 Task: Find connections with filter location Desē with filter topic #coacheswith filter profile language French with filter current company Citi India with filter school Government College of Engineering, Tirunelveli with filter industry Musicians with filter service category Blogging with filter keywords title VP of Miscellaneous Stuff
Action: Mouse moved to (255, 318)
Screenshot: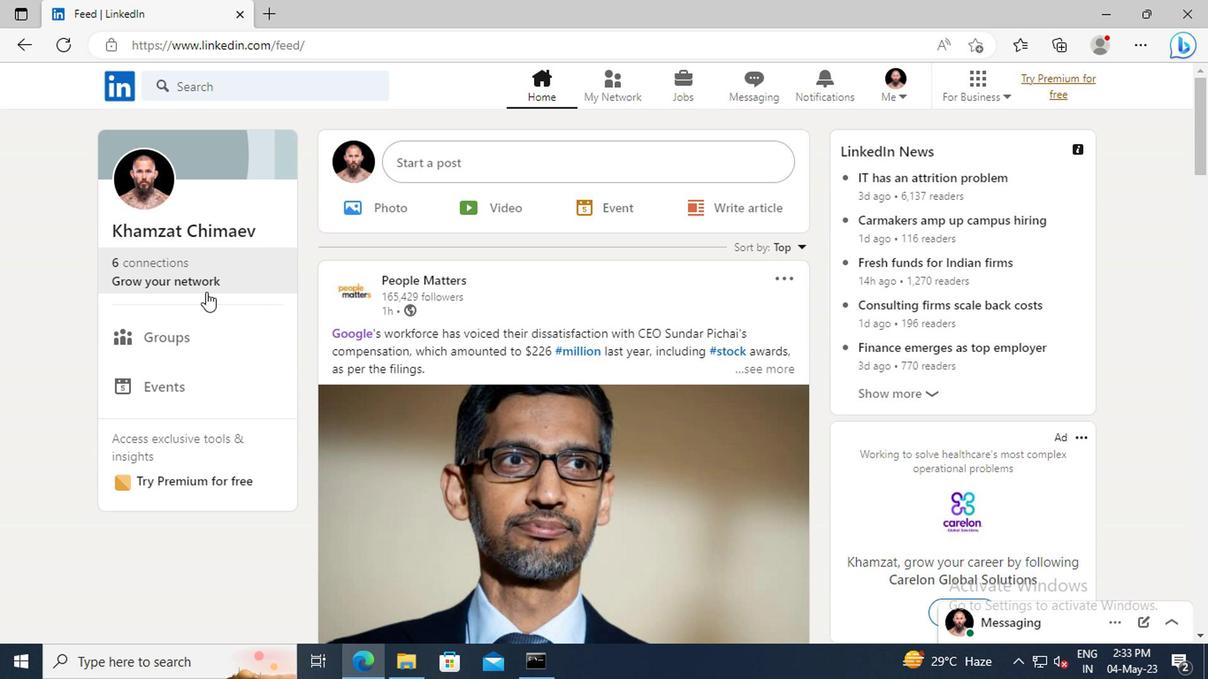 
Action: Mouse pressed left at (255, 318)
Screenshot: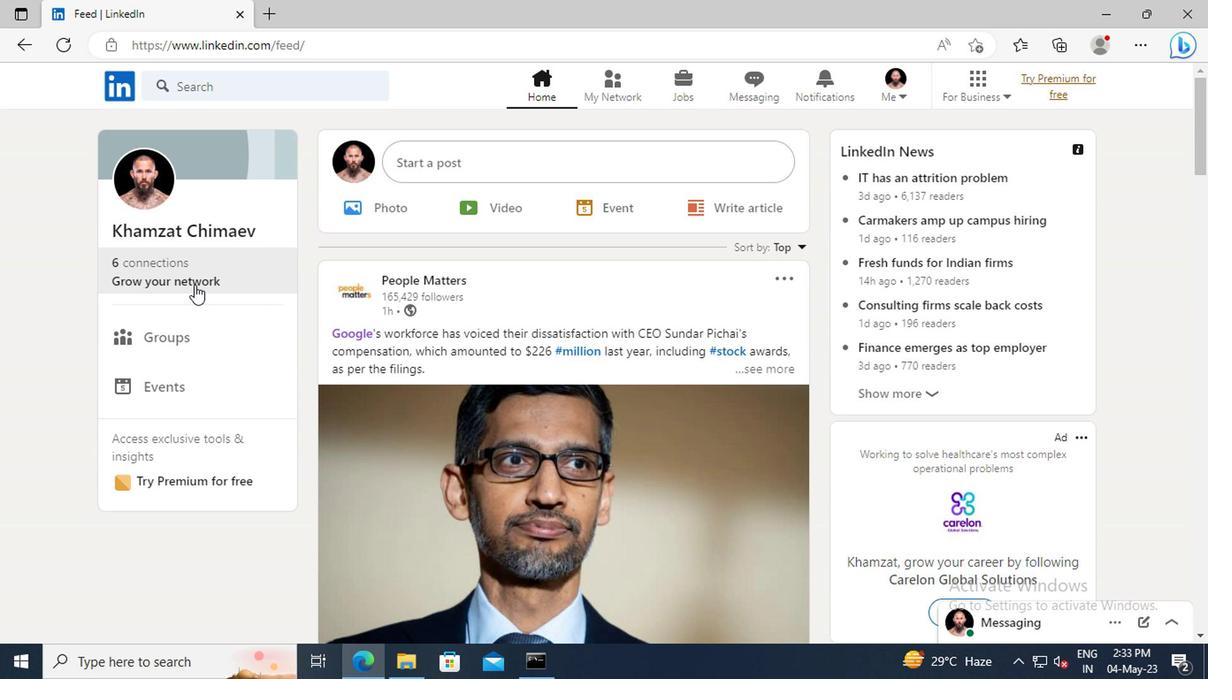 
Action: Mouse moved to (259, 253)
Screenshot: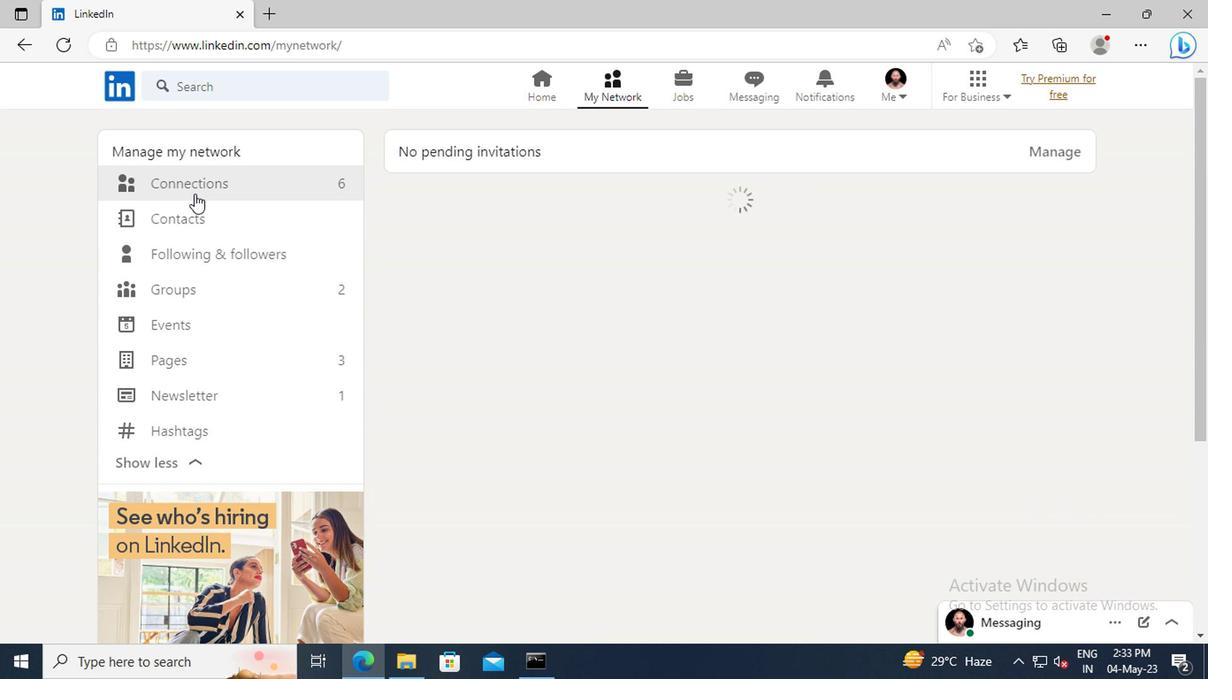 
Action: Mouse pressed left at (259, 253)
Screenshot: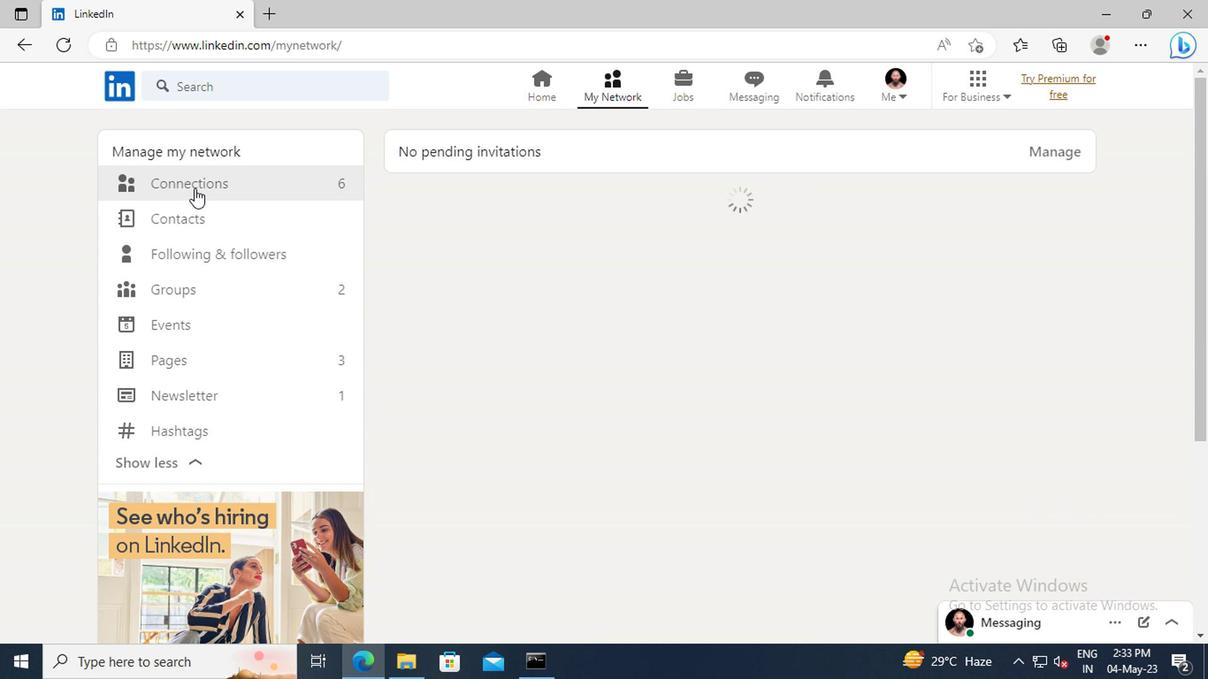 
Action: Mouse moved to (629, 256)
Screenshot: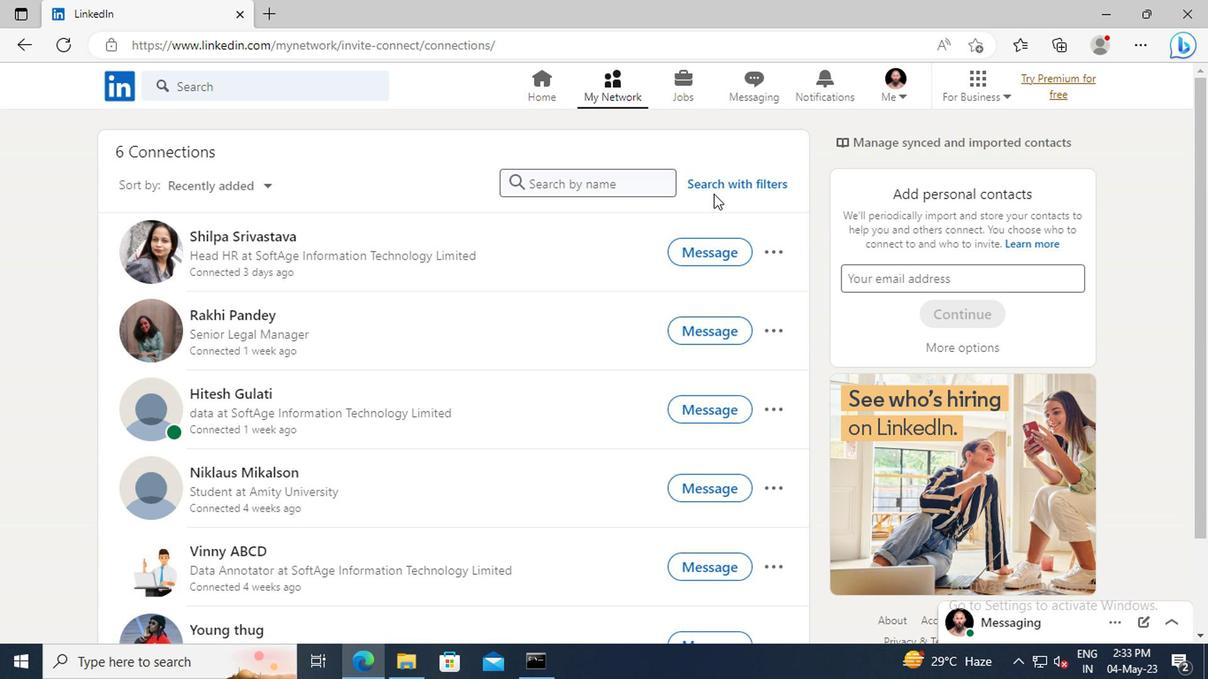 
Action: Mouse pressed left at (629, 256)
Screenshot: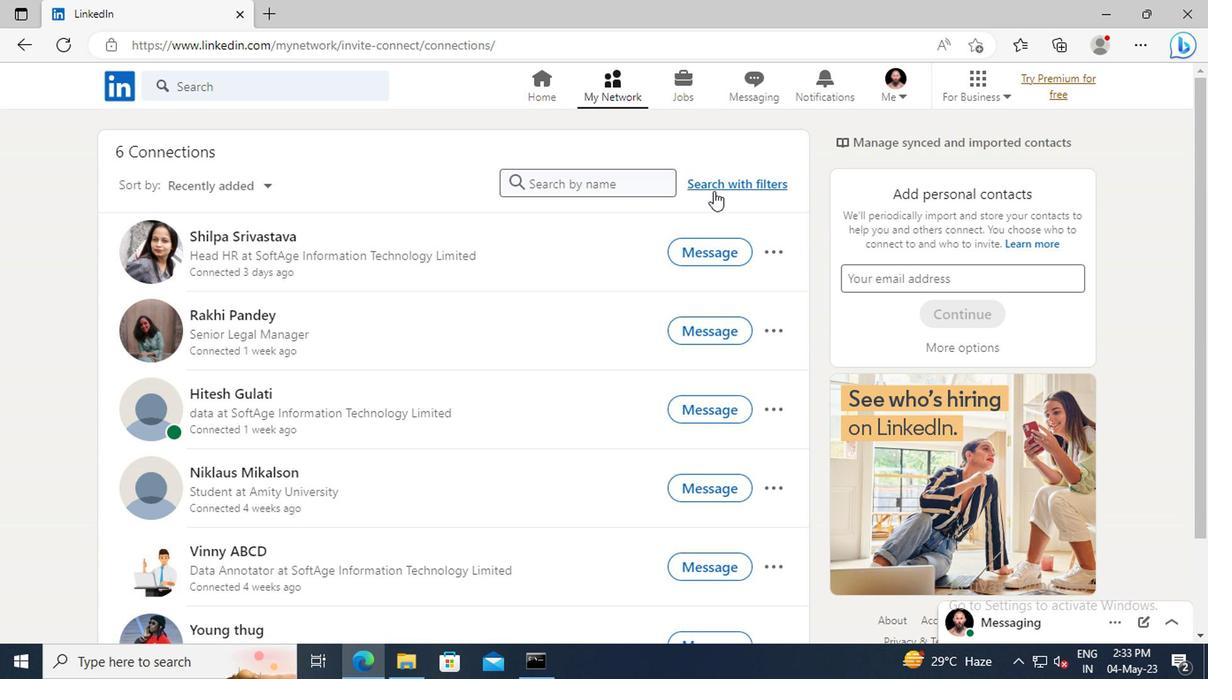 
Action: Mouse moved to (594, 220)
Screenshot: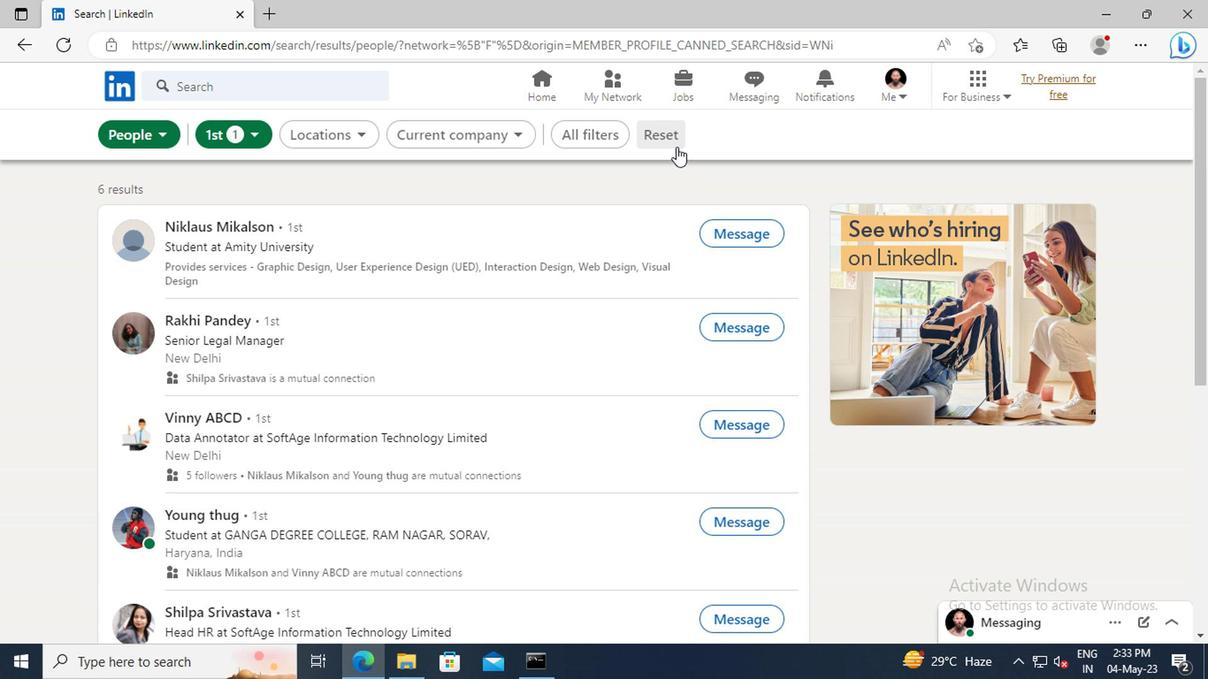 
Action: Mouse pressed left at (594, 220)
Screenshot: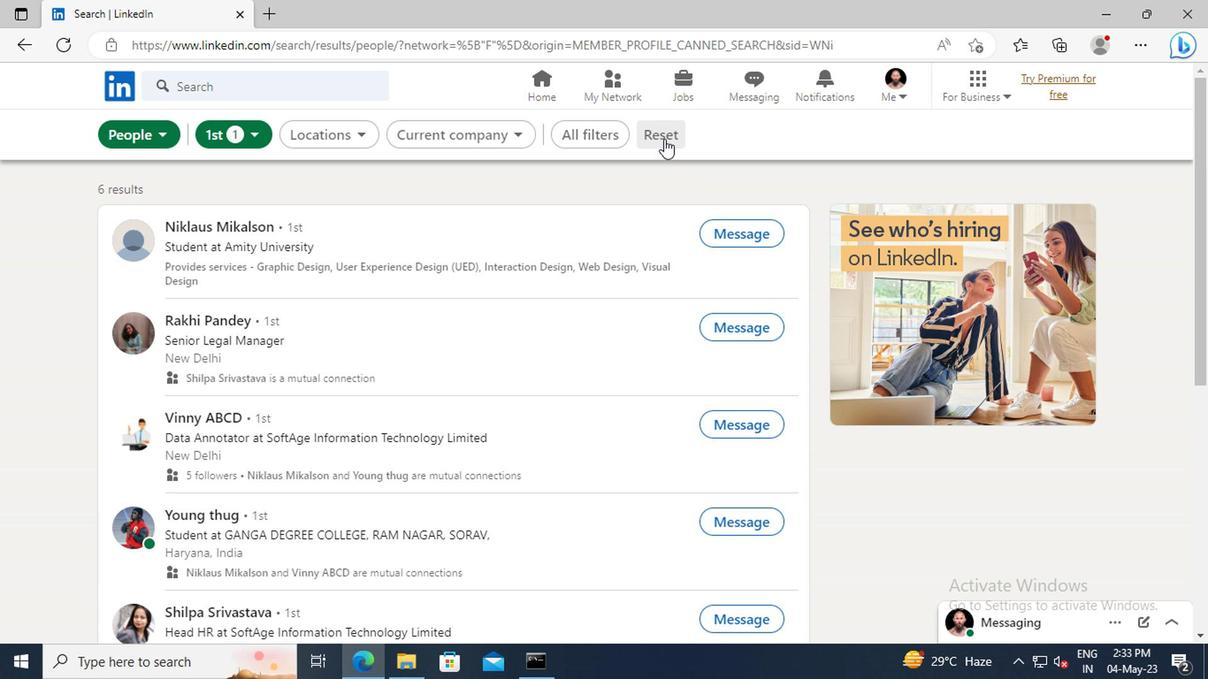 
Action: Mouse moved to (578, 220)
Screenshot: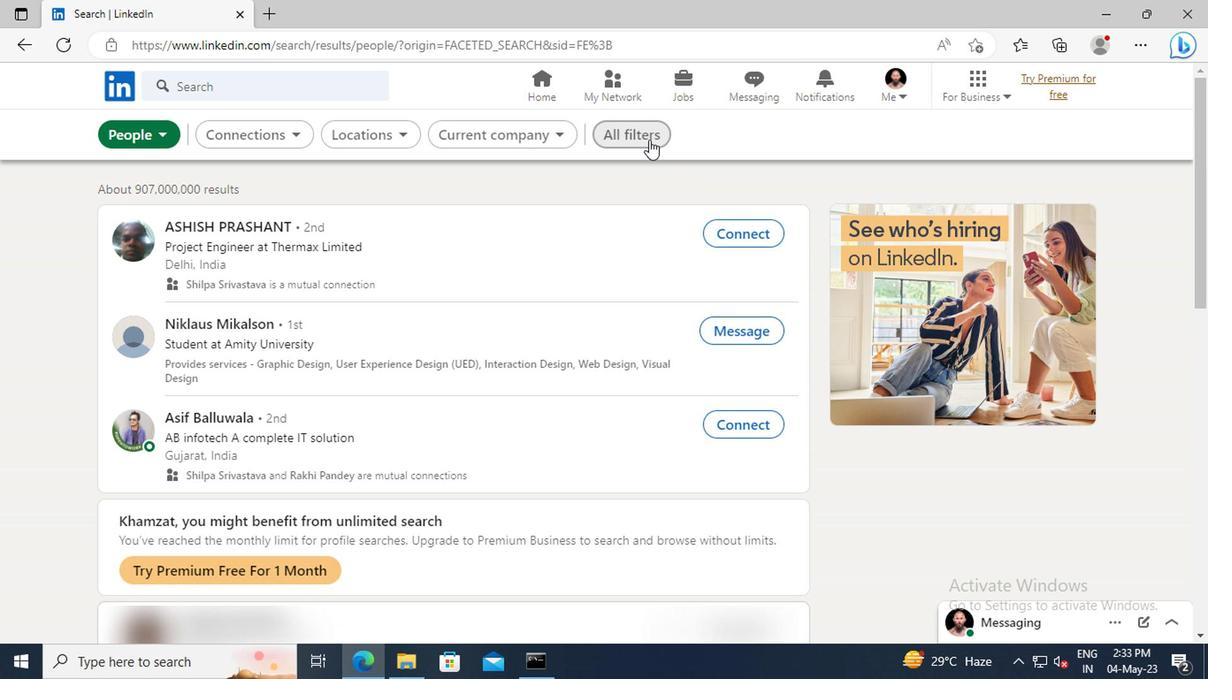 
Action: Mouse pressed left at (578, 220)
Screenshot: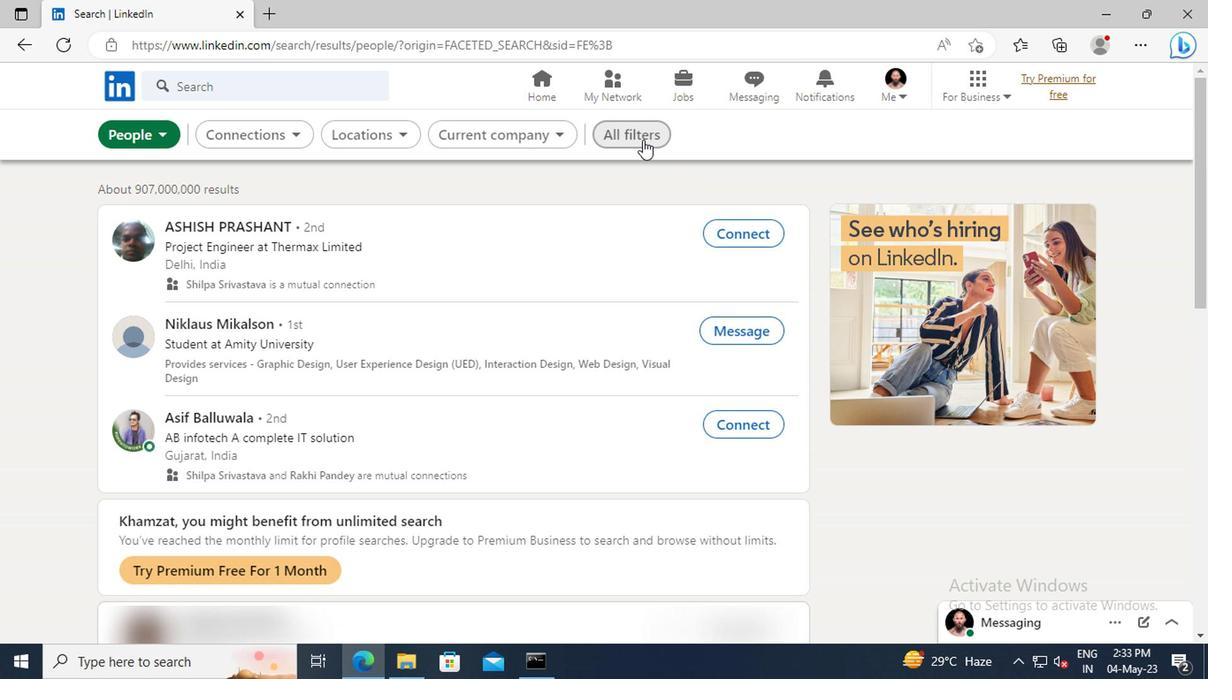 
Action: Mouse moved to (844, 384)
Screenshot: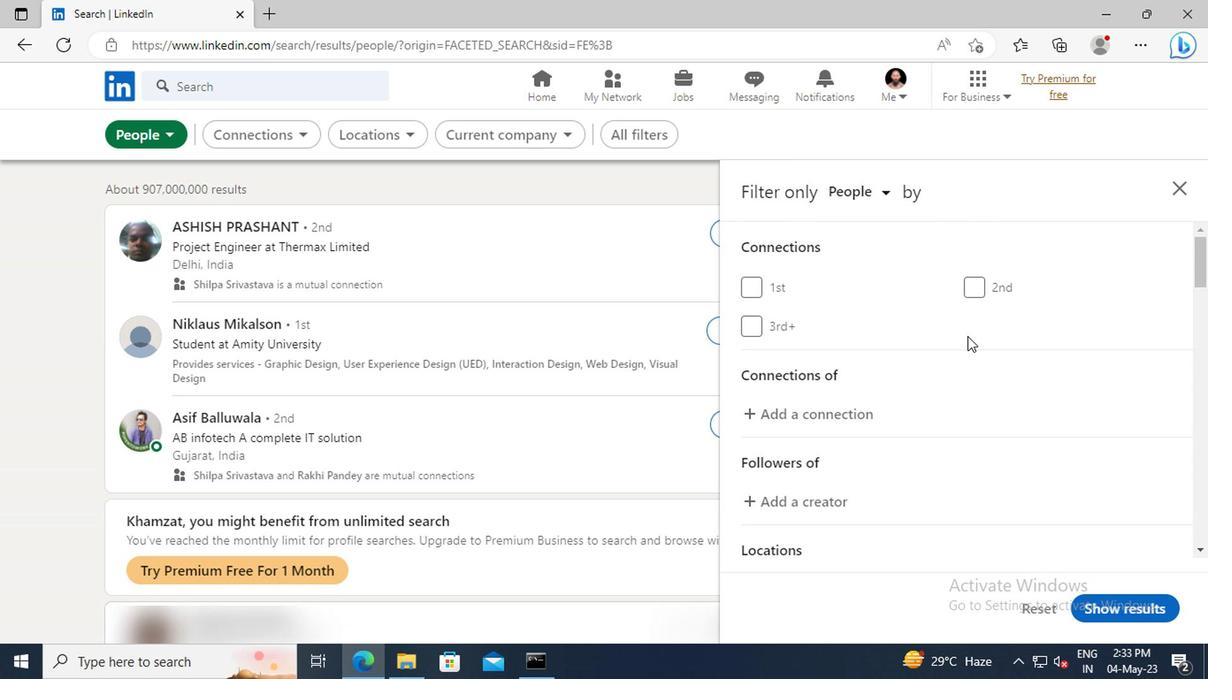 
Action: Mouse scrolled (844, 383) with delta (0, 0)
Screenshot: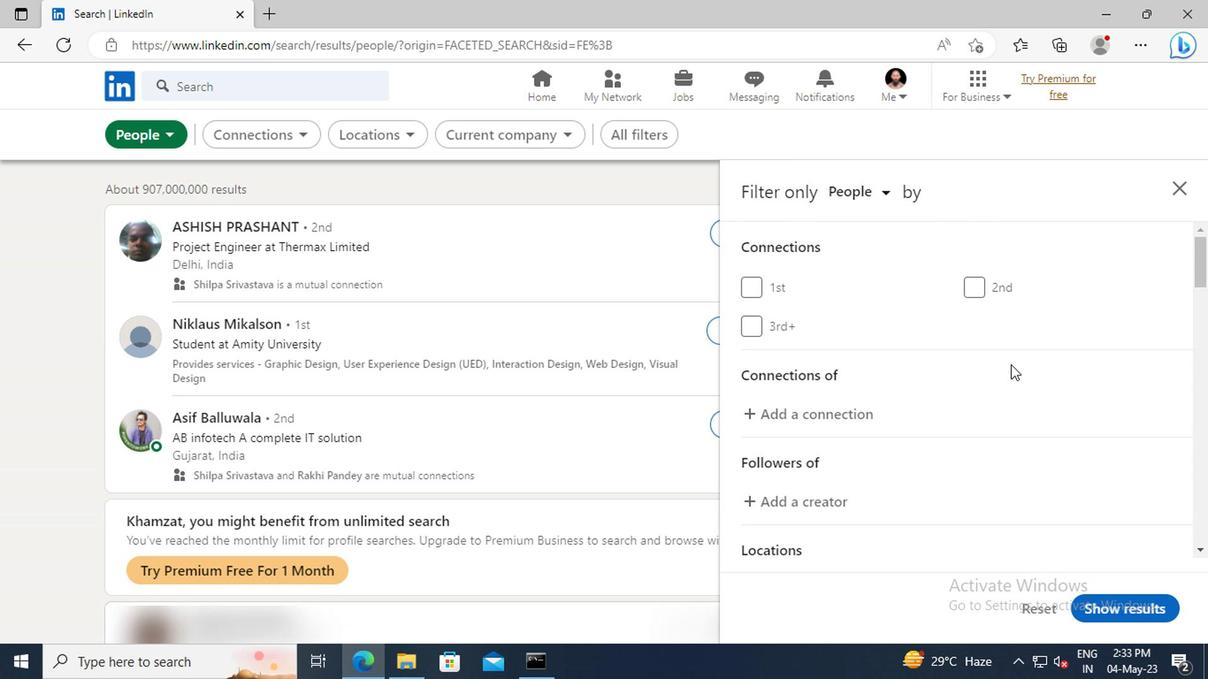 
Action: Mouse scrolled (844, 383) with delta (0, 0)
Screenshot: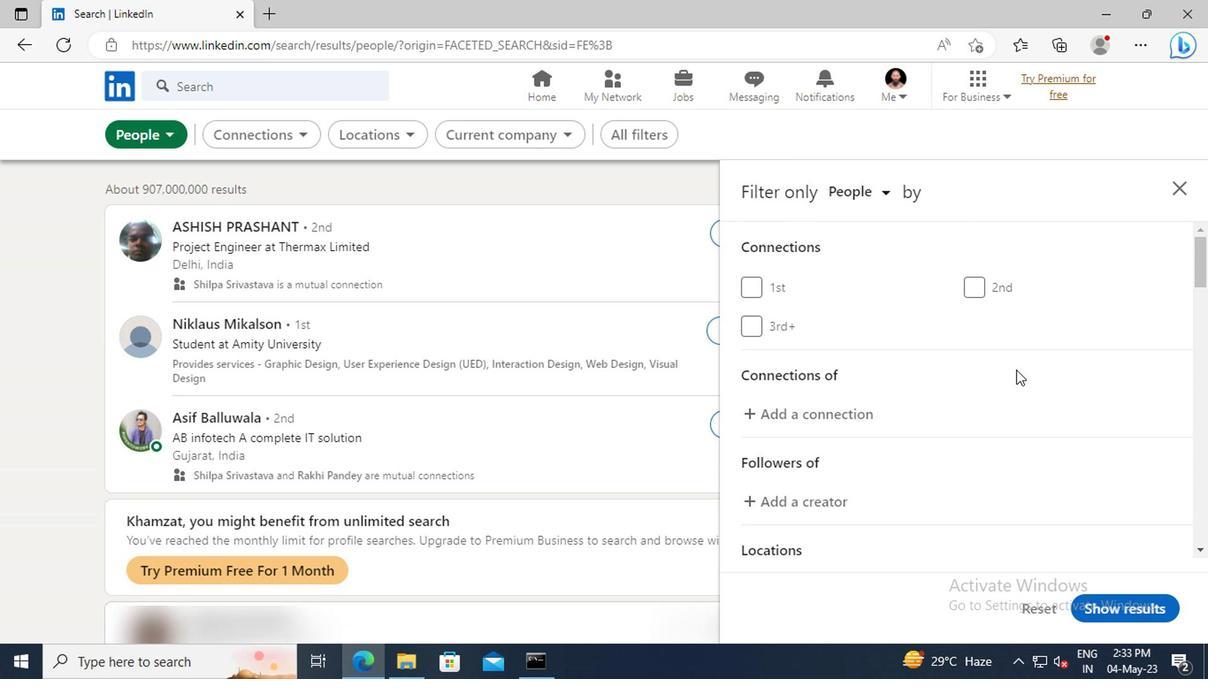 
Action: Mouse moved to (844, 385)
Screenshot: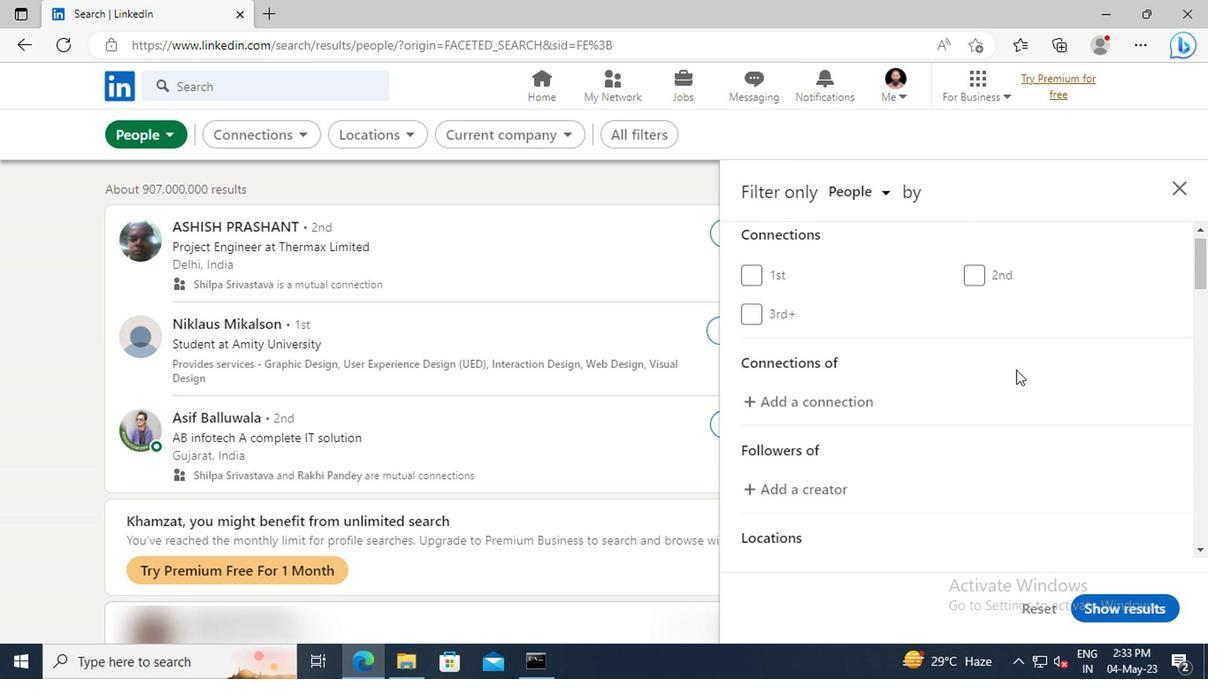 
Action: Mouse scrolled (844, 385) with delta (0, 0)
Screenshot: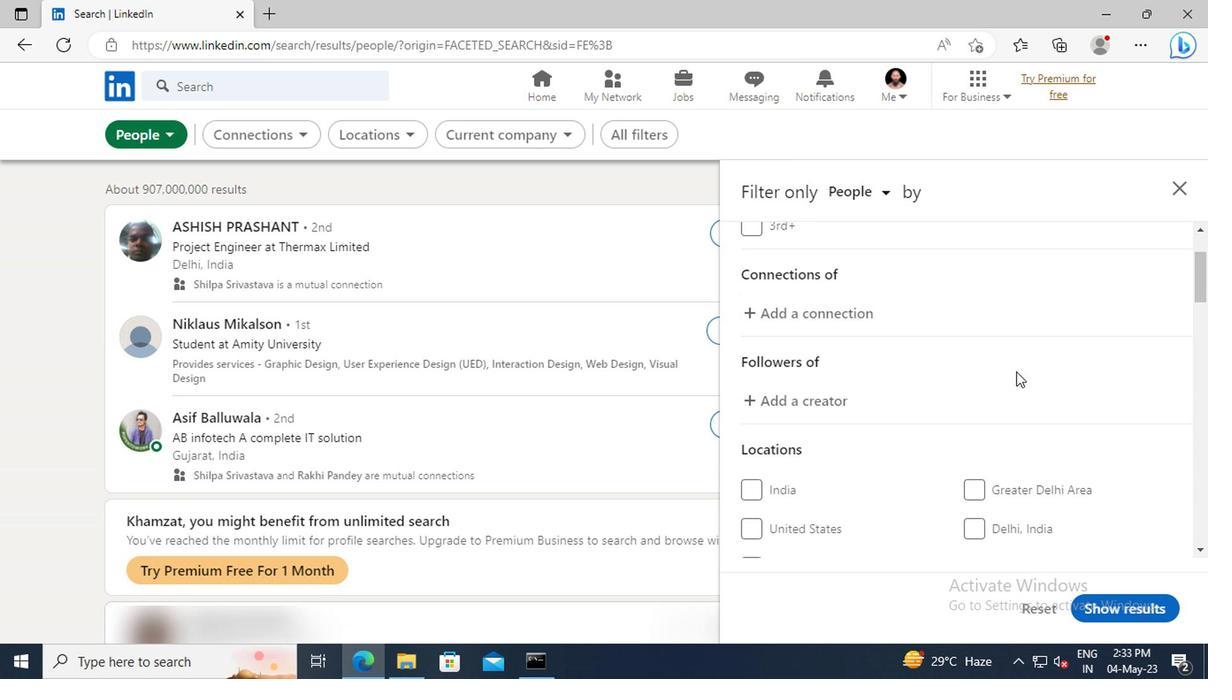 
Action: Mouse scrolled (844, 385) with delta (0, 0)
Screenshot: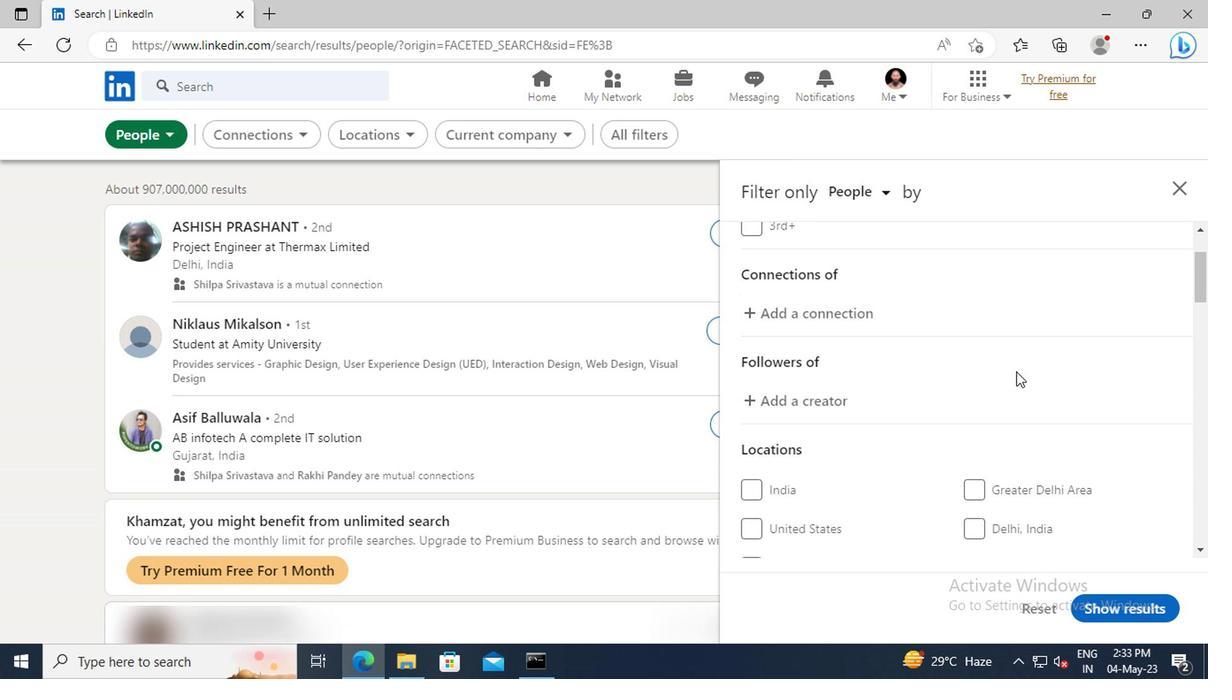 
Action: Mouse scrolled (844, 385) with delta (0, 0)
Screenshot: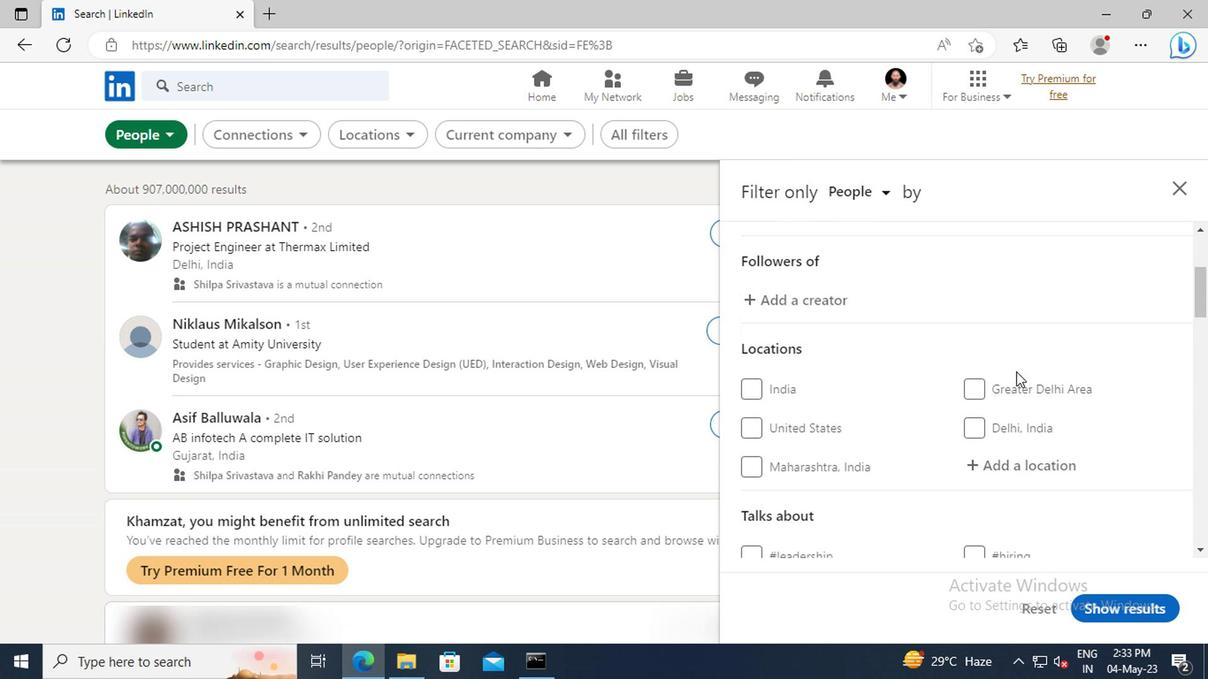 
Action: Mouse scrolled (844, 385) with delta (0, 0)
Screenshot: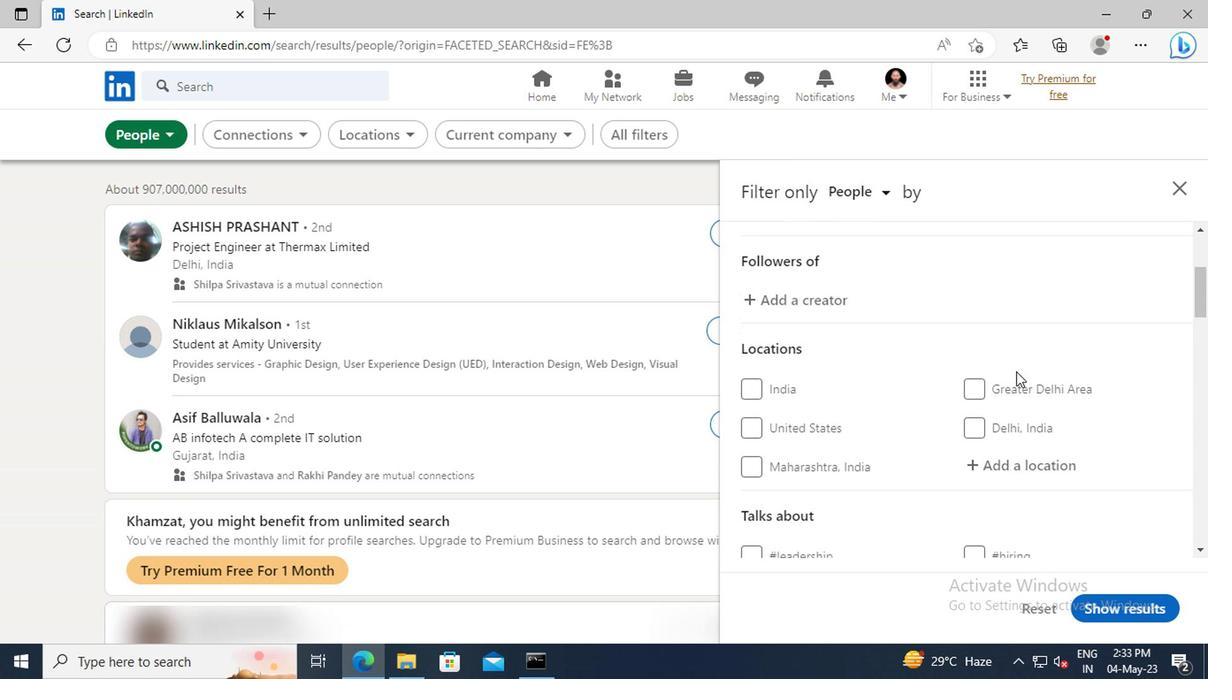 
Action: Mouse moved to (839, 388)
Screenshot: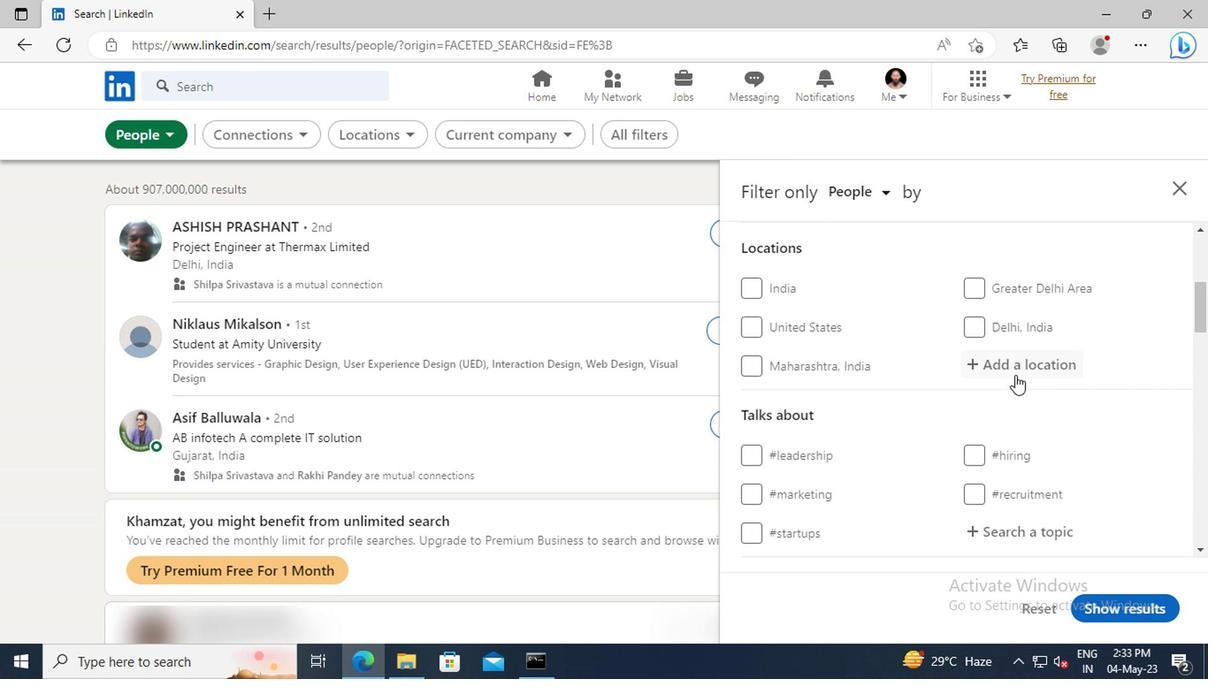 
Action: Mouse pressed left at (839, 388)
Screenshot: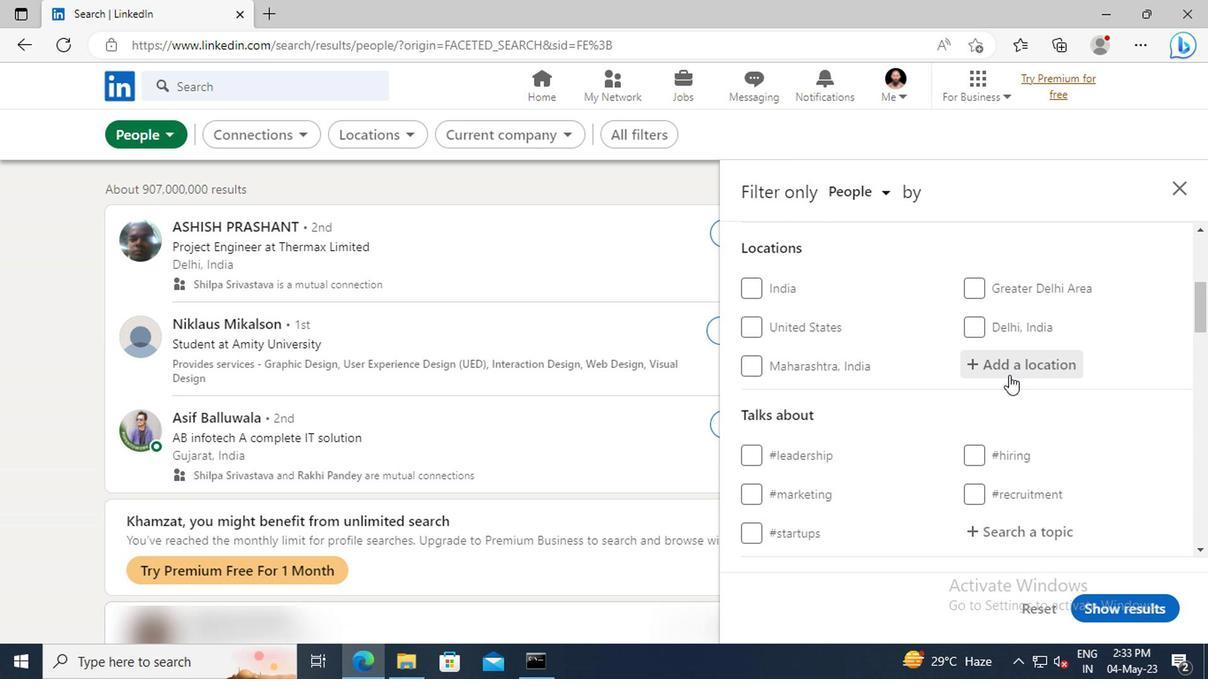 
Action: Mouse moved to (837, 388)
Screenshot: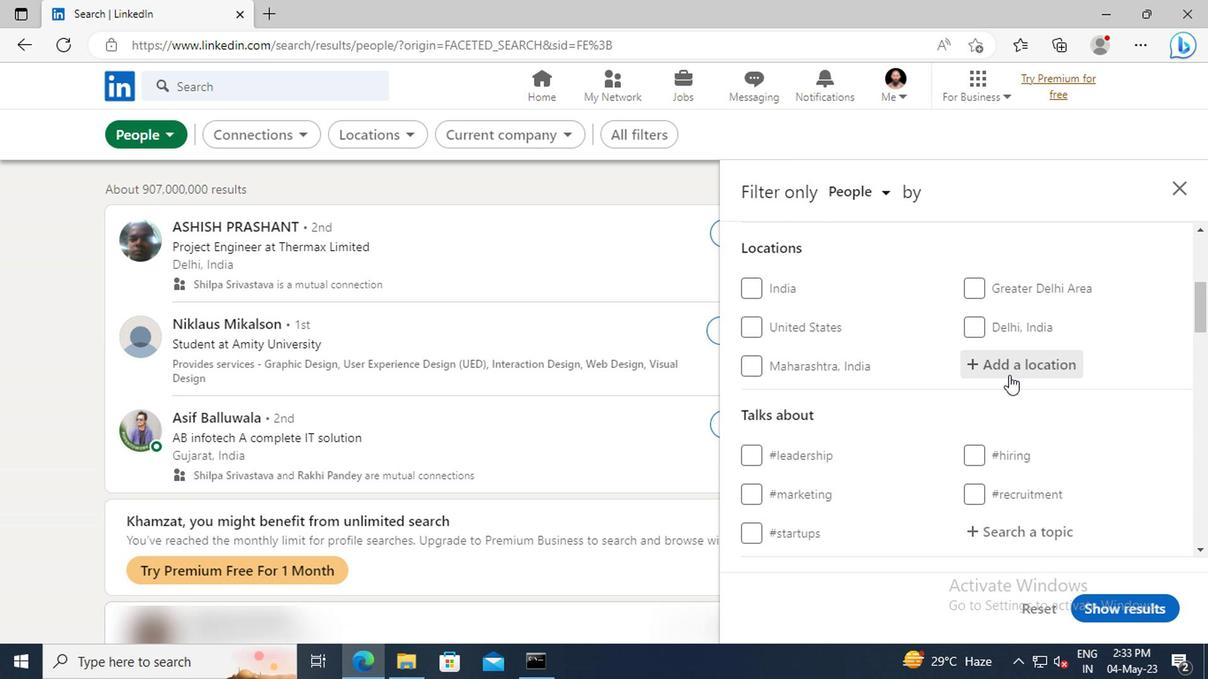 
Action: Key pressed <Key.shift>DESE<Key.enter>
Screenshot: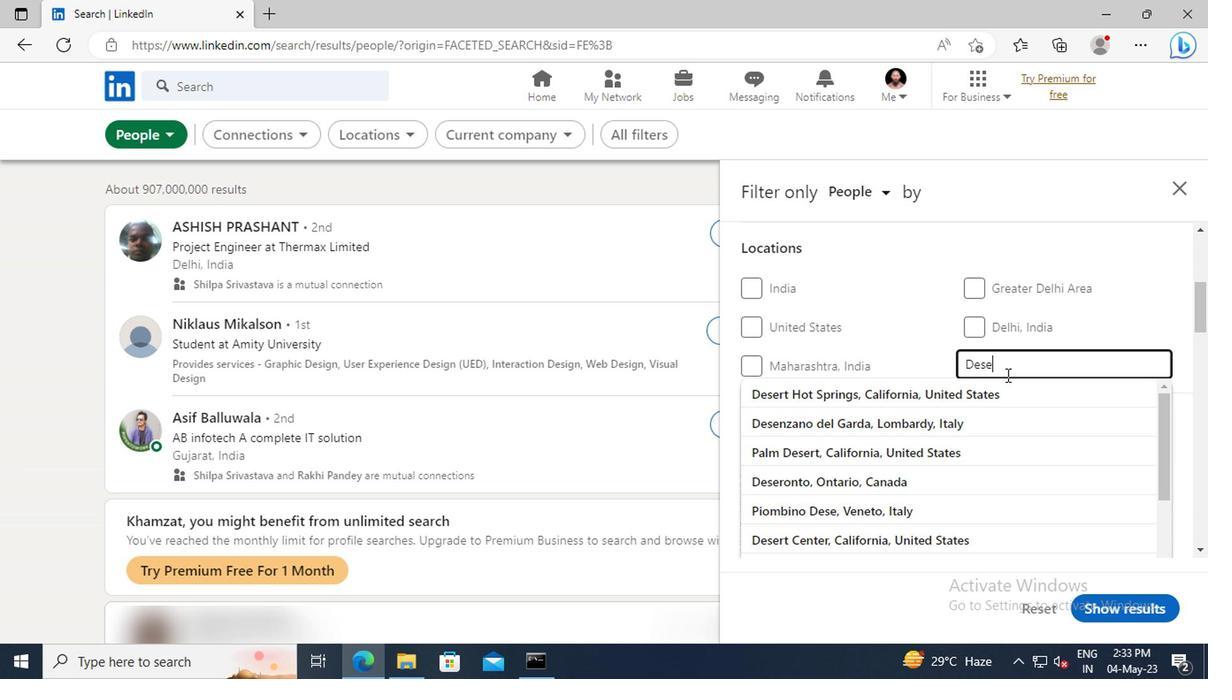 
Action: Mouse scrolled (837, 387) with delta (0, 0)
Screenshot: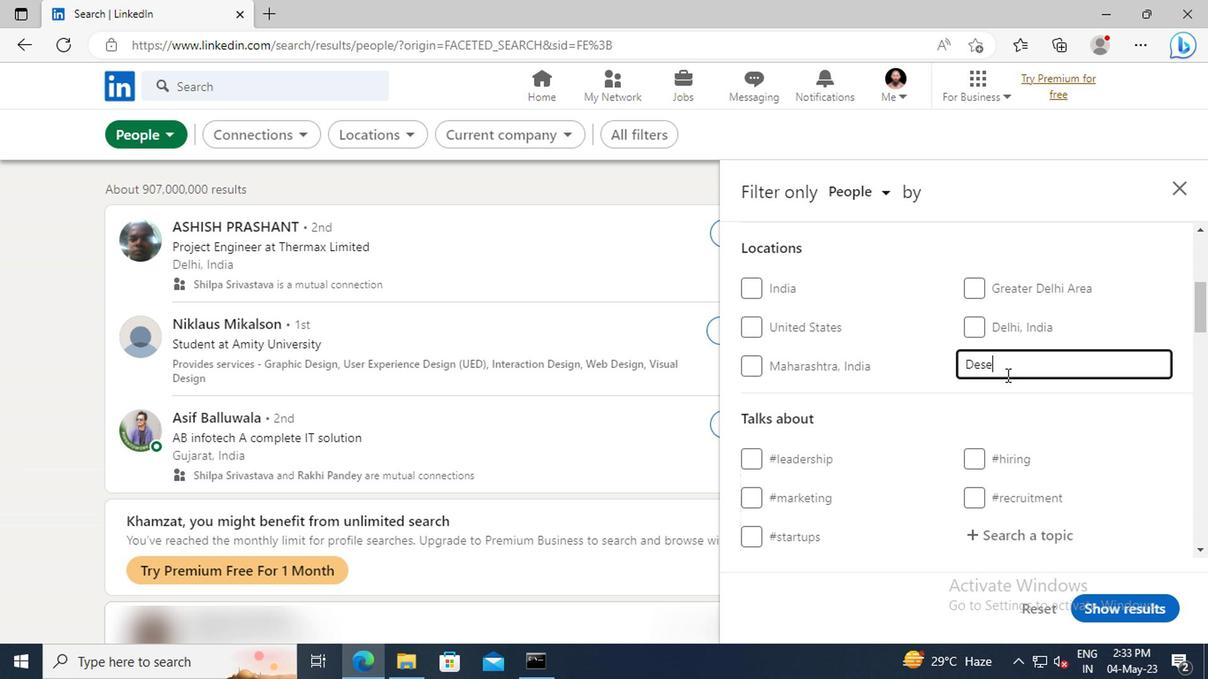 
Action: Mouse scrolled (837, 387) with delta (0, 0)
Screenshot: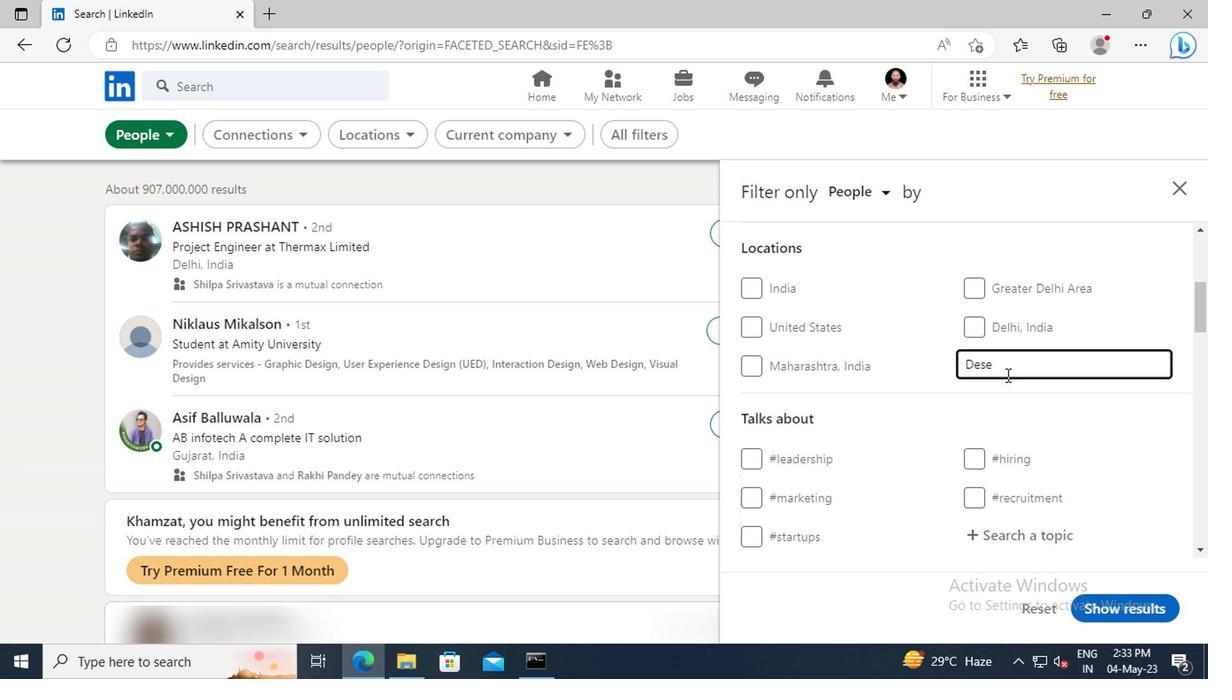 
Action: Mouse scrolled (837, 387) with delta (0, 0)
Screenshot: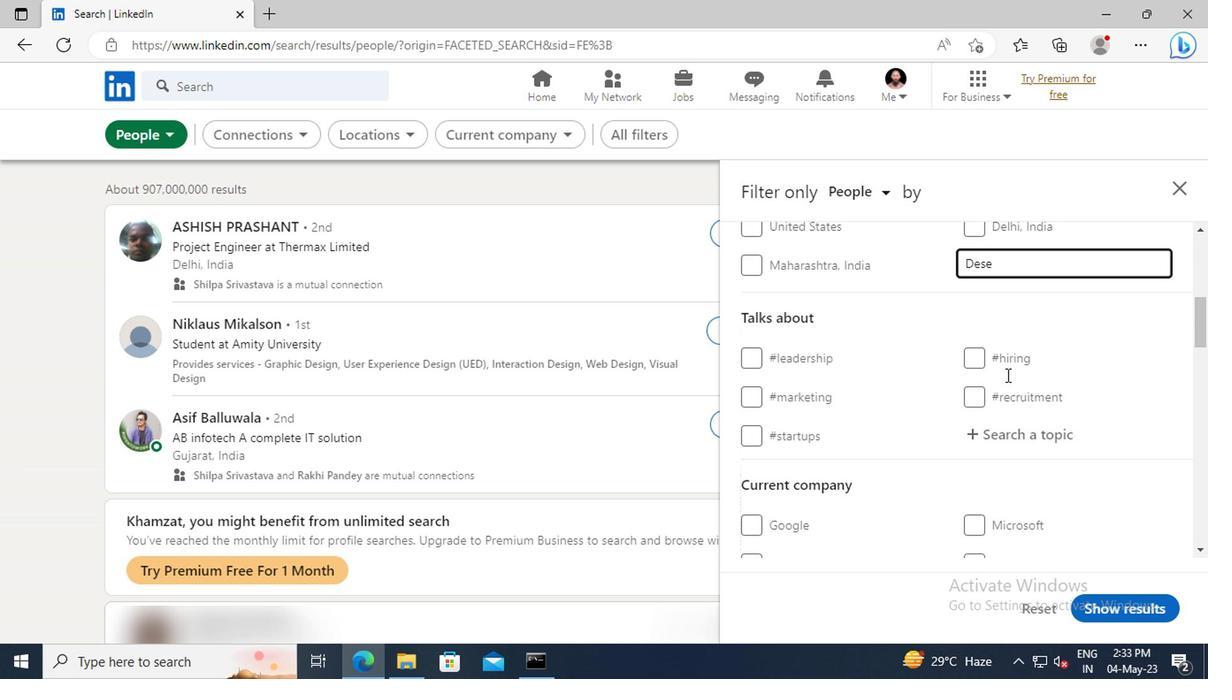 
Action: Mouse moved to (835, 392)
Screenshot: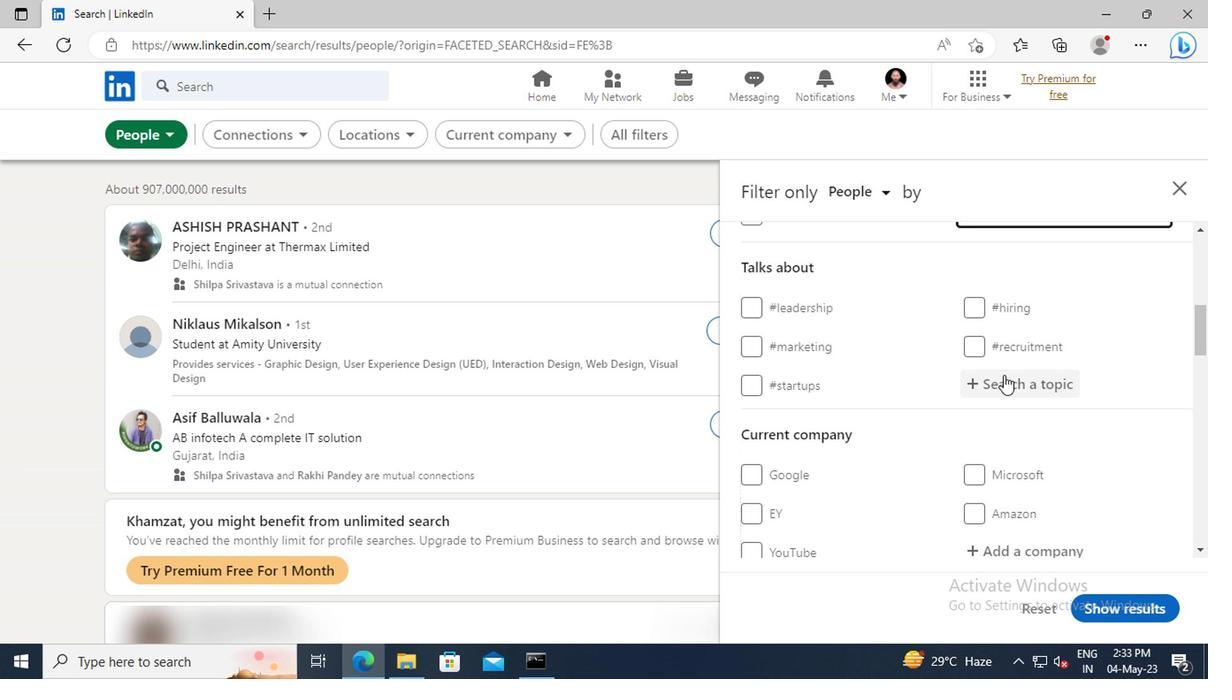 
Action: Mouse pressed left at (835, 392)
Screenshot: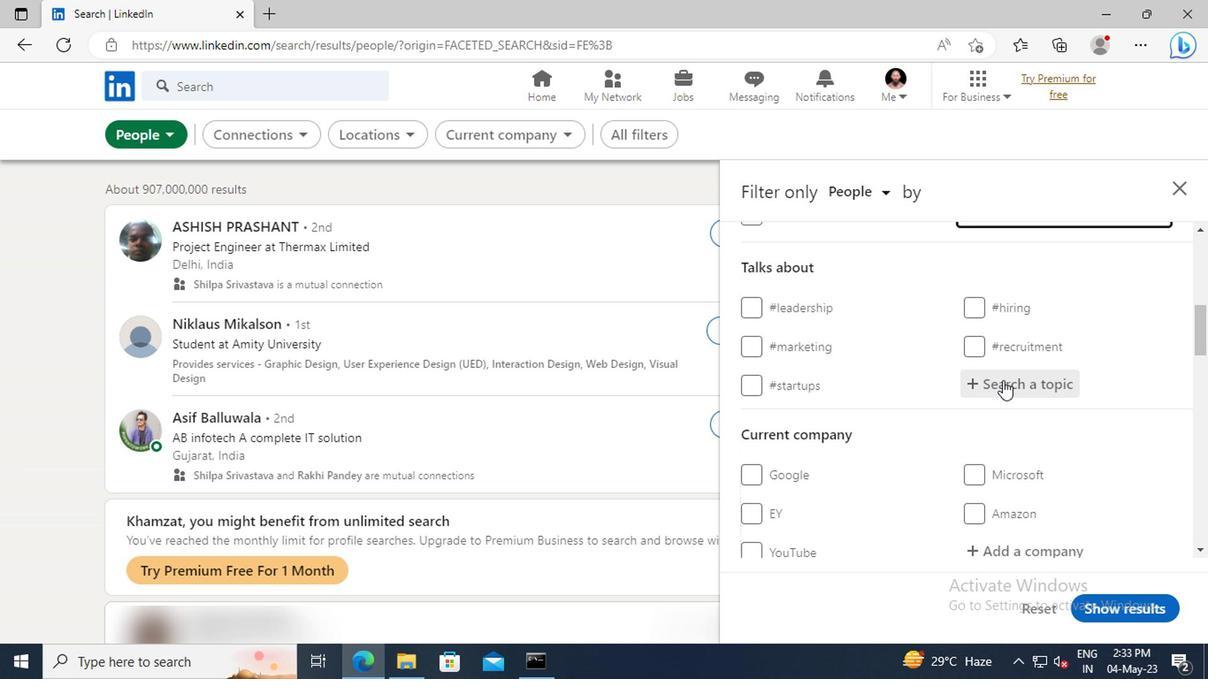 
Action: Key pressed COACHES
Screenshot: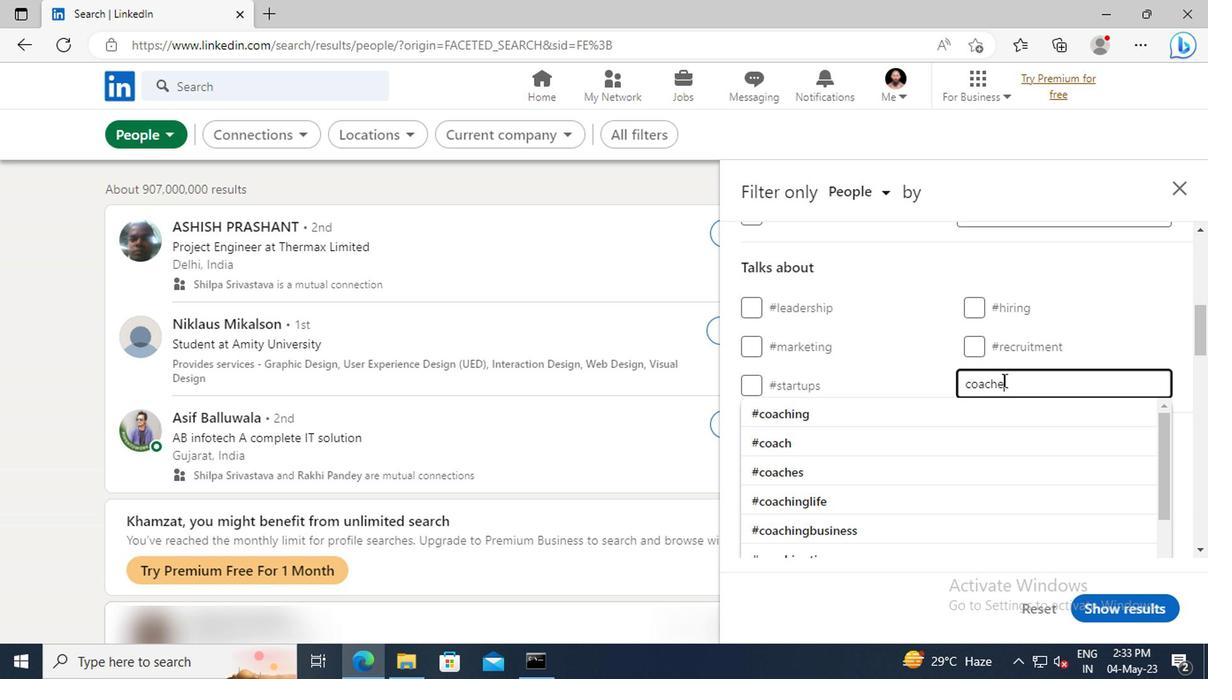 
Action: Mouse moved to (835, 410)
Screenshot: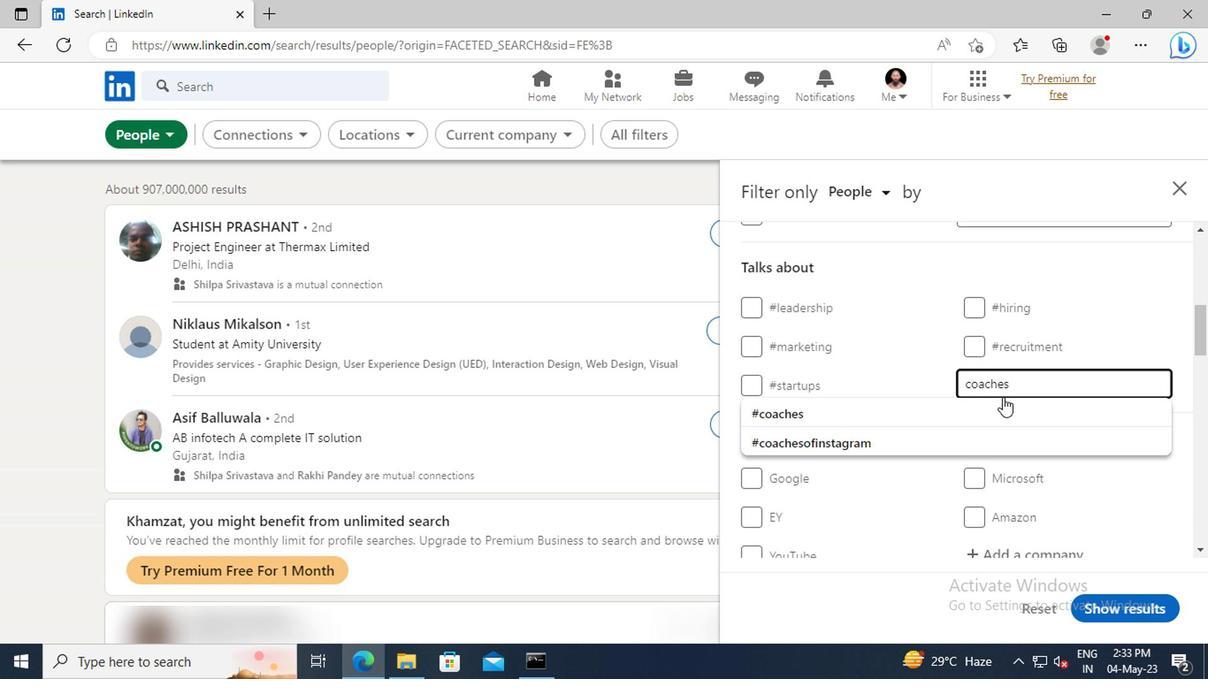 
Action: Mouse pressed left at (835, 410)
Screenshot: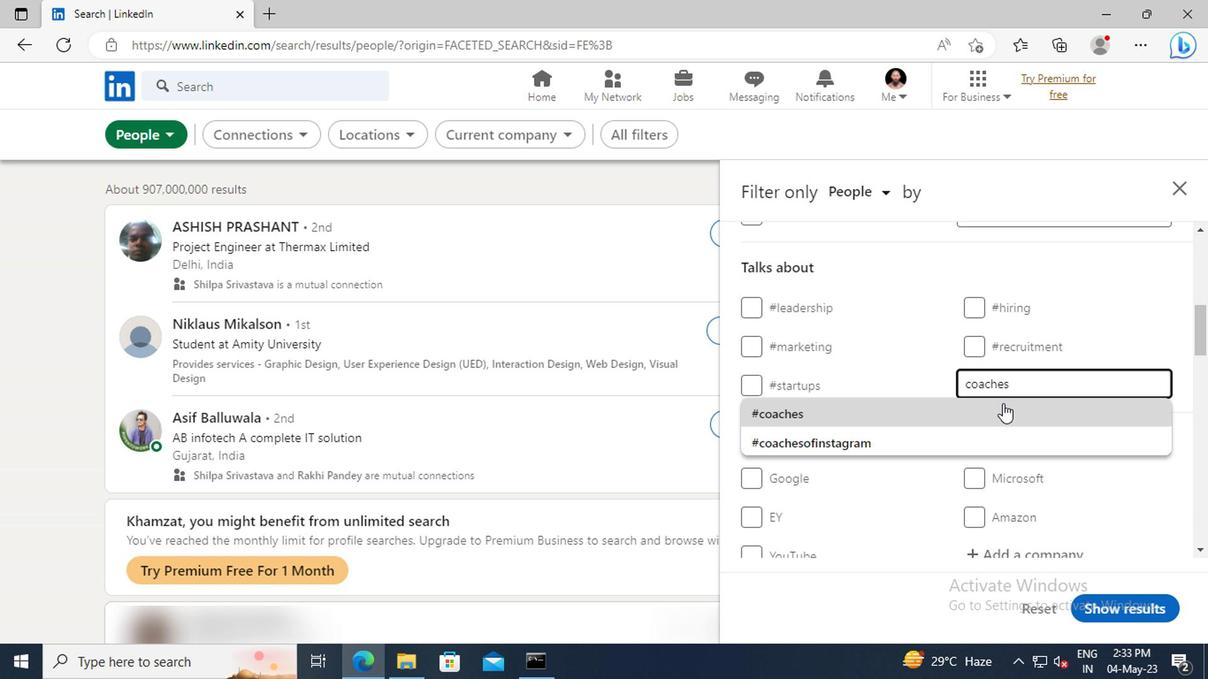 
Action: Mouse scrolled (835, 410) with delta (0, 0)
Screenshot: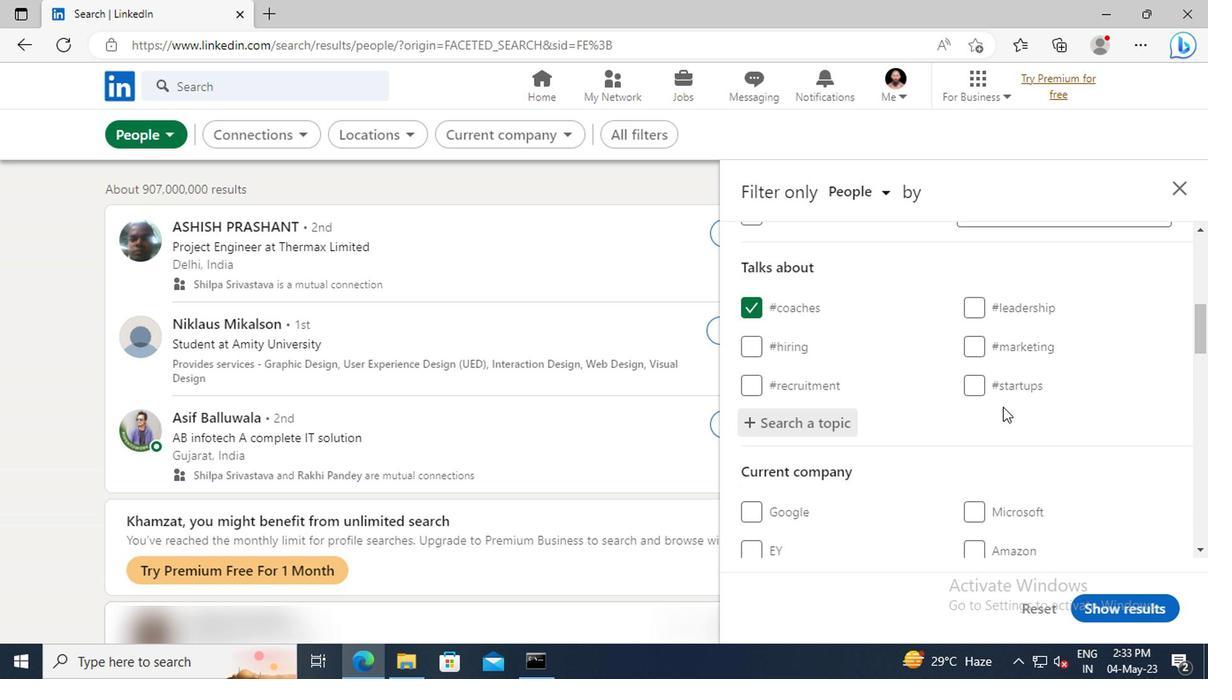 
Action: Mouse scrolled (835, 410) with delta (0, 0)
Screenshot: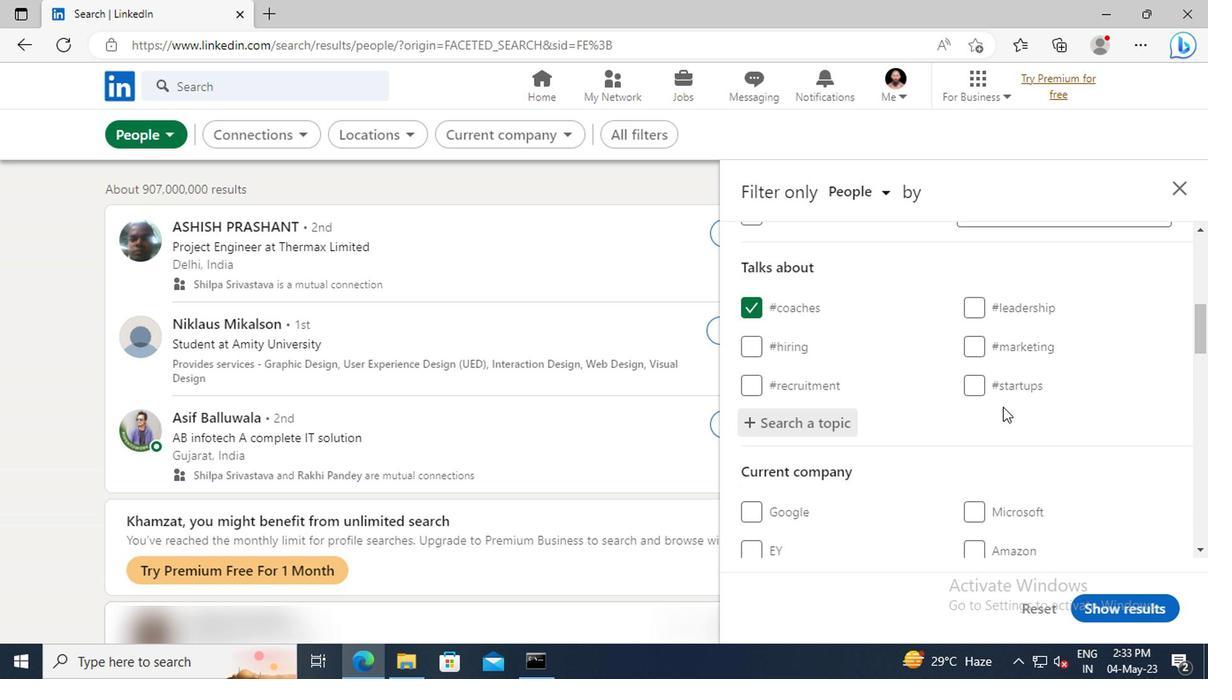 
Action: Mouse scrolled (835, 410) with delta (0, 0)
Screenshot: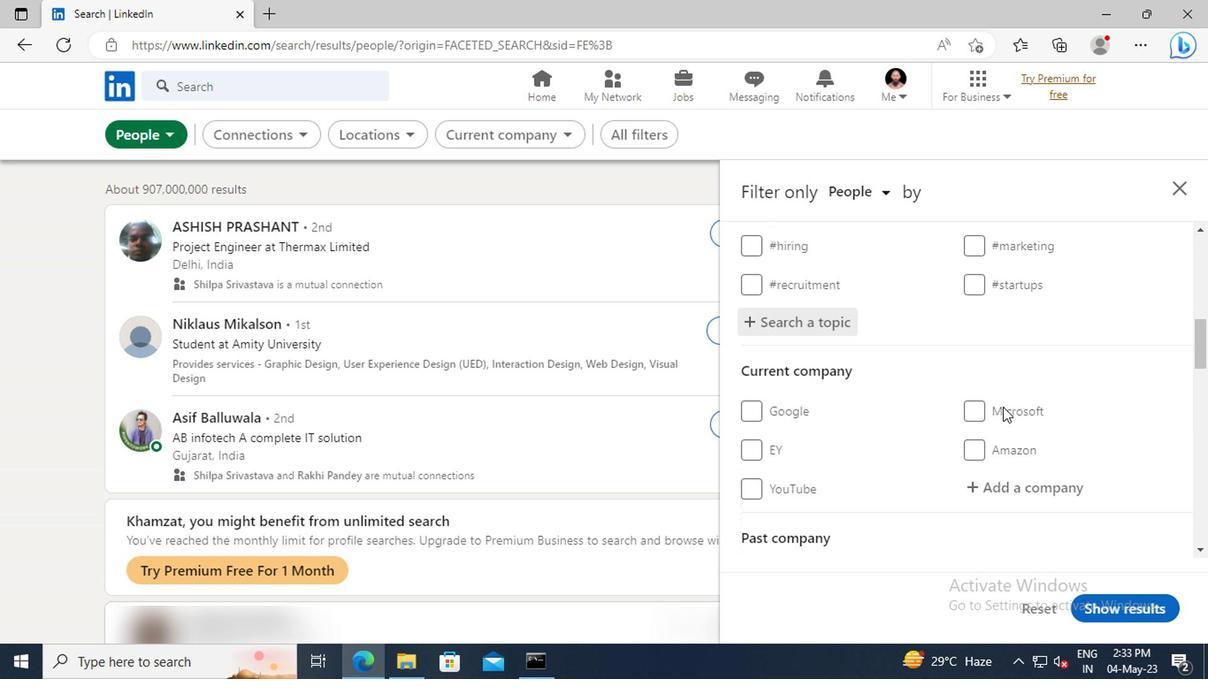 
Action: Mouse scrolled (835, 410) with delta (0, 0)
Screenshot: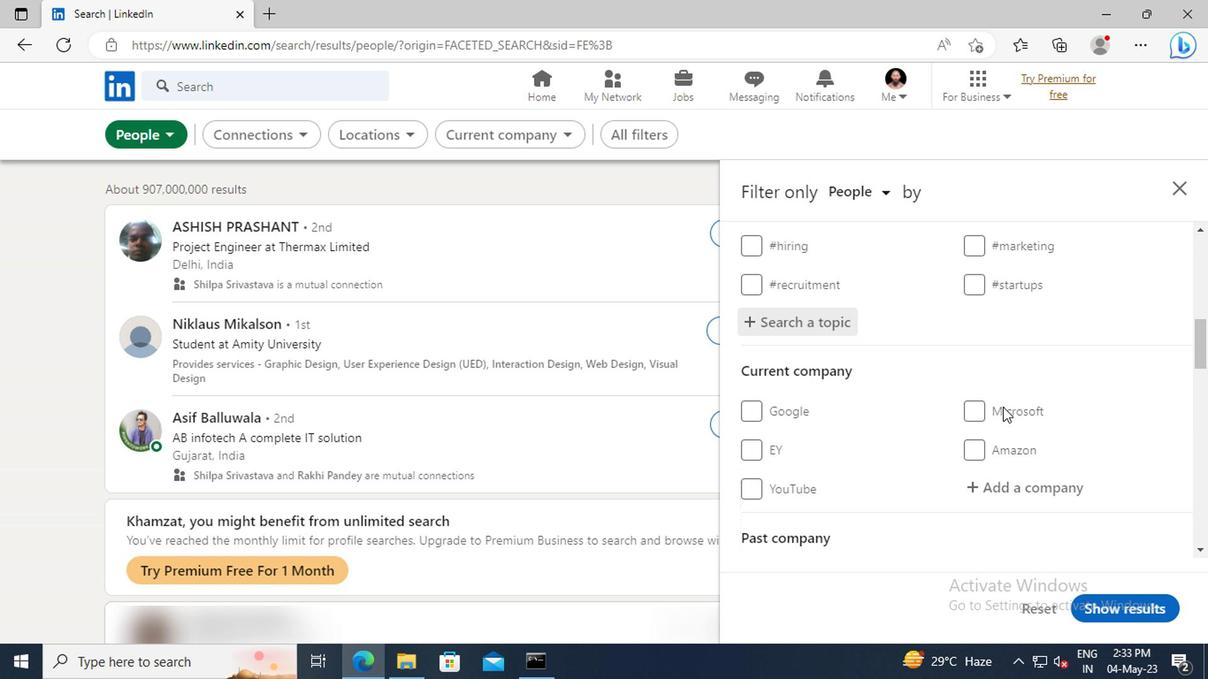 
Action: Mouse scrolled (835, 410) with delta (0, 0)
Screenshot: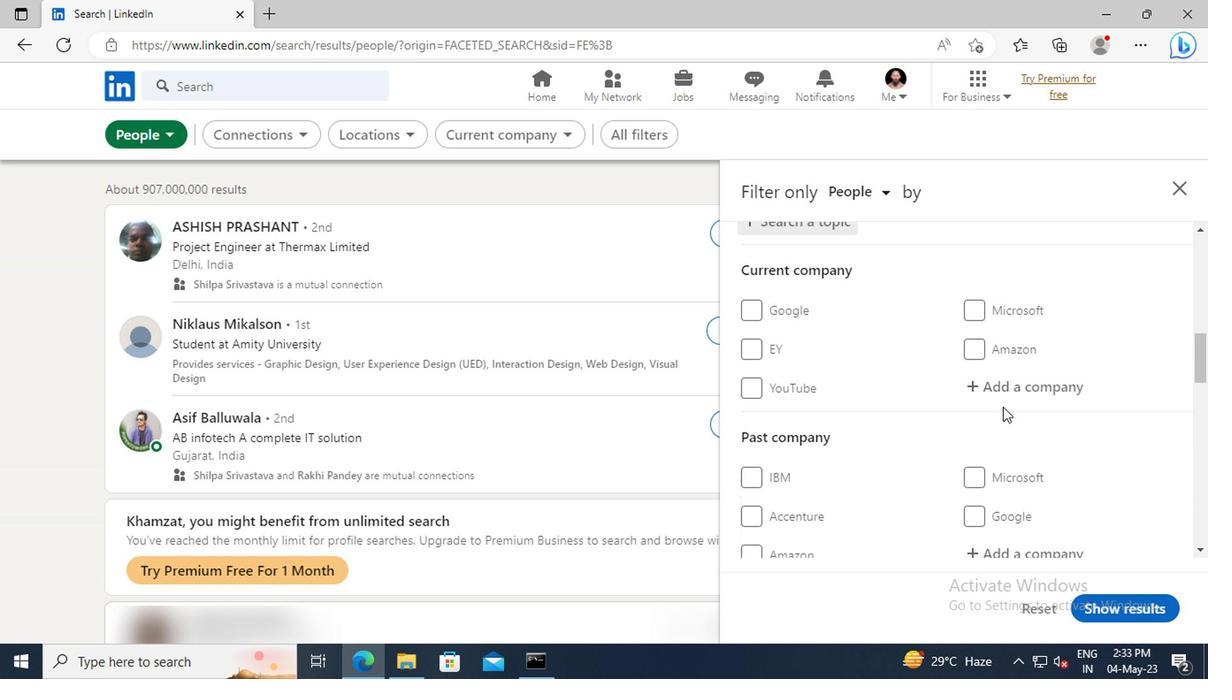 
Action: Mouse scrolled (835, 410) with delta (0, 0)
Screenshot: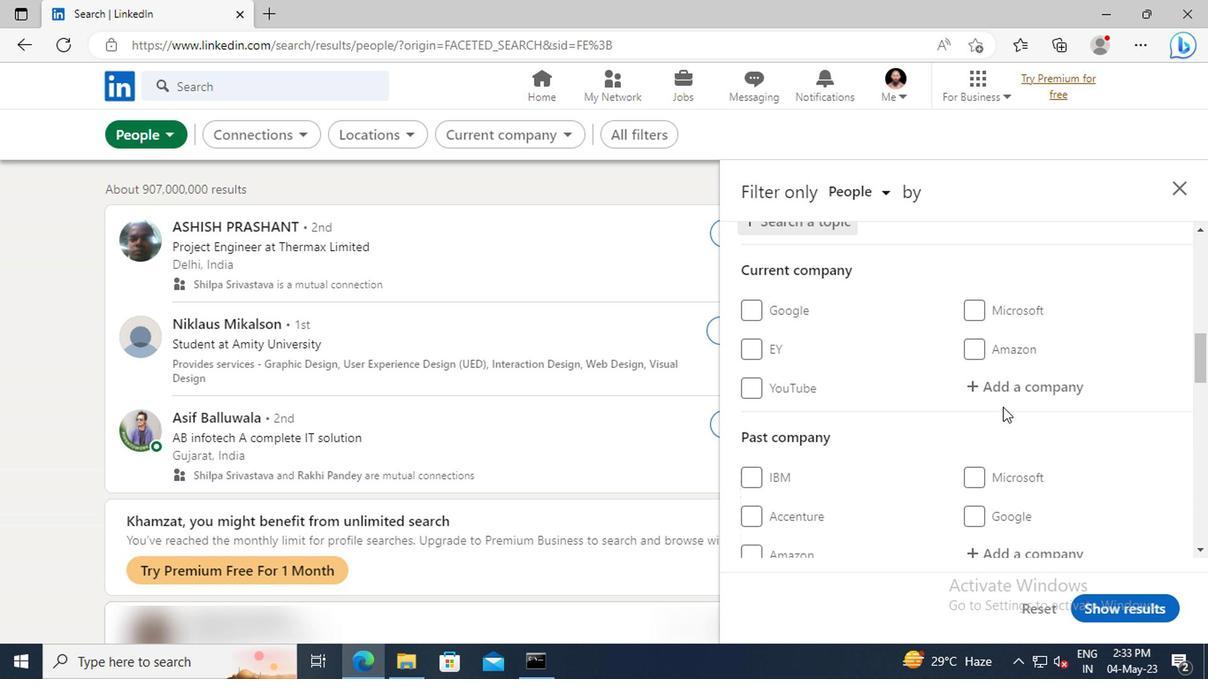
Action: Mouse scrolled (835, 410) with delta (0, 0)
Screenshot: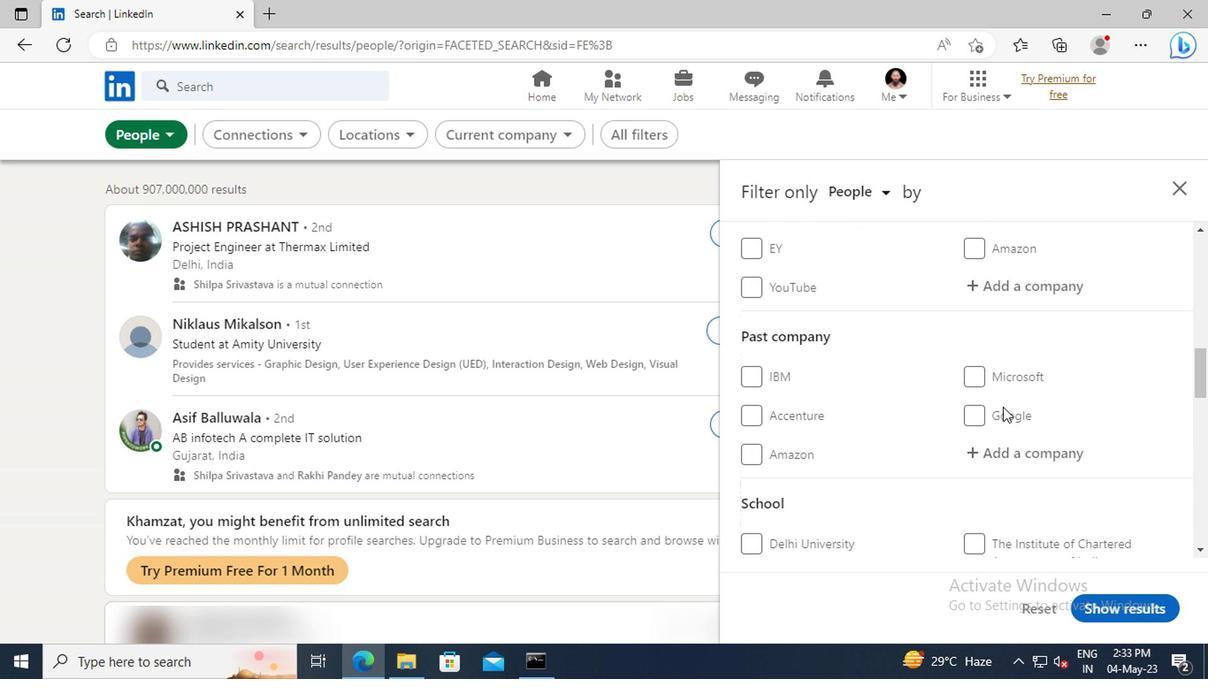 
Action: Mouse scrolled (835, 410) with delta (0, 0)
Screenshot: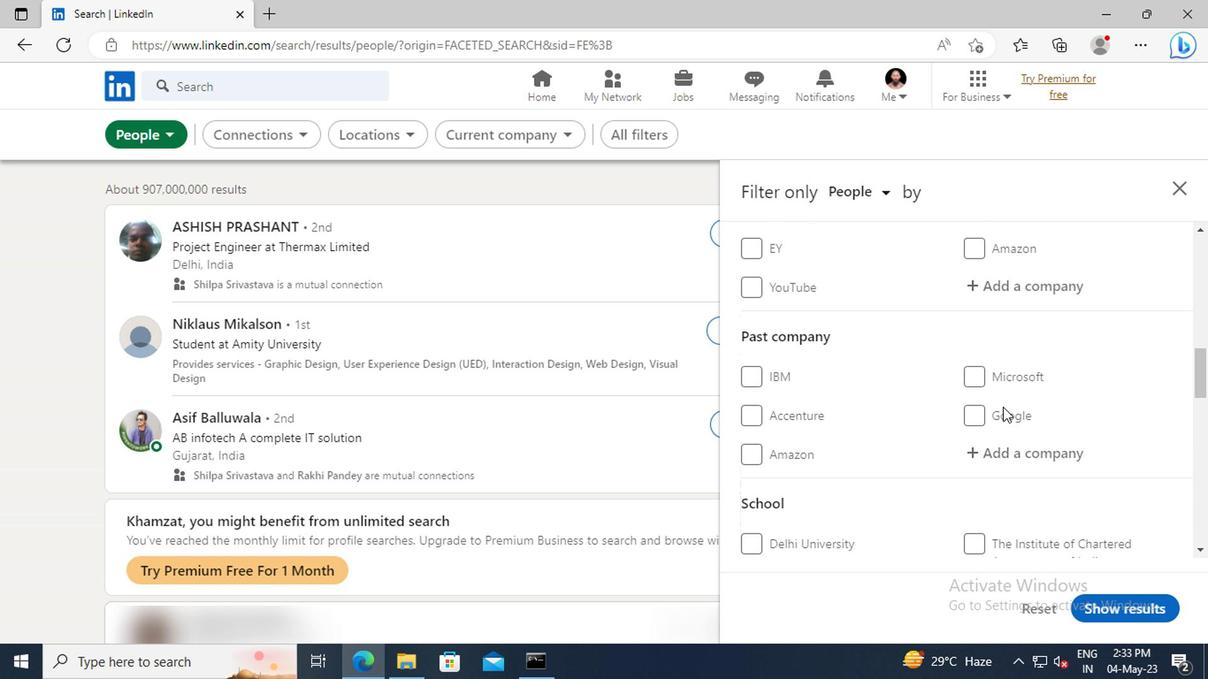 
Action: Mouse scrolled (835, 410) with delta (0, 0)
Screenshot: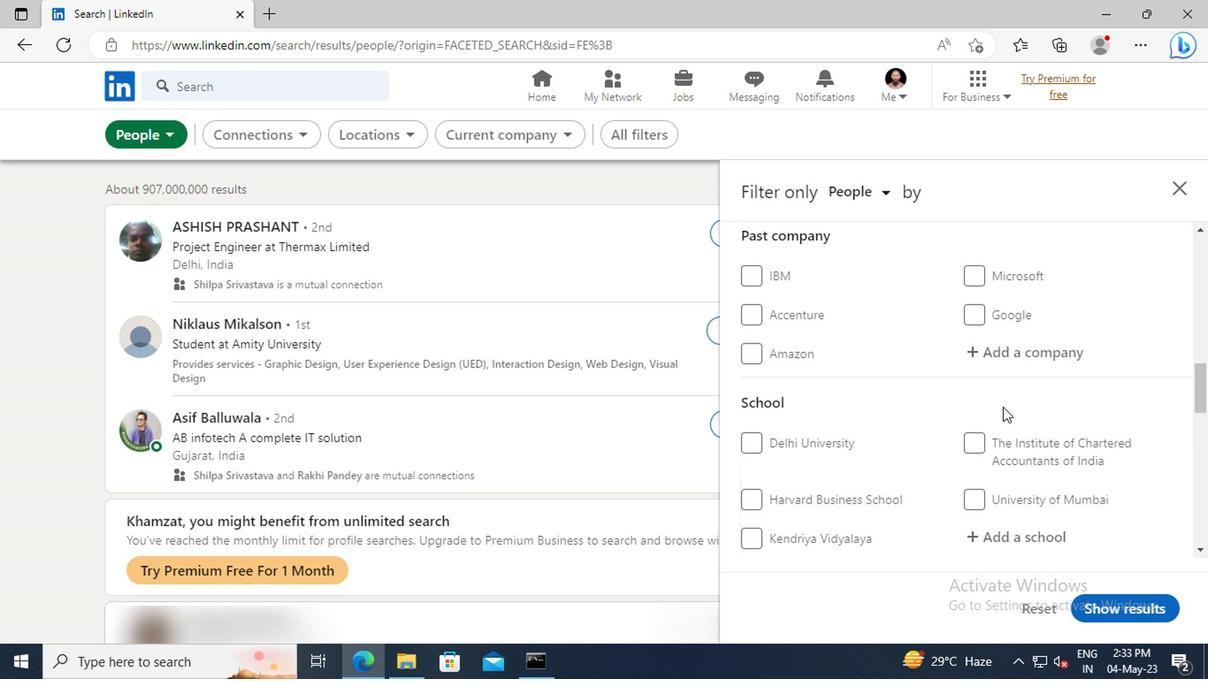
Action: Mouse scrolled (835, 410) with delta (0, 0)
Screenshot: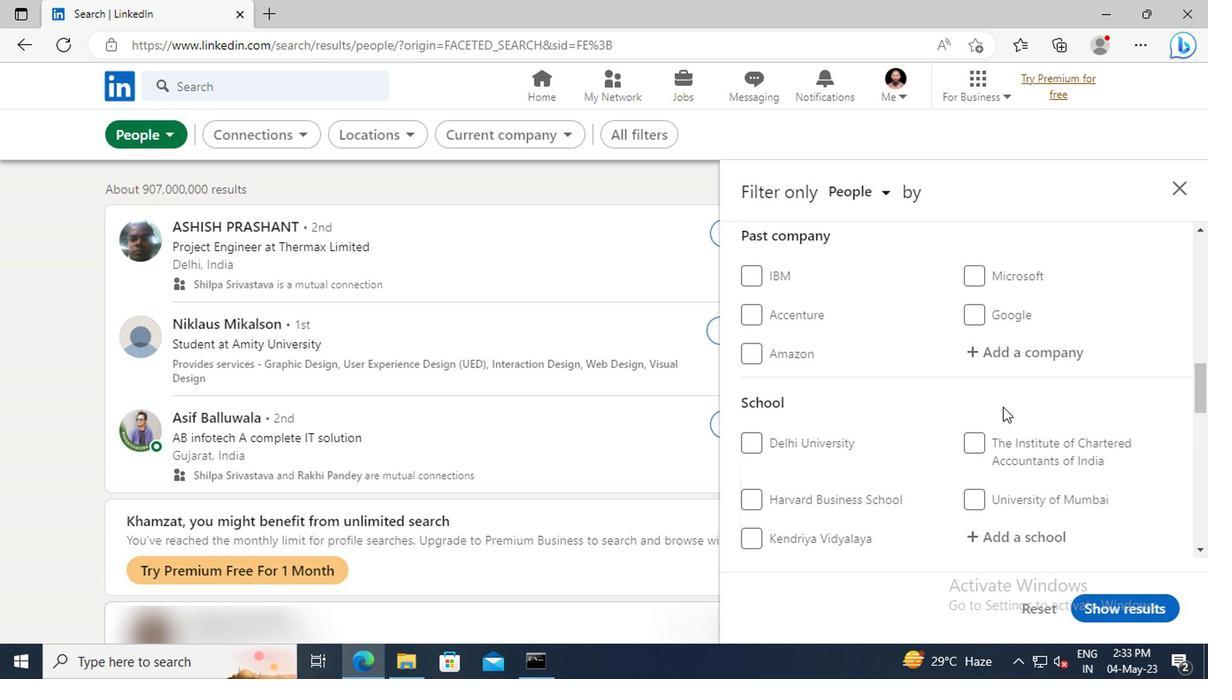 
Action: Mouse scrolled (835, 410) with delta (0, 0)
Screenshot: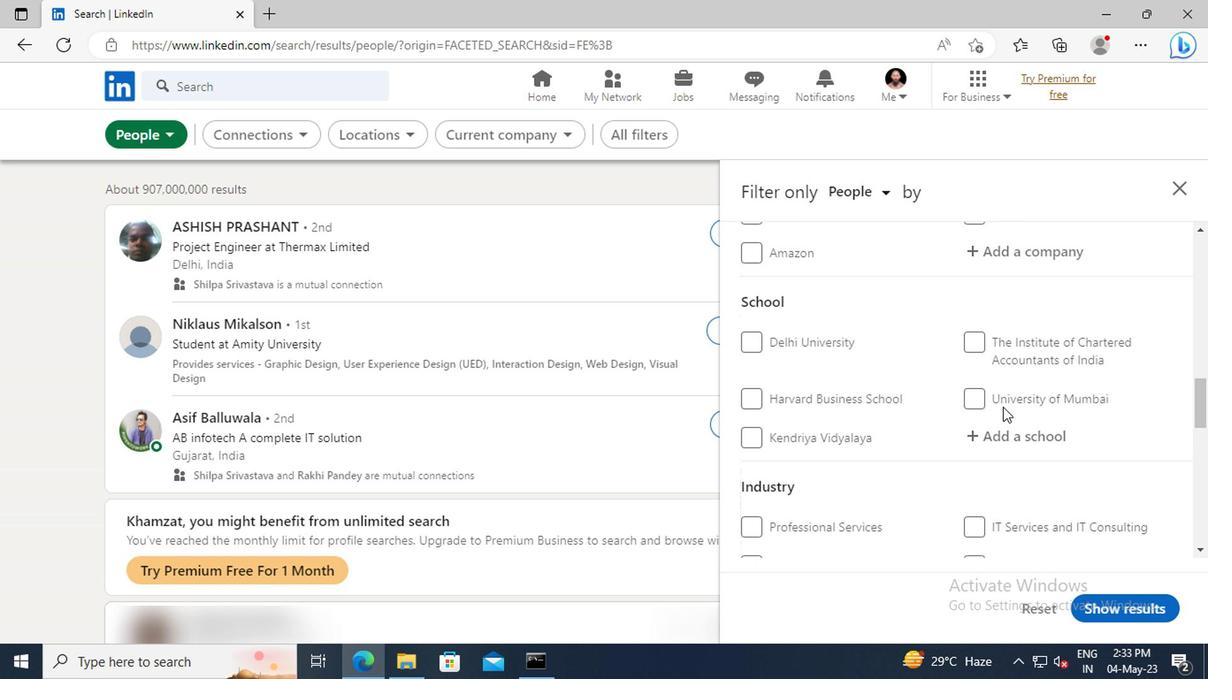 
Action: Mouse scrolled (835, 410) with delta (0, 0)
Screenshot: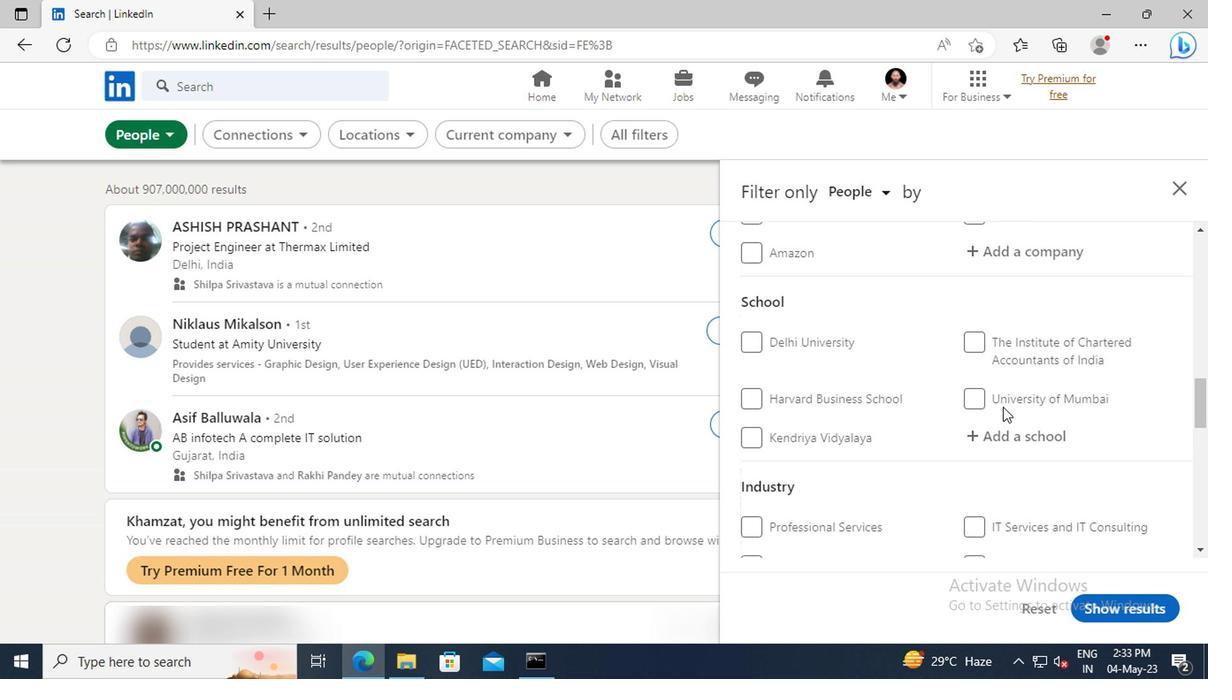 
Action: Mouse scrolled (835, 410) with delta (0, 0)
Screenshot: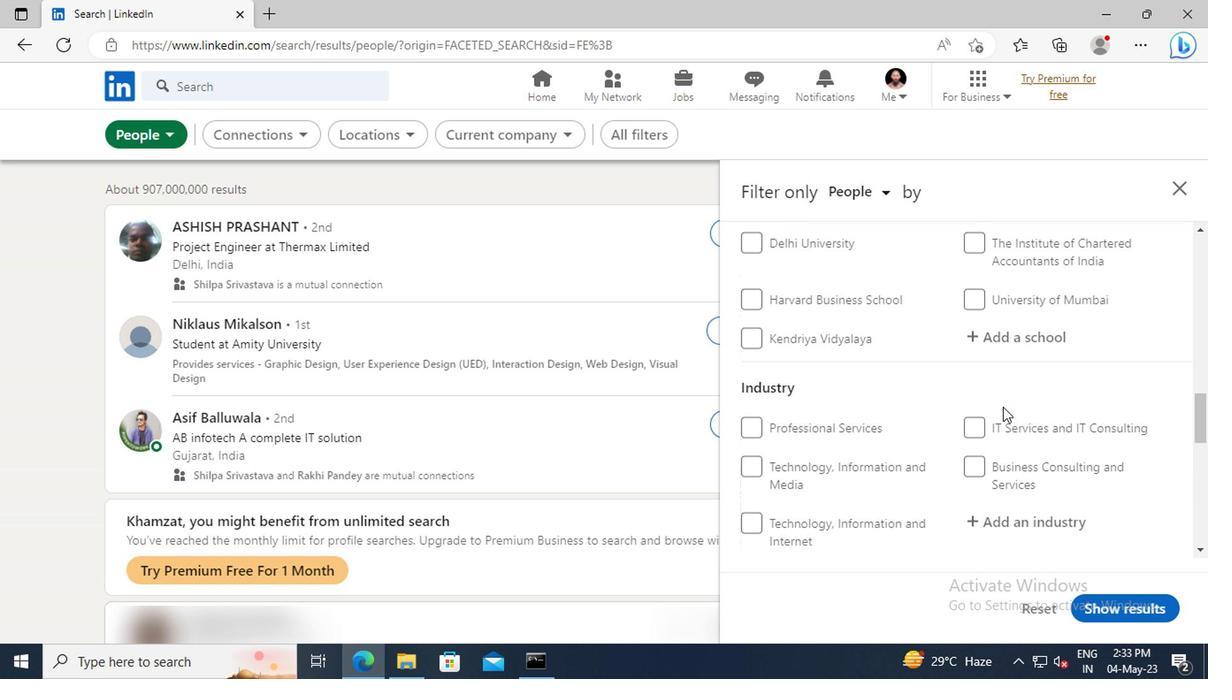 
Action: Mouse scrolled (835, 410) with delta (0, 0)
Screenshot: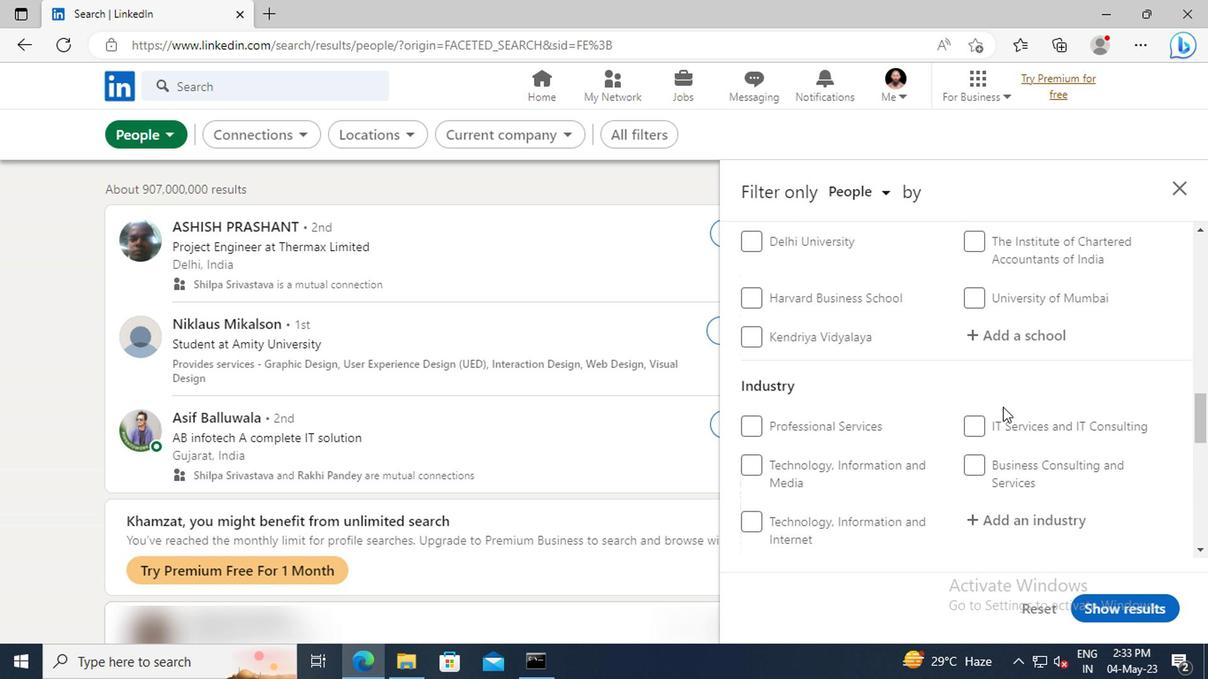 
Action: Mouse scrolled (835, 410) with delta (0, 0)
Screenshot: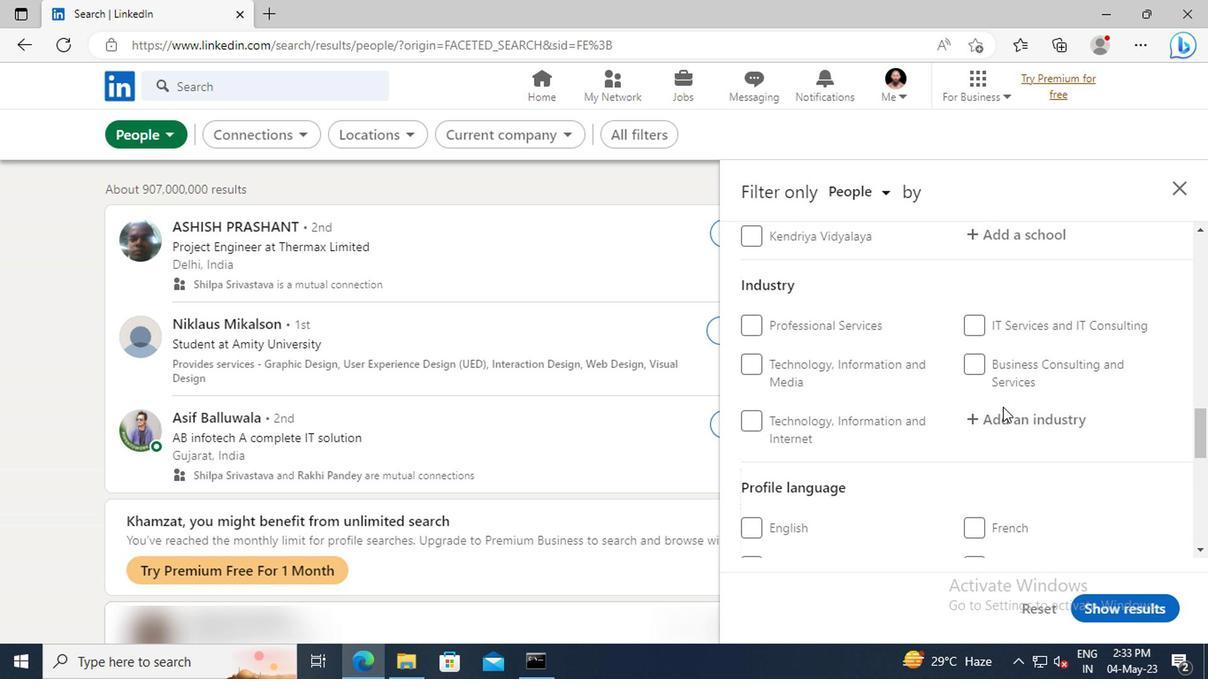 
Action: Mouse moved to (815, 463)
Screenshot: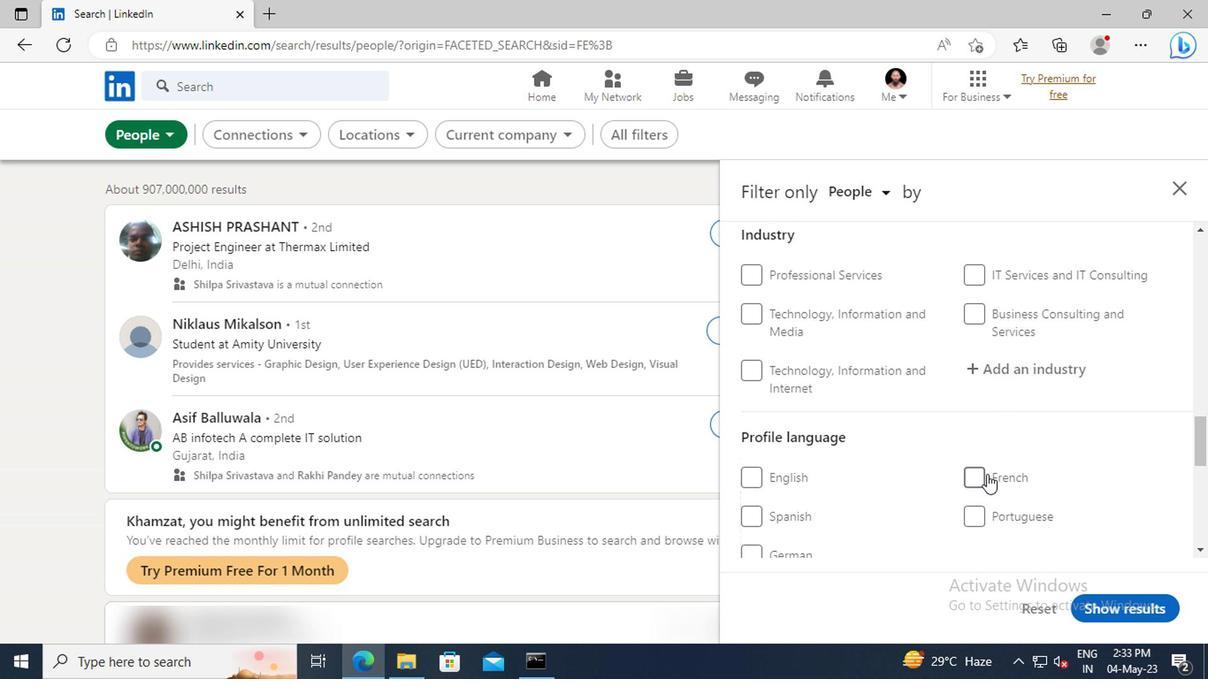 
Action: Mouse pressed left at (815, 463)
Screenshot: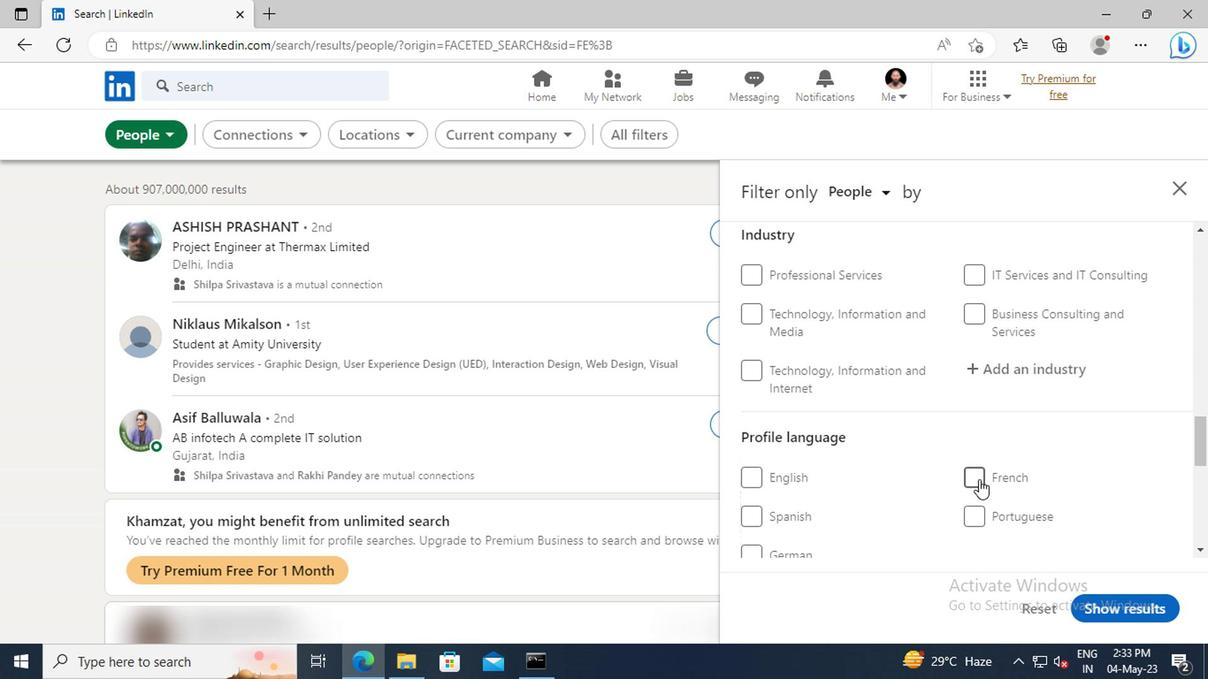 
Action: Mouse moved to (836, 417)
Screenshot: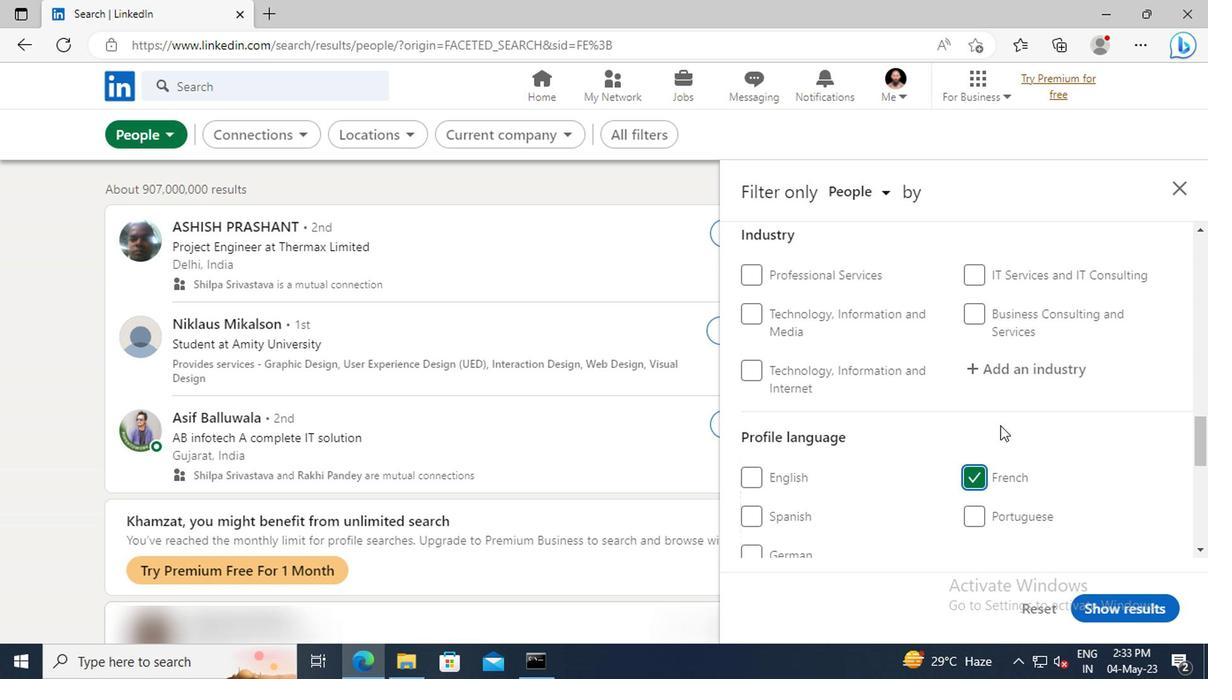 
Action: Mouse scrolled (836, 418) with delta (0, 0)
Screenshot: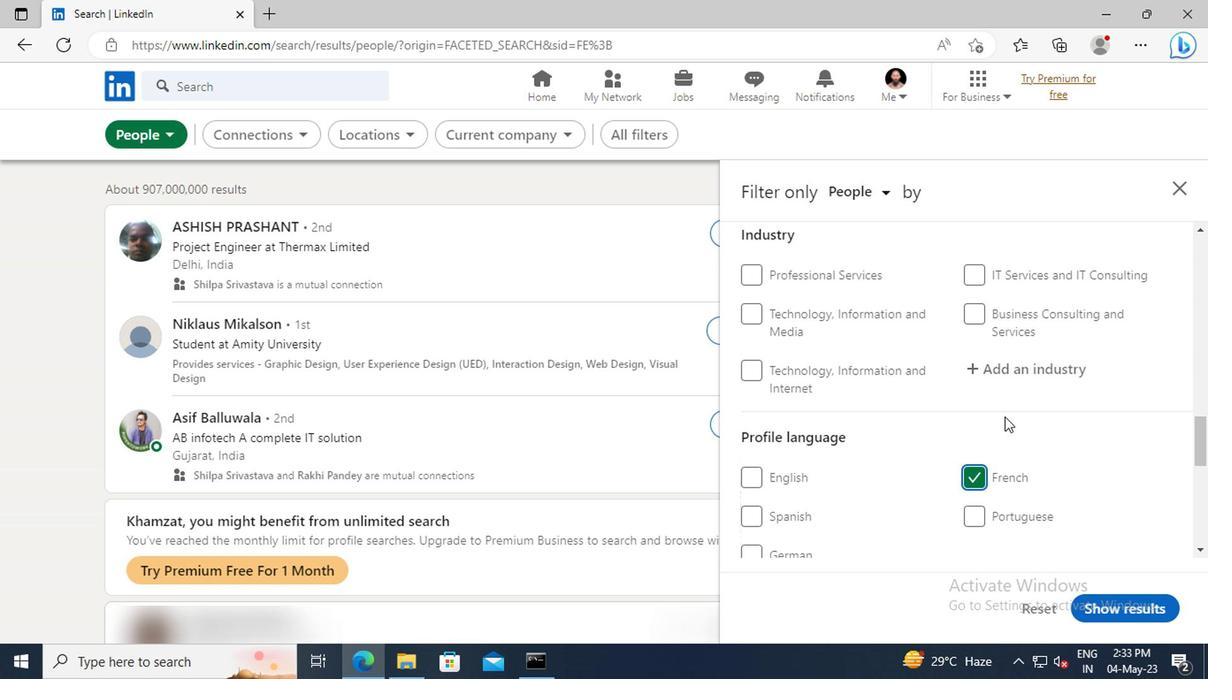 
Action: Mouse scrolled (836, 418) with delta (0, 0)
Screenshot: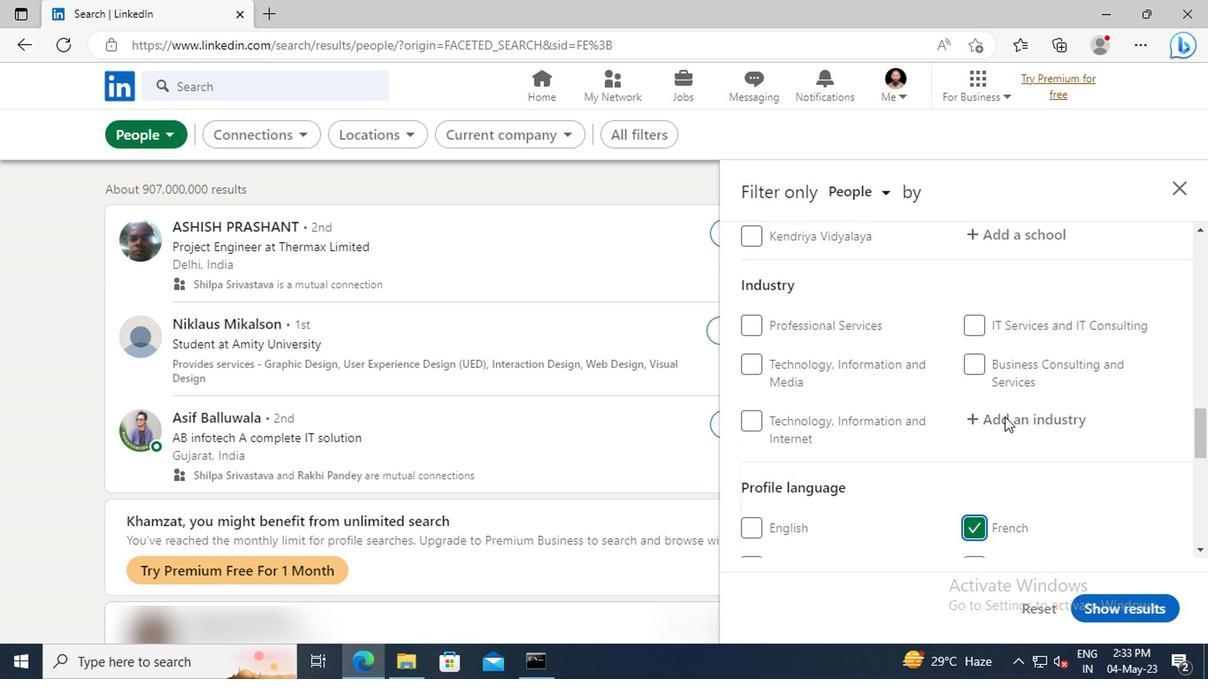 
Action: Mouse scrolled (836, 418) with delta (0, 0)
Screenshot: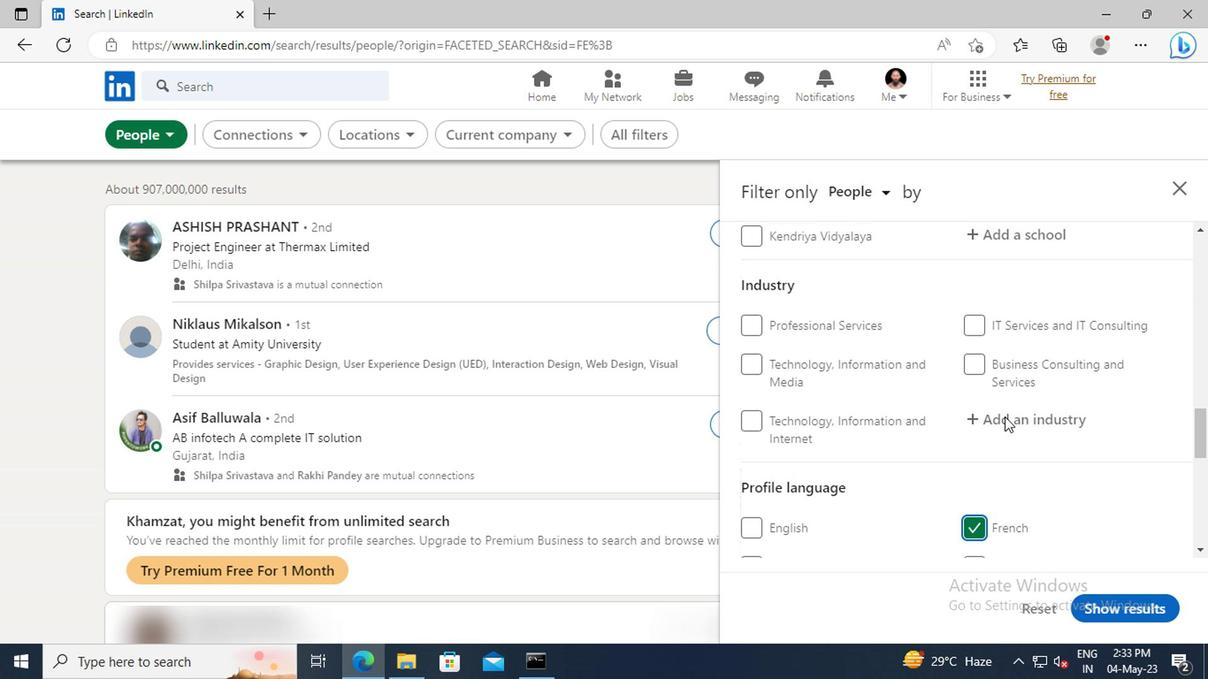 
Action: Mouse scrolled (836, 418) with delta (0, 0)
Screenshot: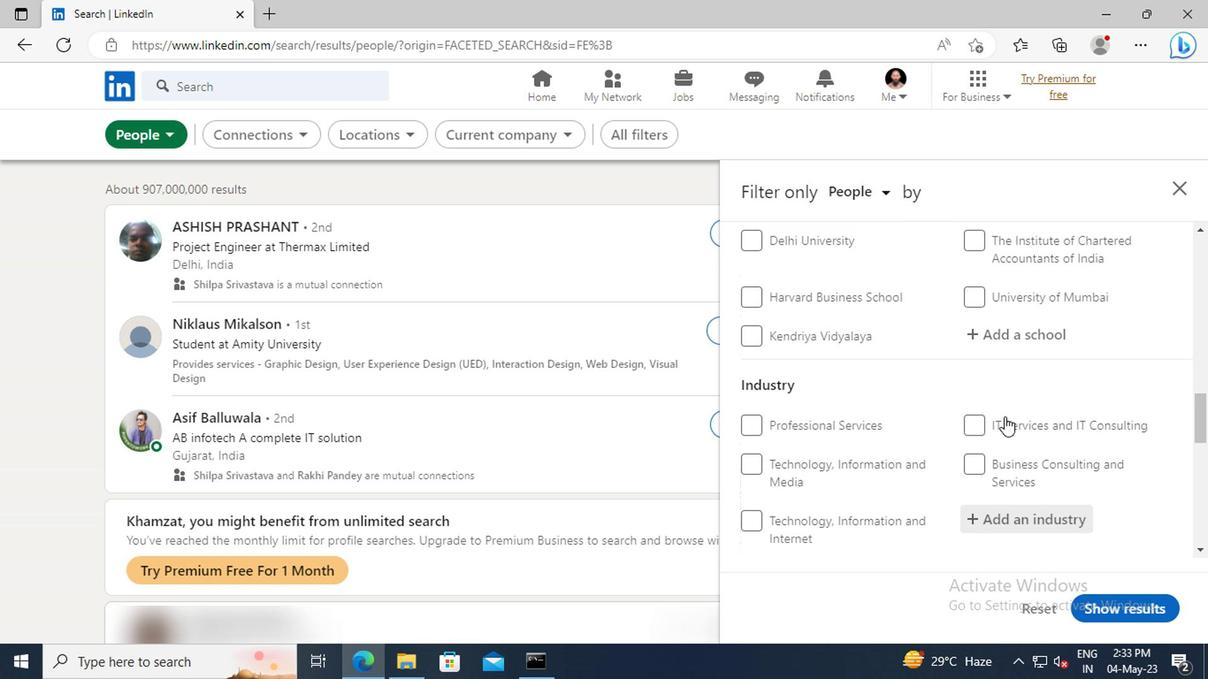 
Action: Mouse scrolled (836, 418) with delta (0, 0)
Screenshot: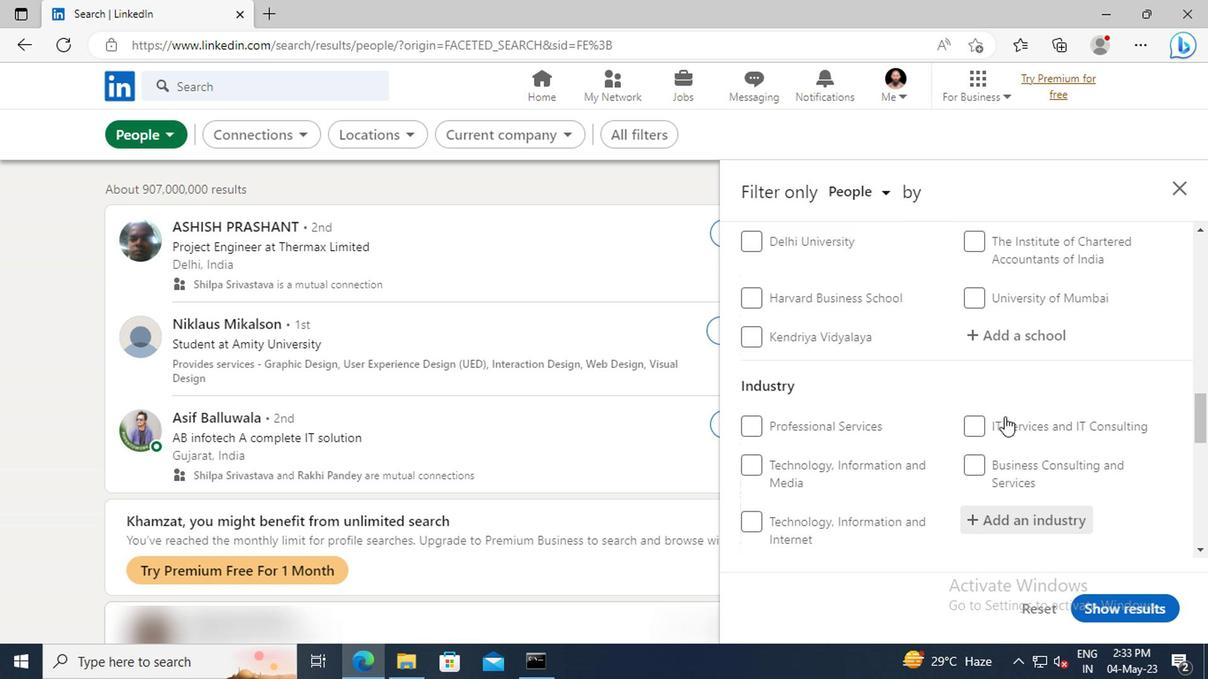
Action: Mouse scrolled (836, 418) with delta (0, 0)
Screenshot: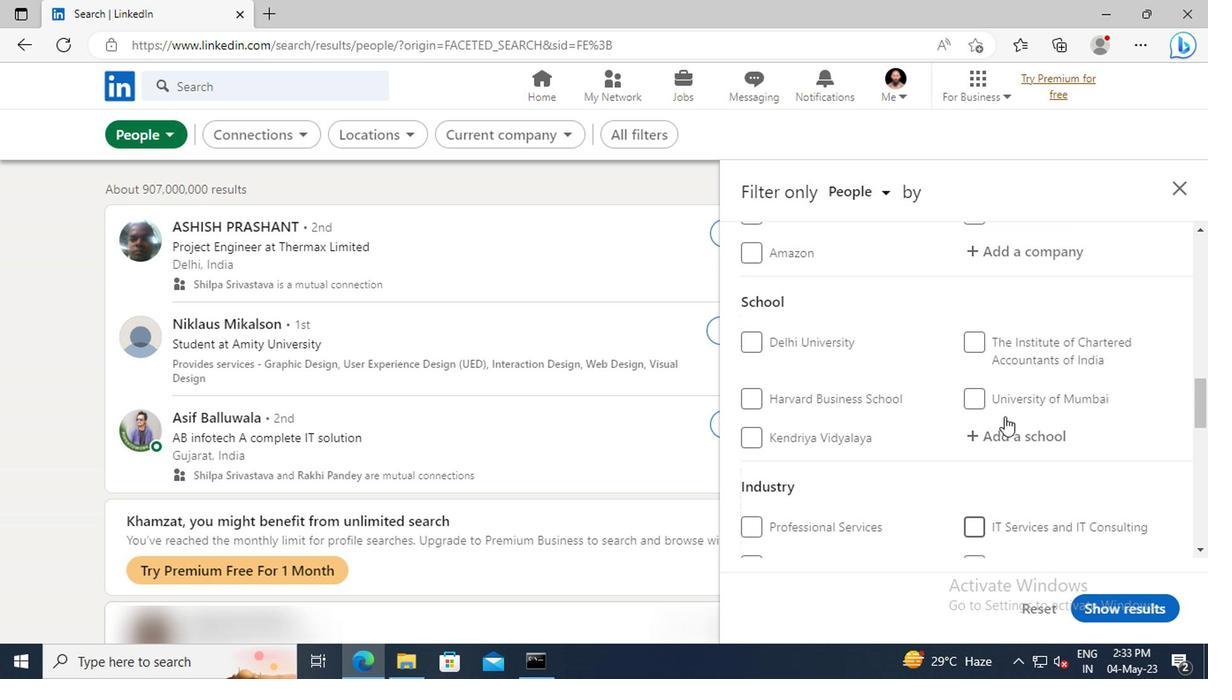 
Action: Mouse scrolled (836, 418) with delta (0, 0)
Screenshot: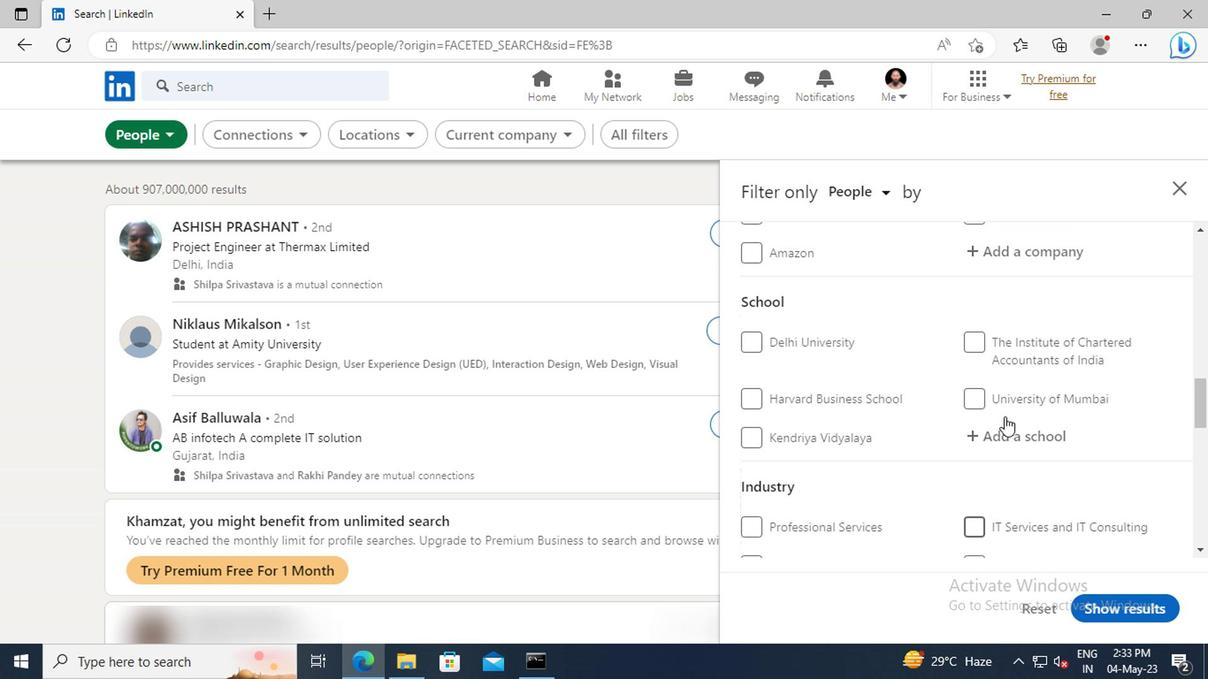 
Action: Mouse scrolled (836, 418) with delta (0, 0)
Screenshot: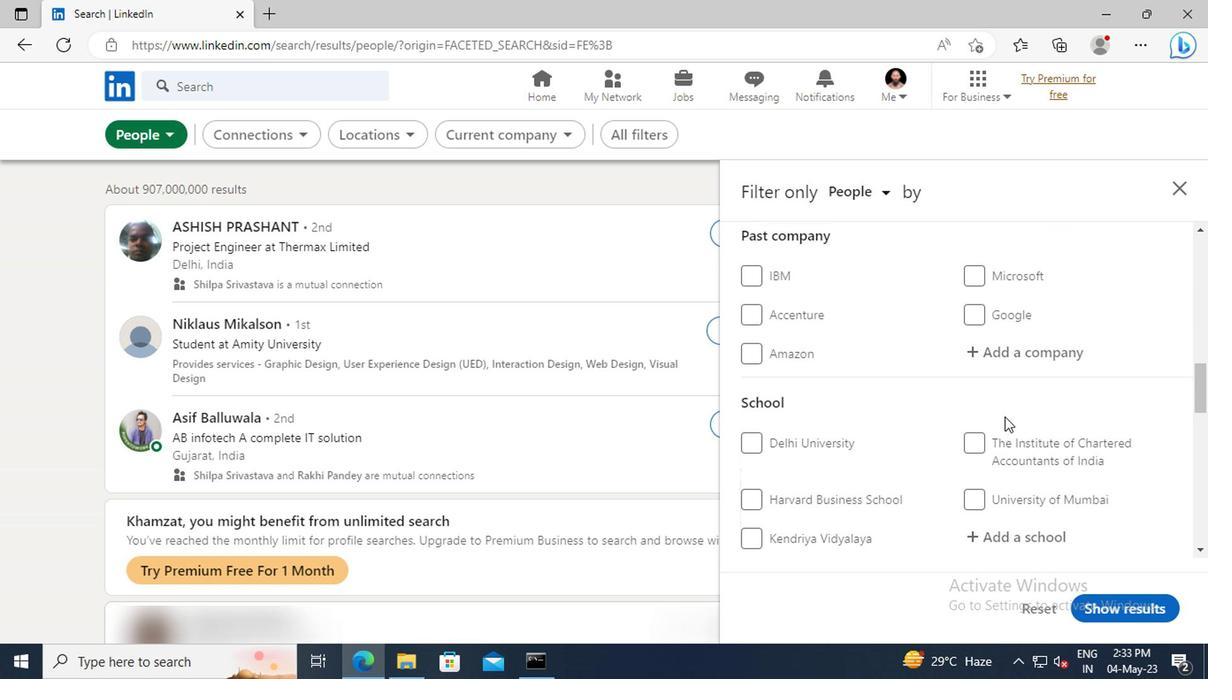 
Action: Mouse scrolled (836, 418) with delta (0, 0)
Screenshot: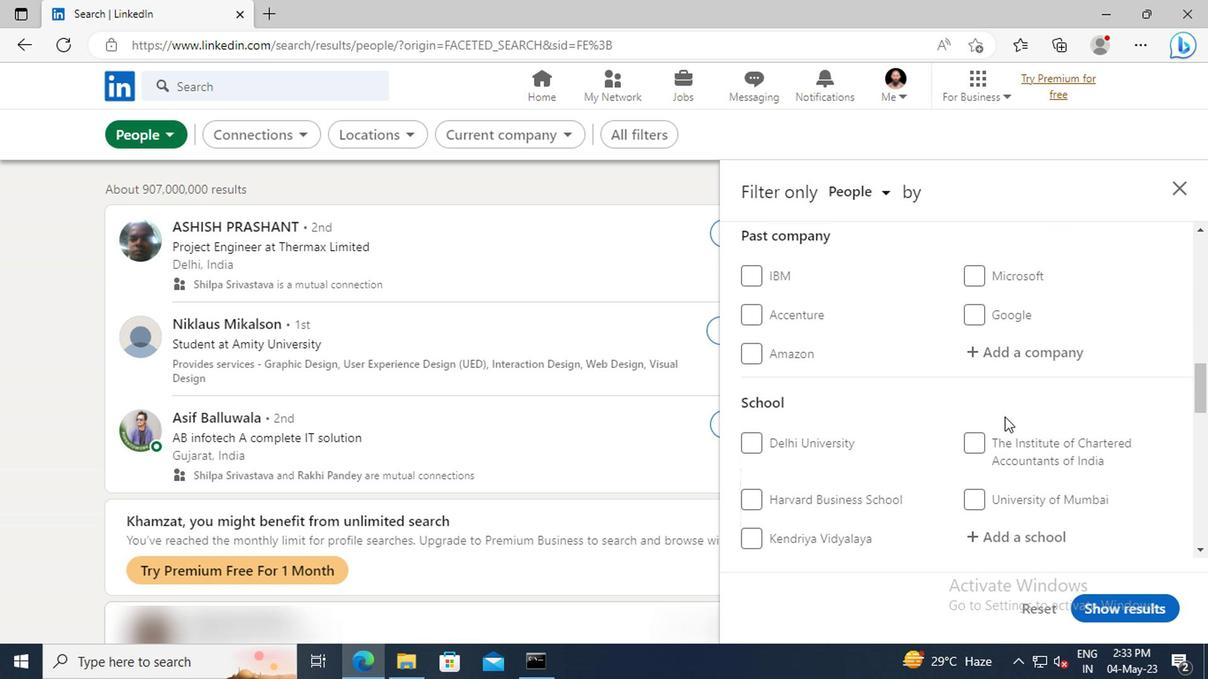 
Action: Mouse scrolled (836, 418) with delta (0, 0)
Screenshot: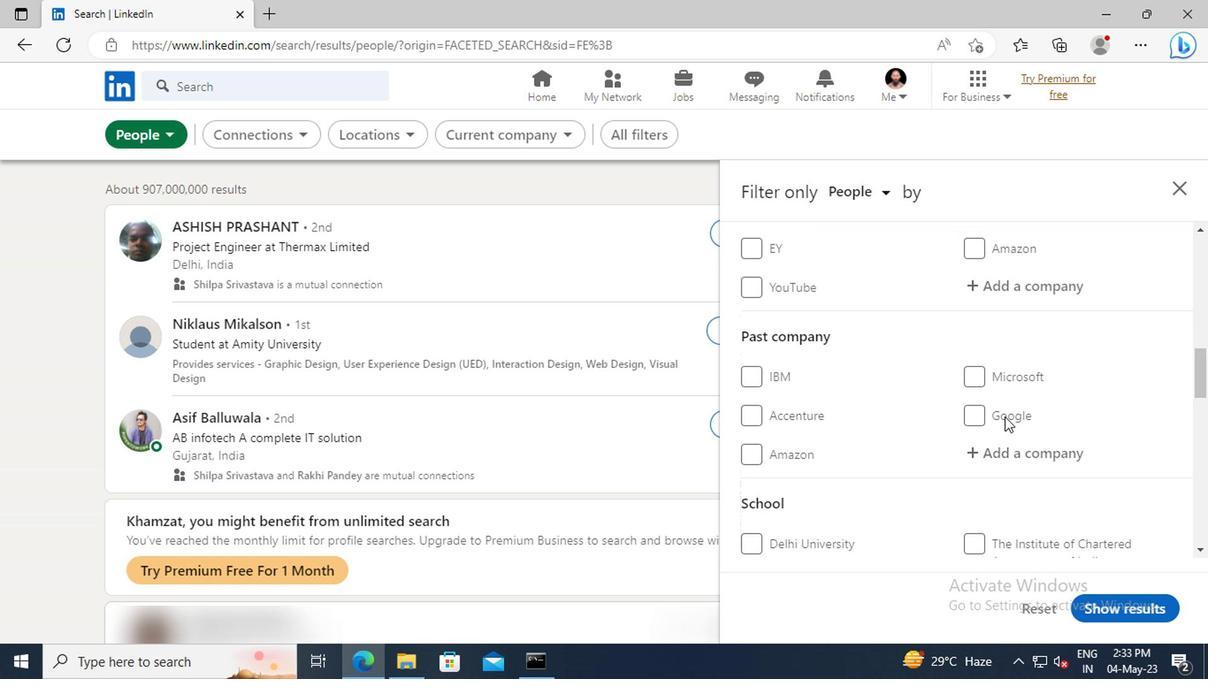 
Action: Mouse scrolled (836, 418) with delta (0, 0)
Screenshot: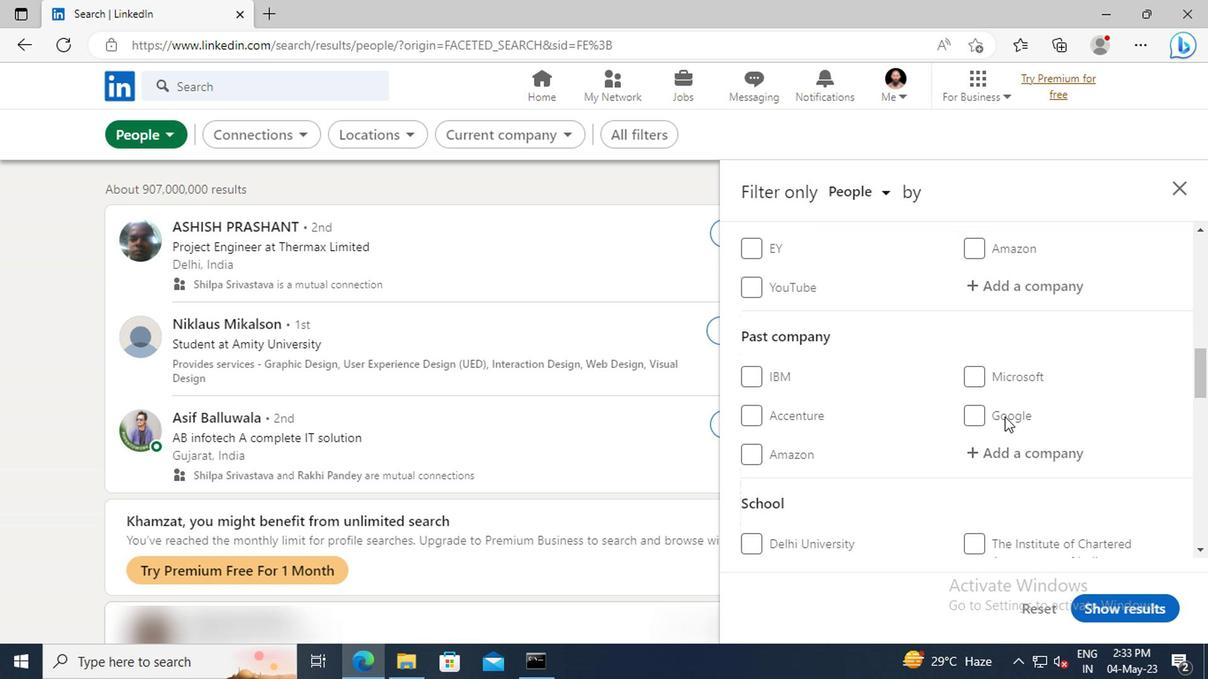 
Action: Mouse moved to (831, 400)
Screenshot: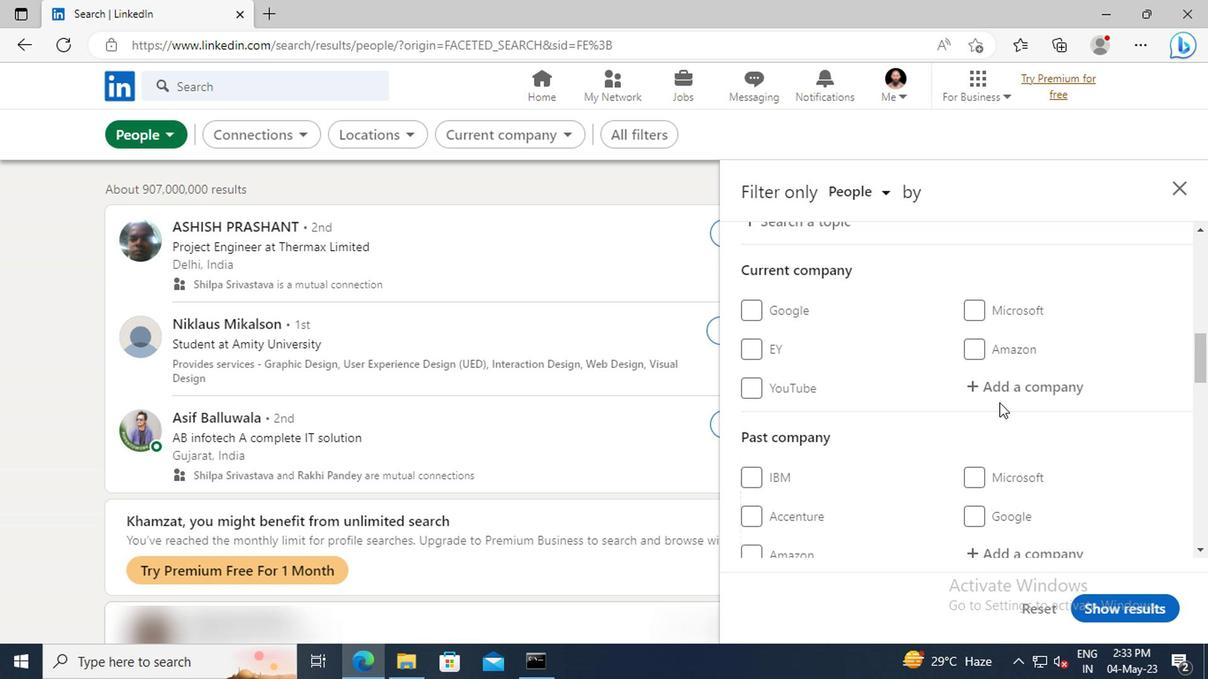 
Action: Mouse pressed left at (831, 400)
Screenshot: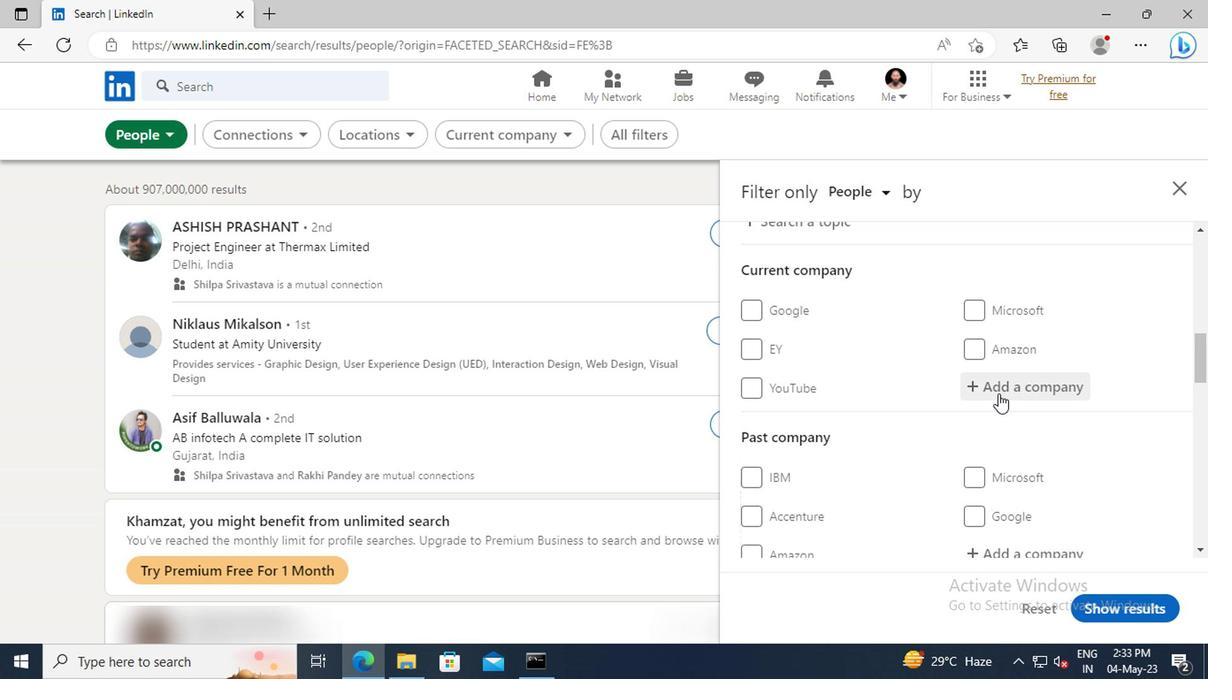
Action: Key pressed <Key.shift>
Screenshot: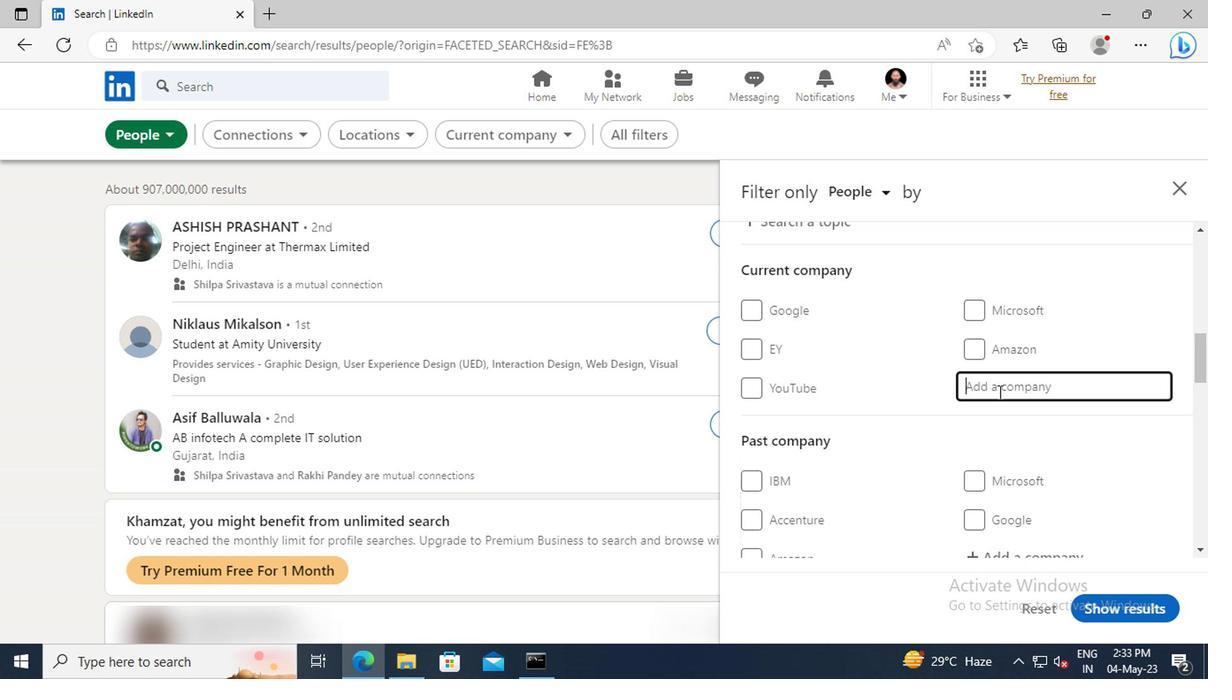 
Action: Mouse moved to (830, 399)
Screenshot: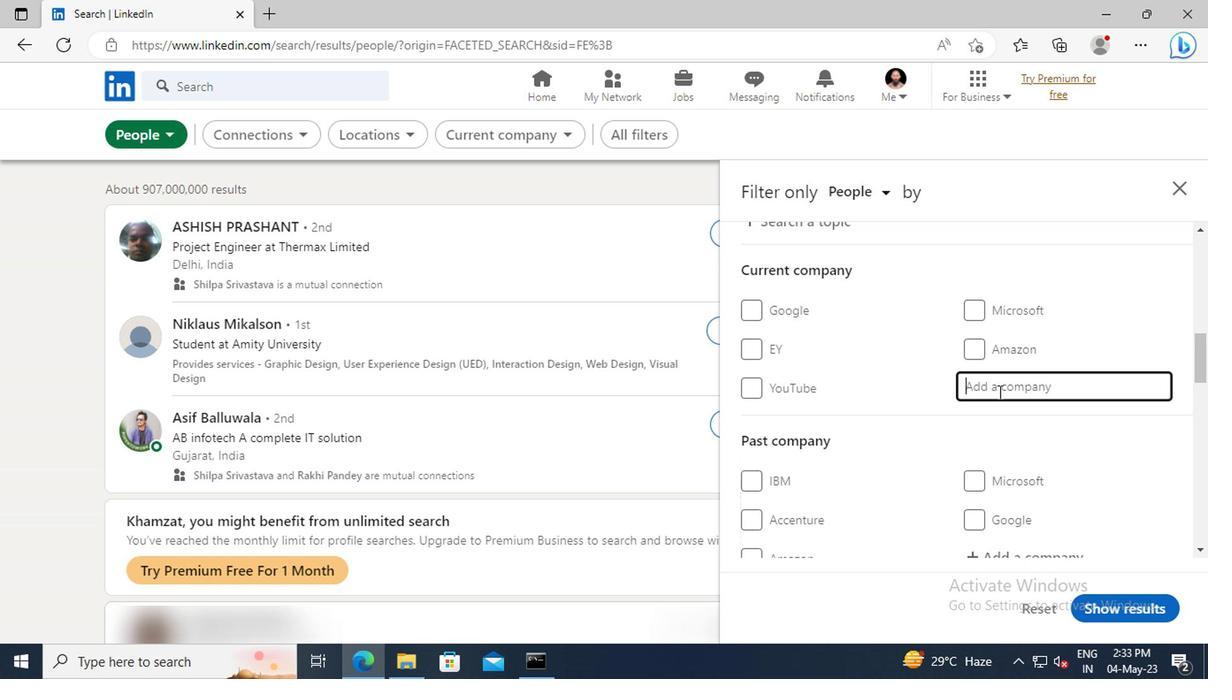 
Action: Key pressed CITI<Key.space><Key.shift>IND
Screenshot: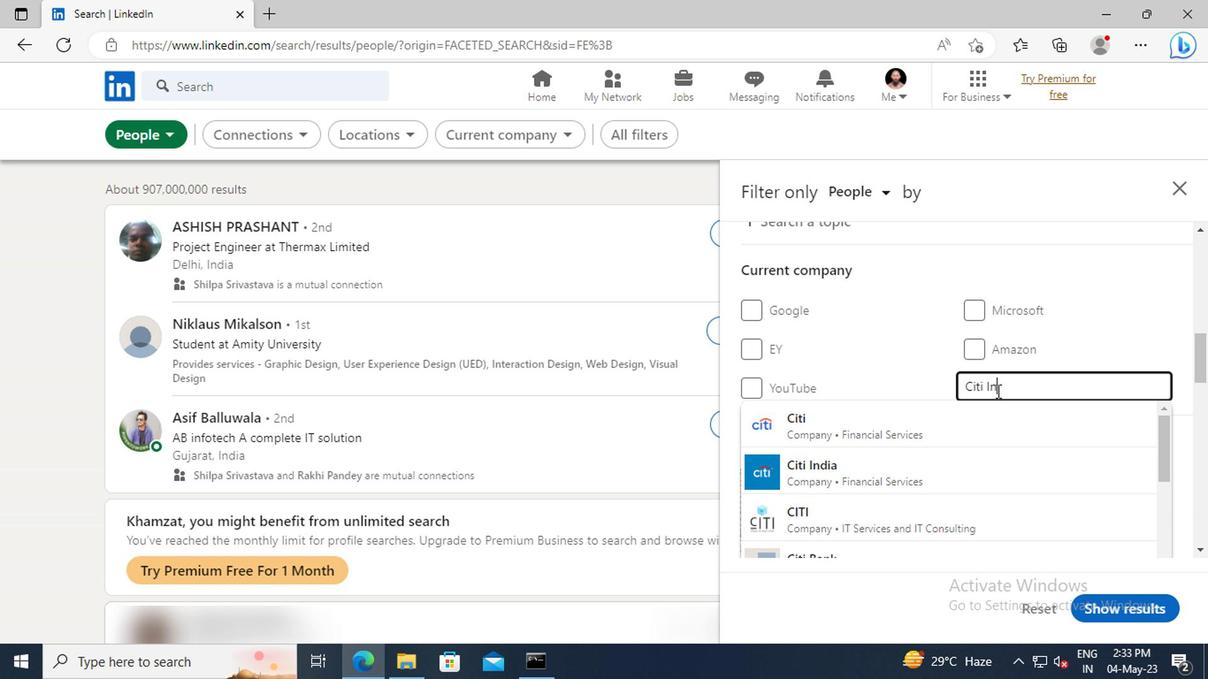 
Action: Mouse moved to (828, 415)
Screenshot: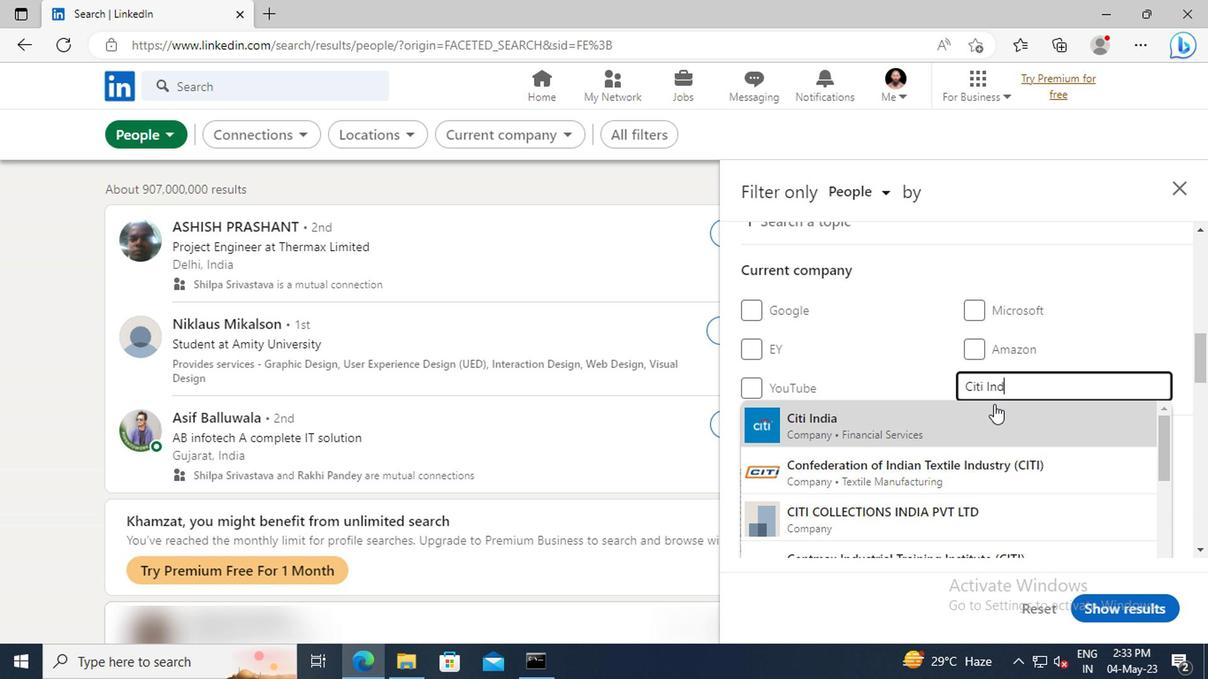 
Action: Mouse pressed left at (828, 415)
Screenshot: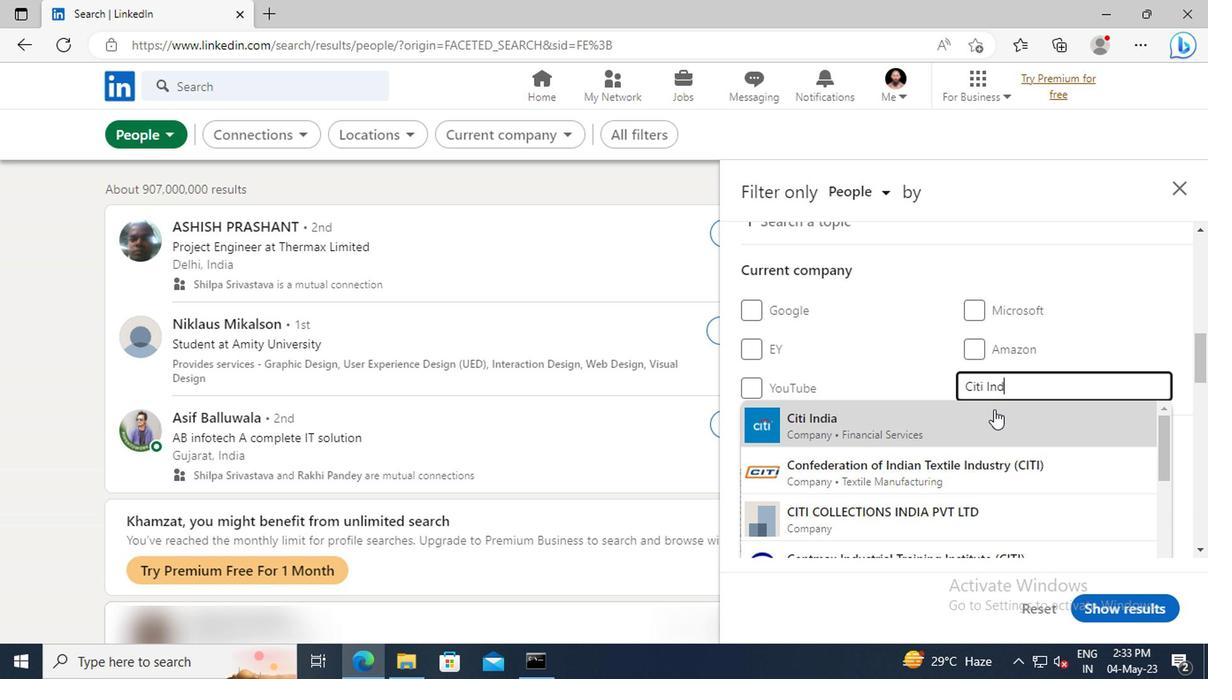 
Action: Mouse scrolled (828, 415) with delta (0, 0)
Screenshot: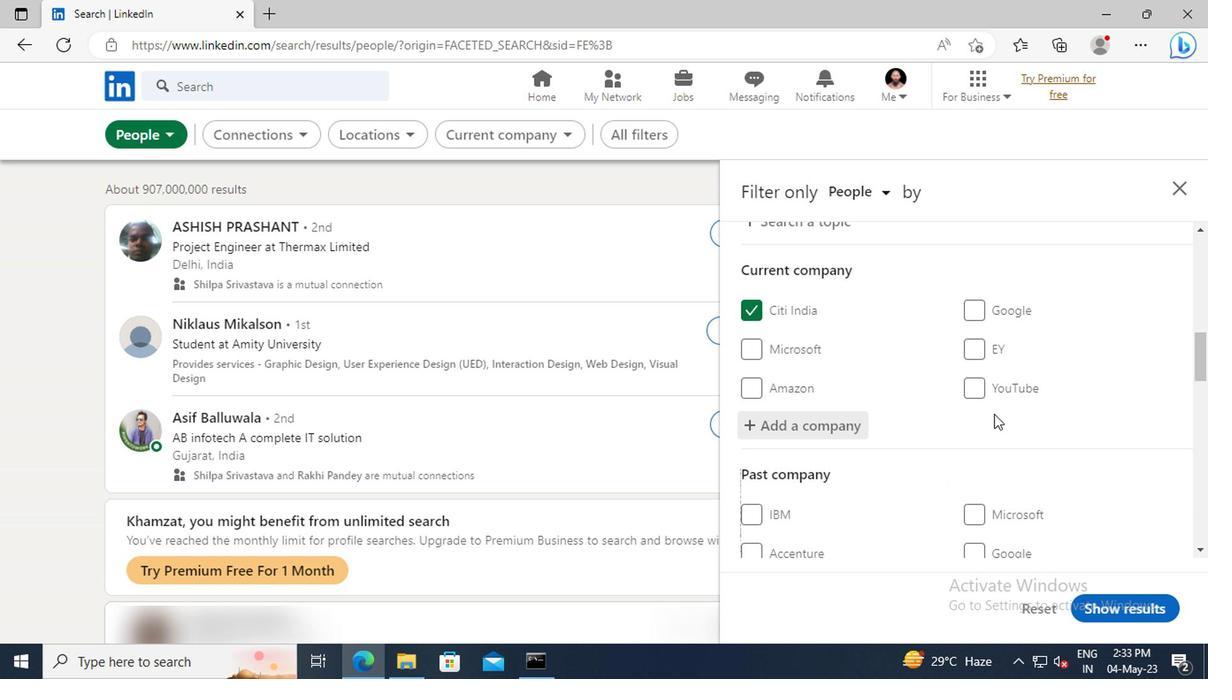 
Action: Mouse scrolled (828, 415) with delta (0, 0)
Screenshot: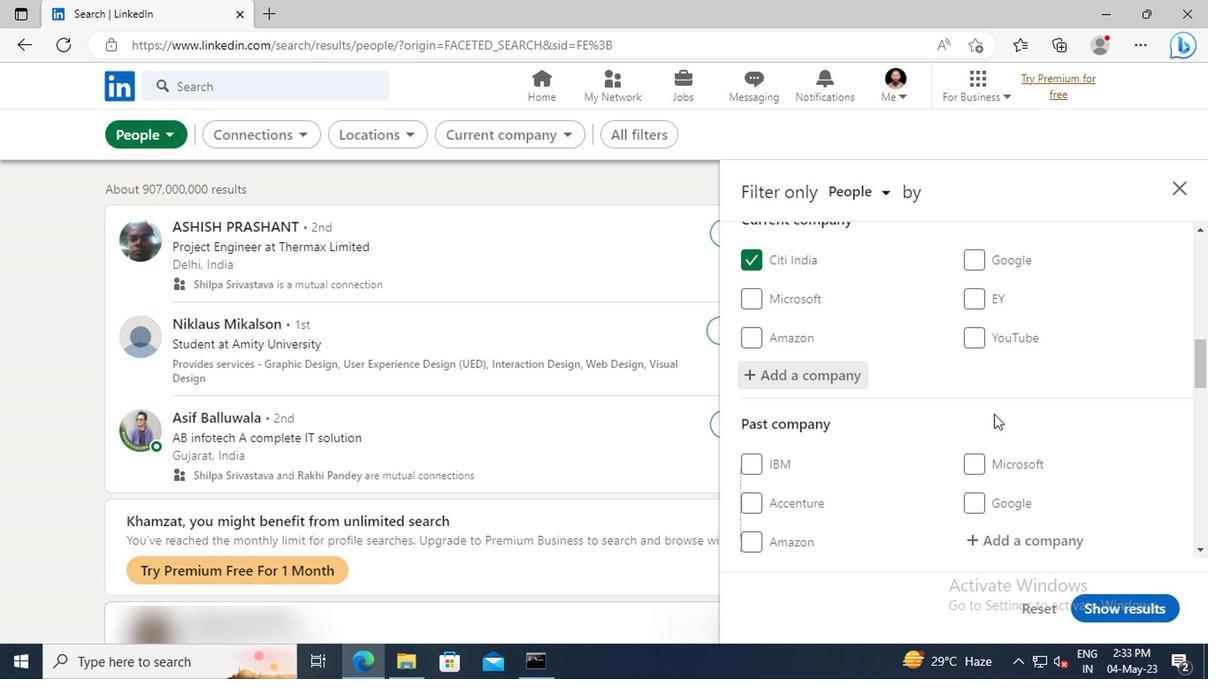 
Action: Mouse scrolled (828, 415) with delta (0, 0)
Screenshot: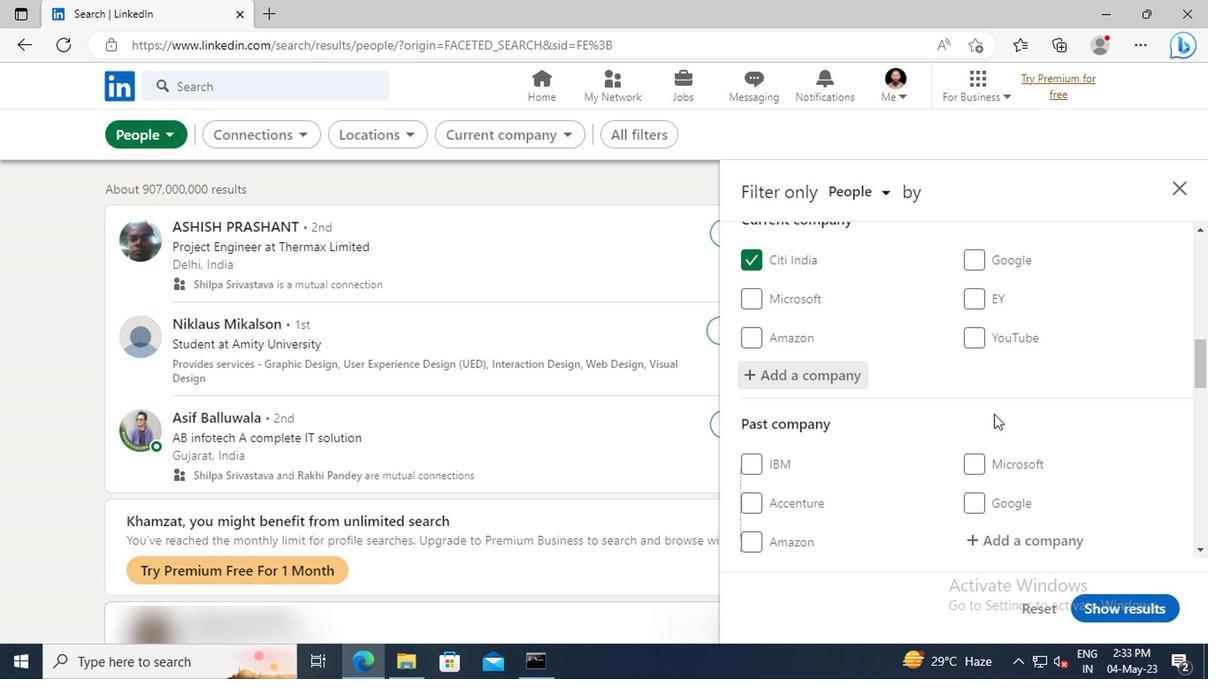 
Action: Mouse scrolled (828, 415) with delta (0, 0)
Screenshot: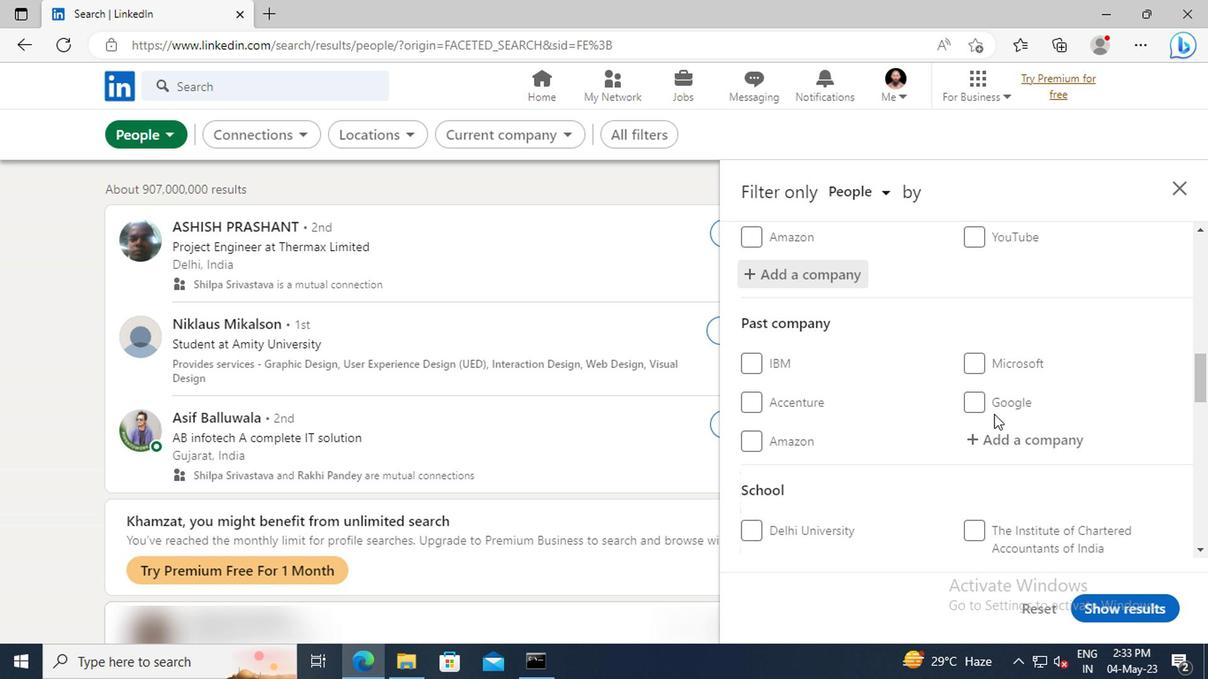 
Action: Mouse scrolled (828, 415) with delta (0, 0)
Screenshot: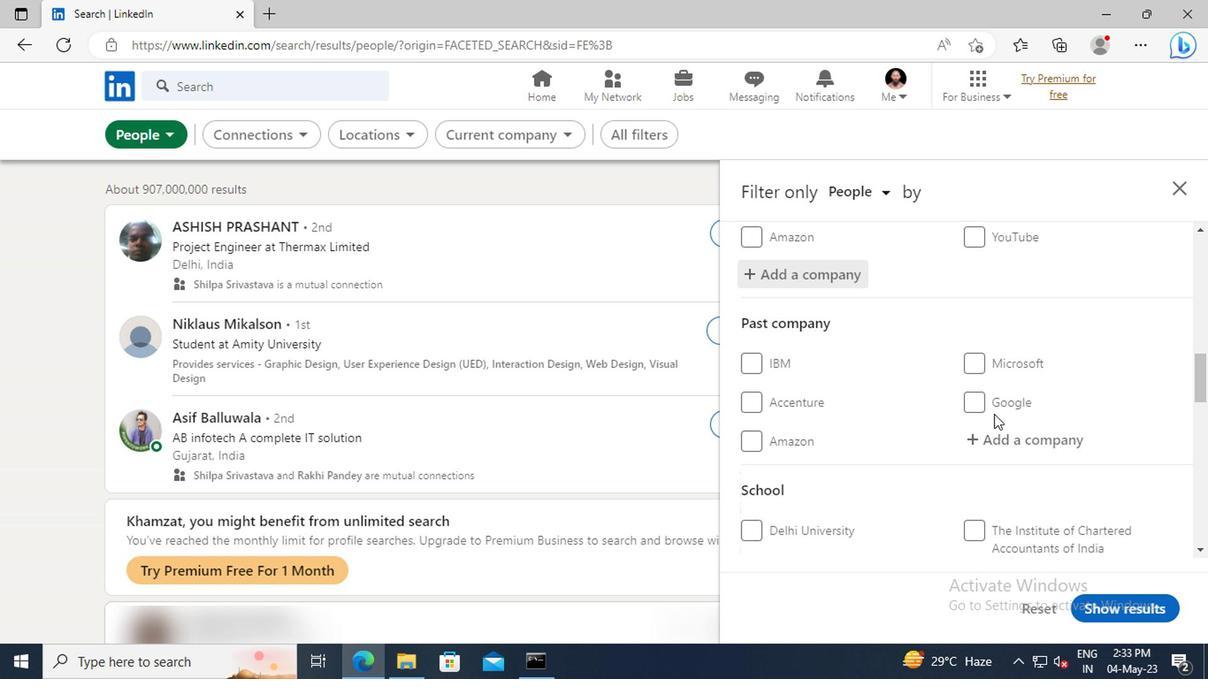 
Action: Mouse moved to (828, 410)
Screenshot: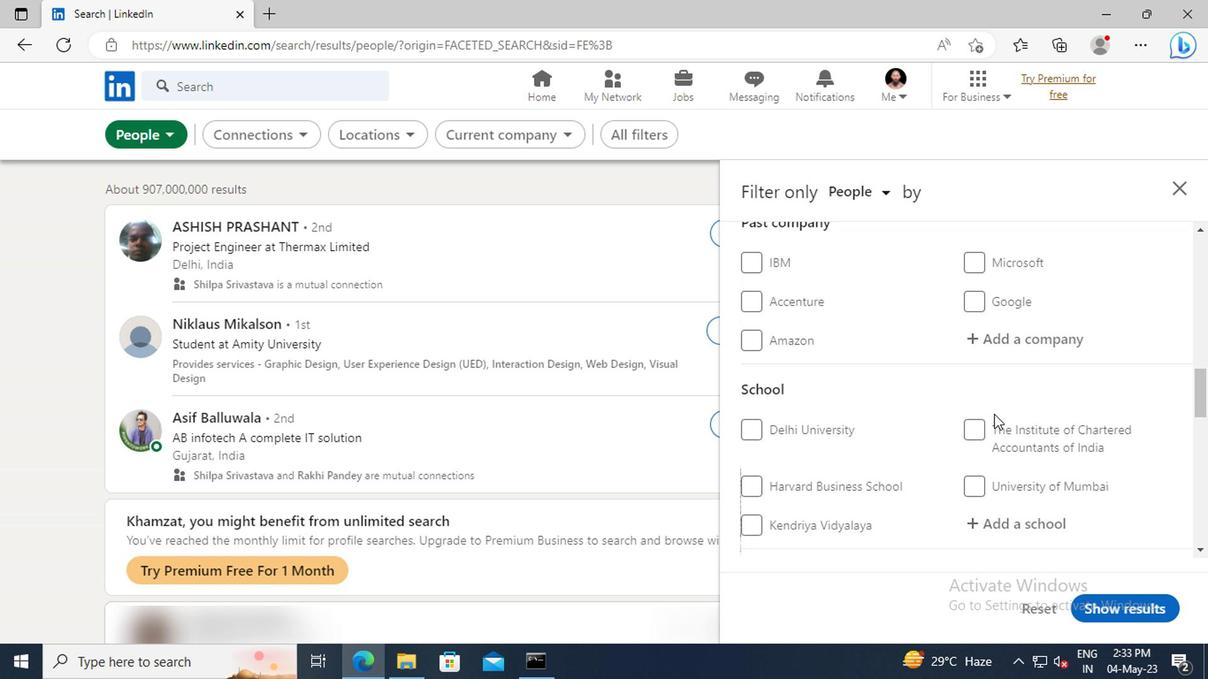 
Action: Mouse scrolled (828, 410) with delta (0, 0)
Screenshot: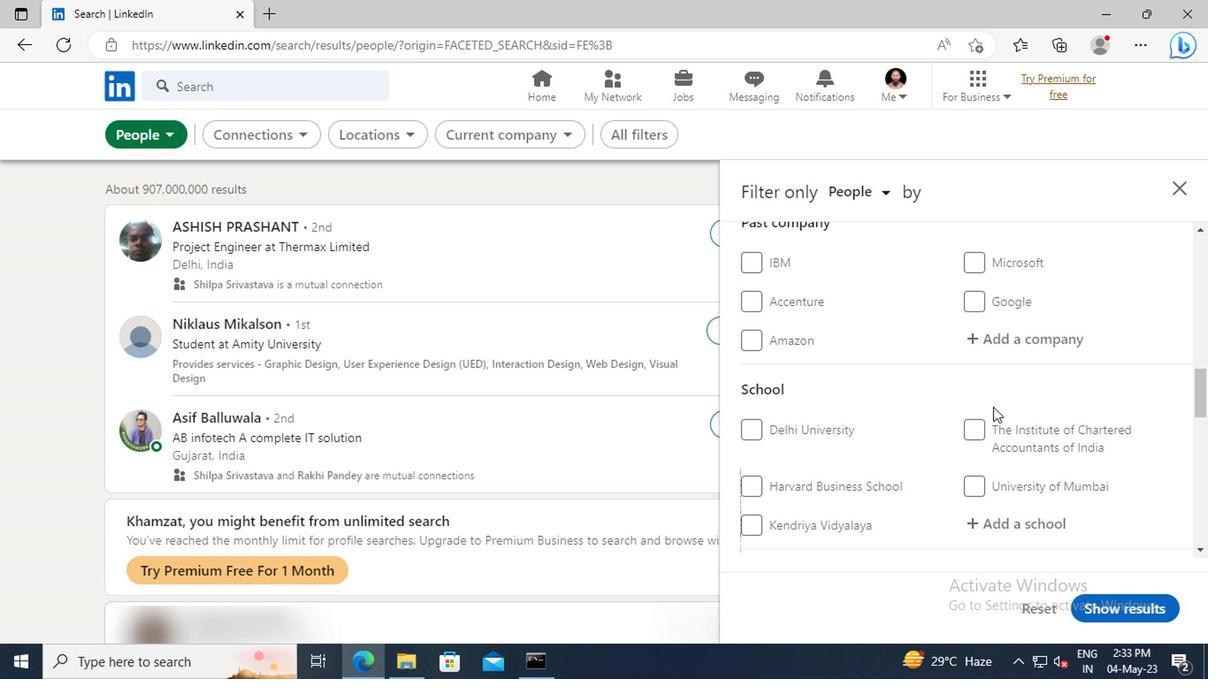 
Action: Mouse scrolled (828, 410) with delta (0, 0)
Screenshot: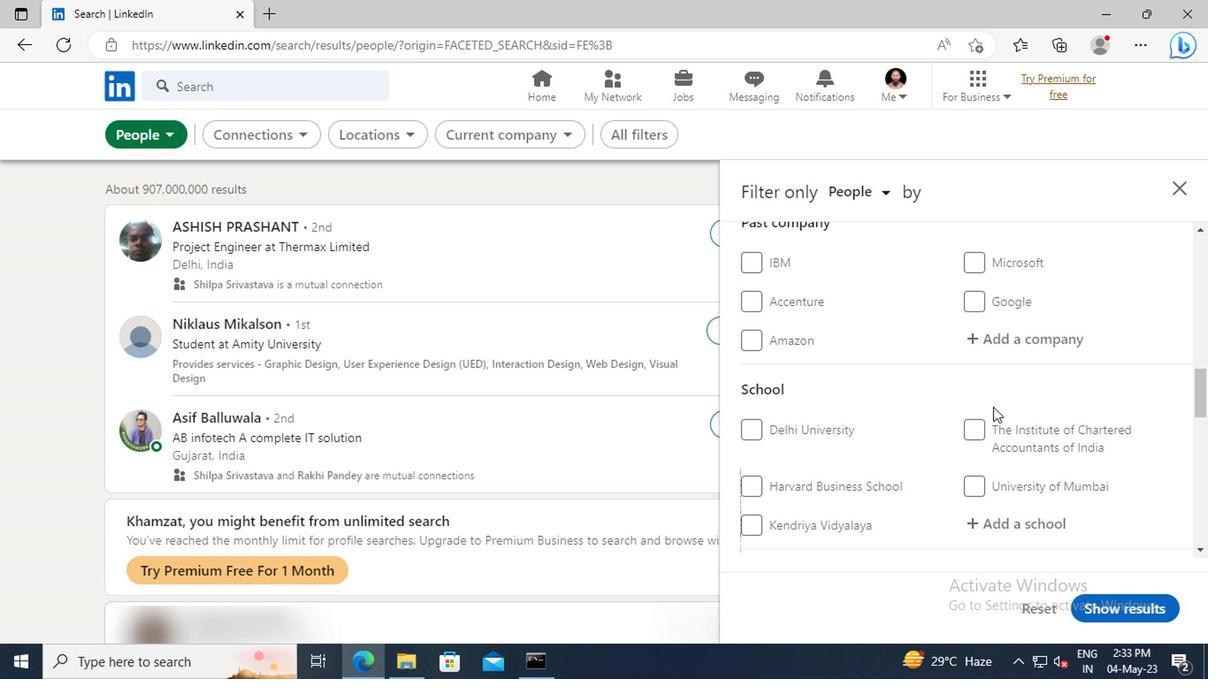 
Action: Mouse moved to (826, 421)
Screenshot: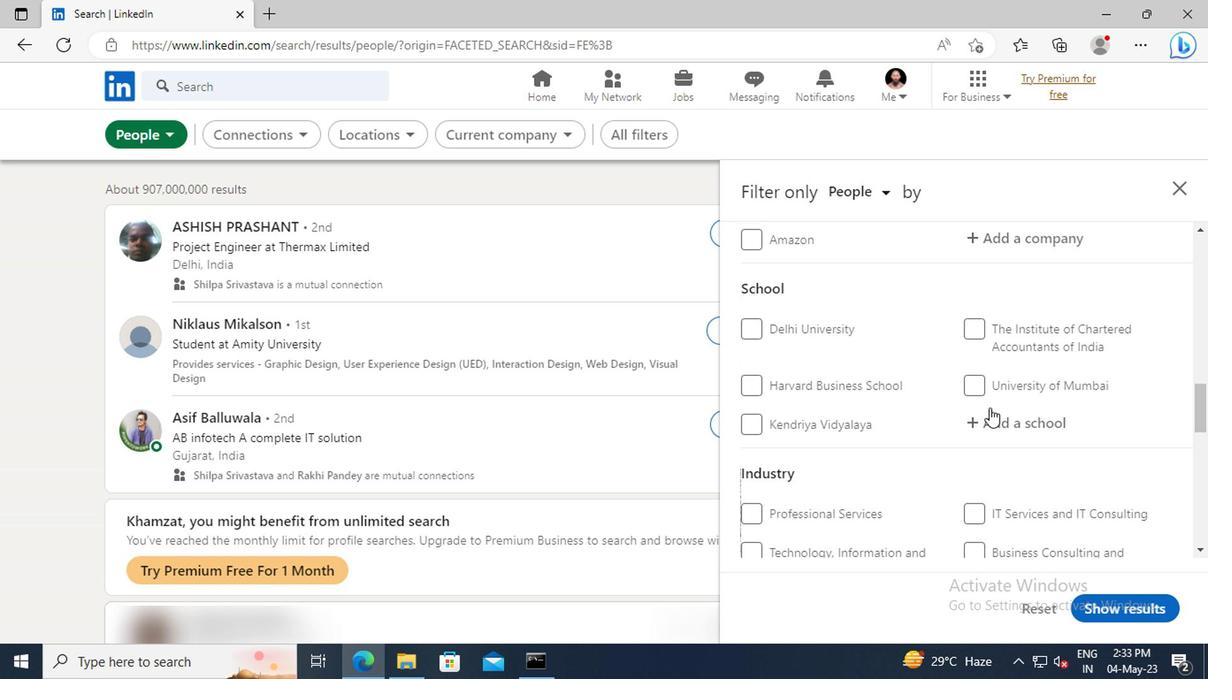 
Action: Mouse pressed left at (826, 421)
Screenshot: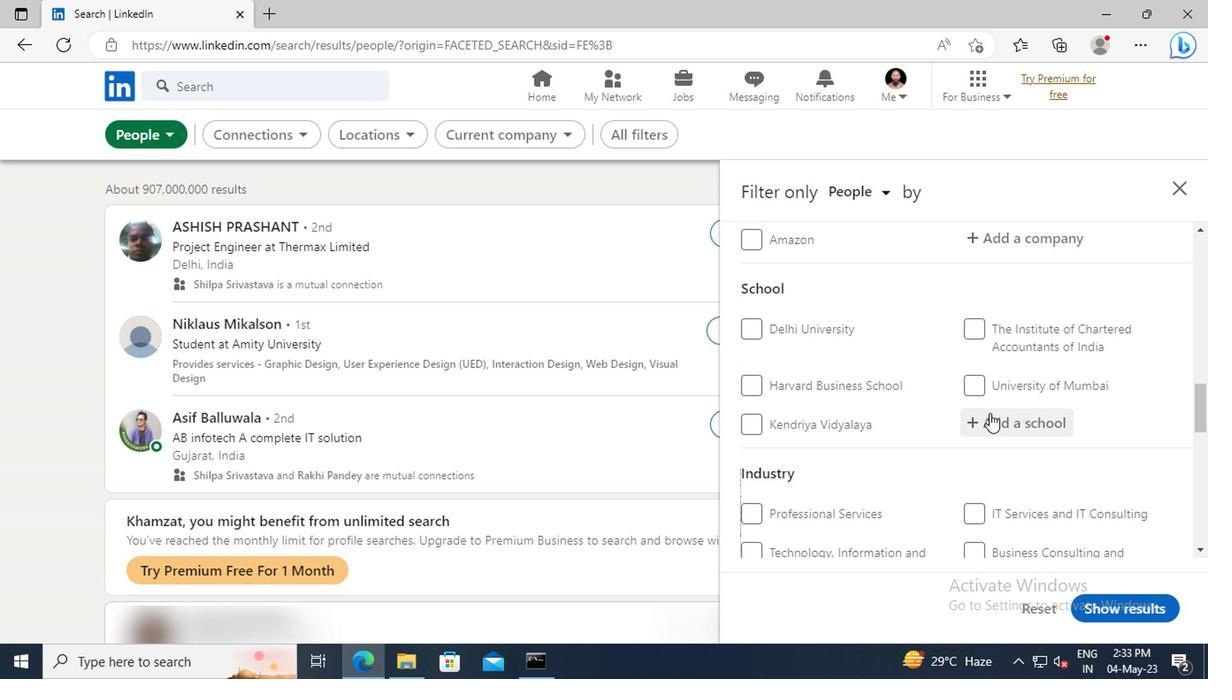 
Action: Mouse moved to (827, 421)
Screenshot: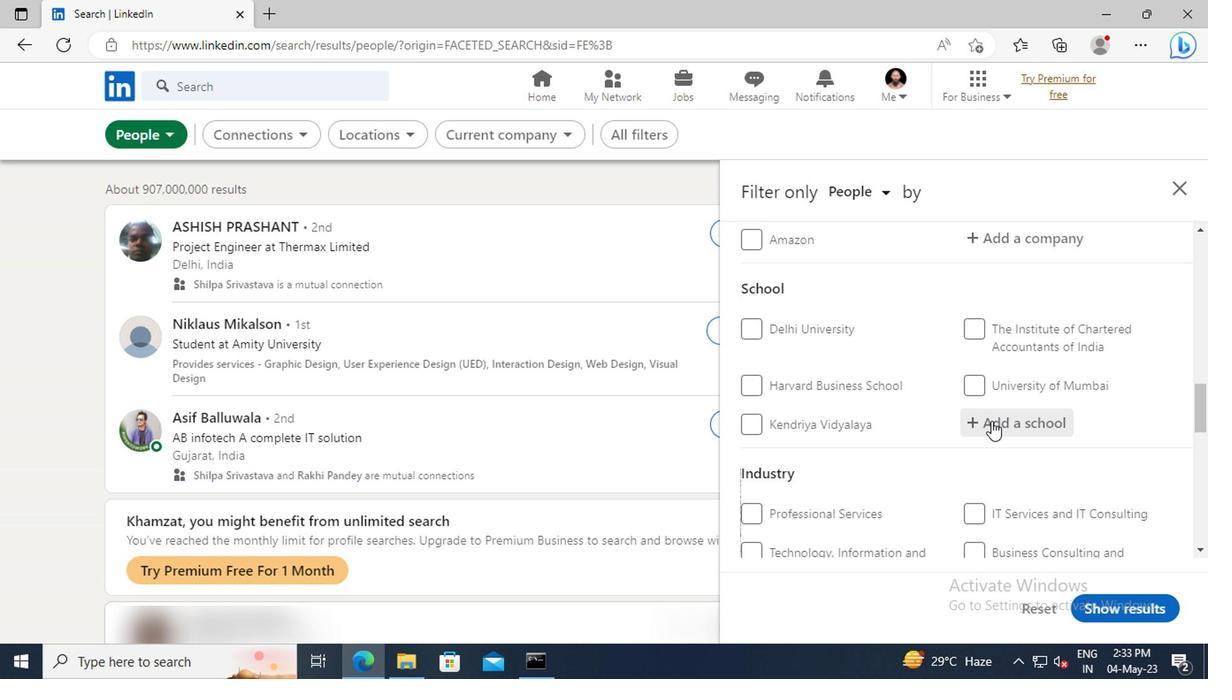 
Action: Key pressed <Key.shift>GOVERNMENT<Key.space><Key.shift>COLLEGE<Key.space>OF<Key.space><Key.shift>ENGINEERING,
Screenshot: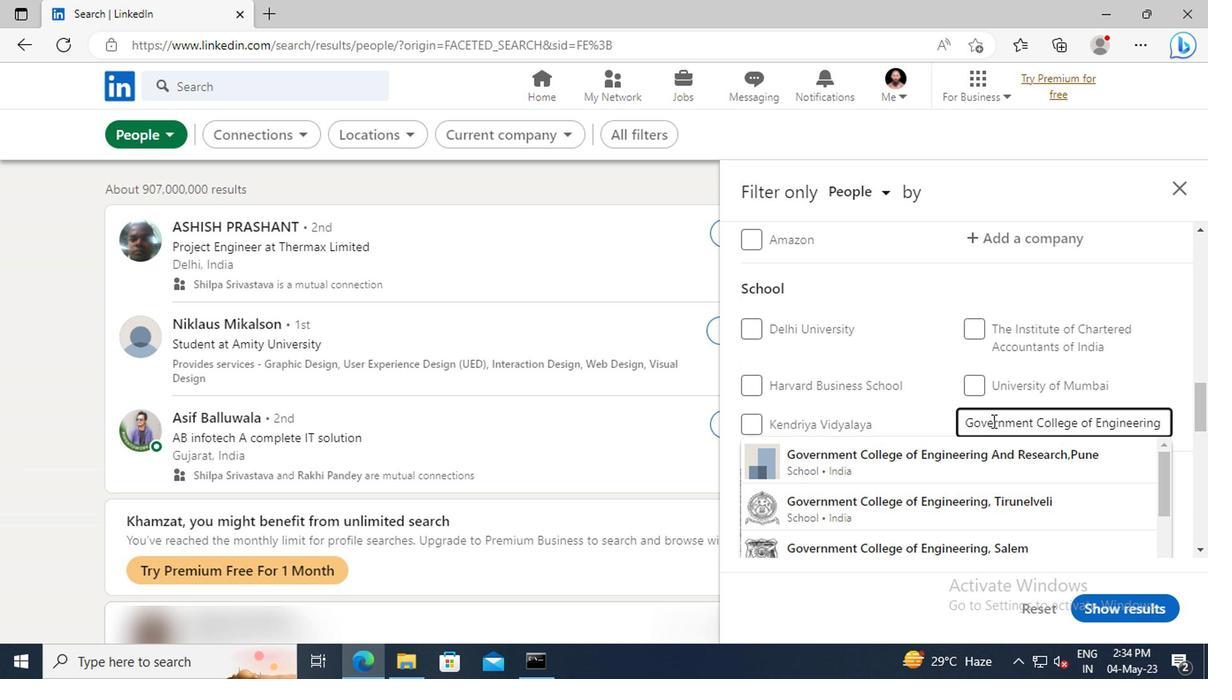 
Action: Mouse moved to (828, 444)
Screenshot: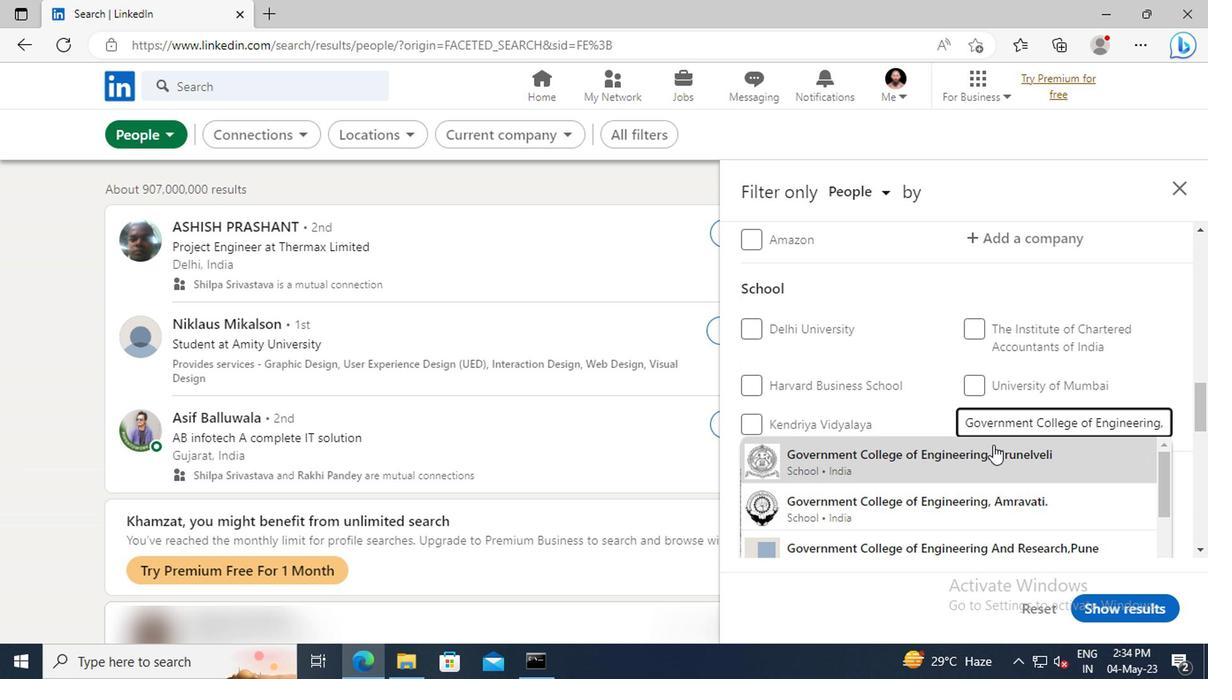
Action: Mouse pressed left at (828, 444)
Screenshot: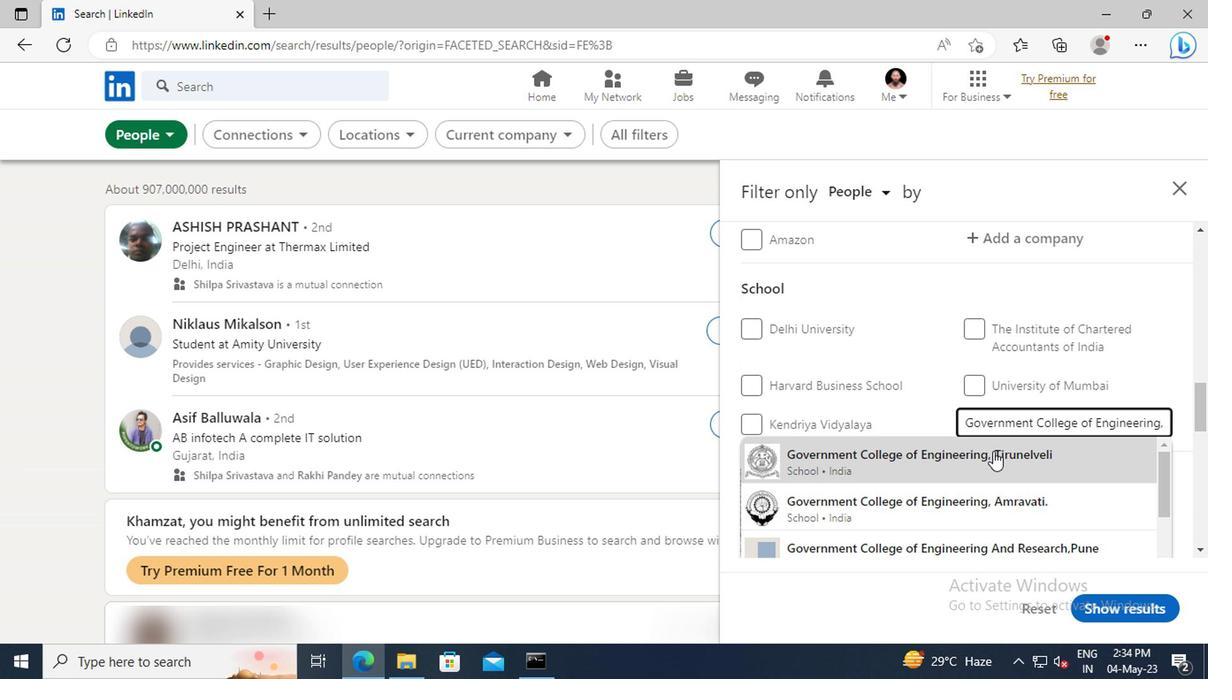 
Action: Mouse scrolled (828, 444) with delta (0, 0)
Screenshot: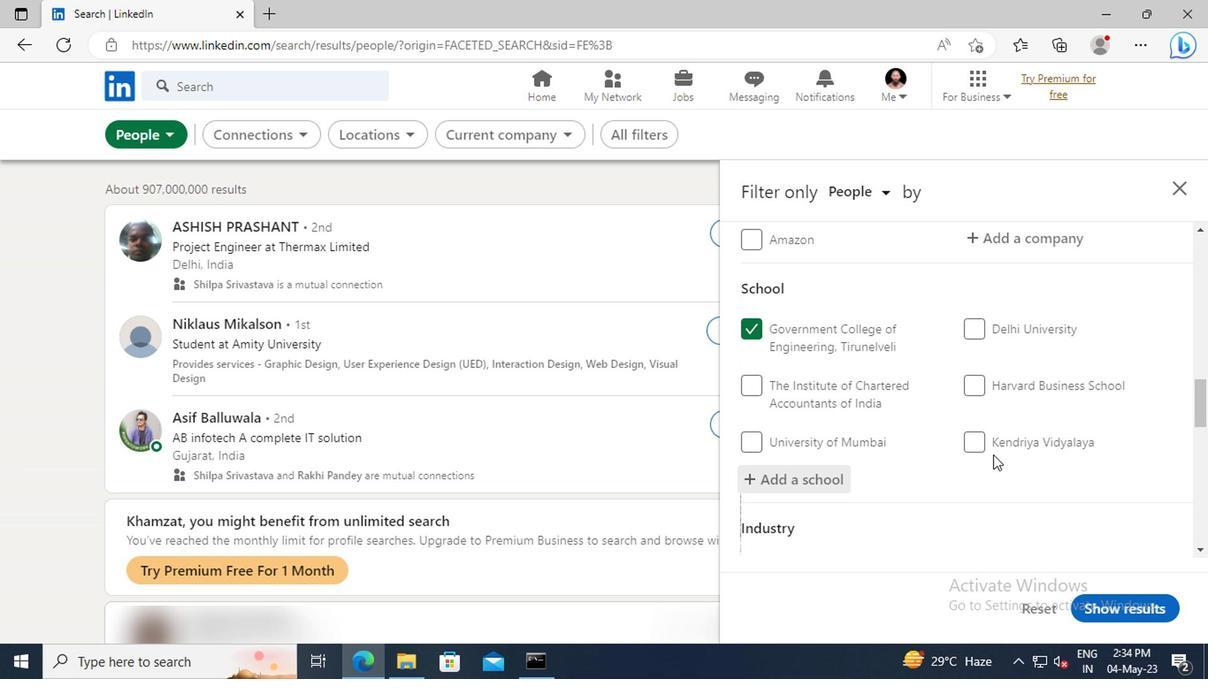 
Action: Mouse scrolled (828, 444) with delta (0, 0)
Screenshot: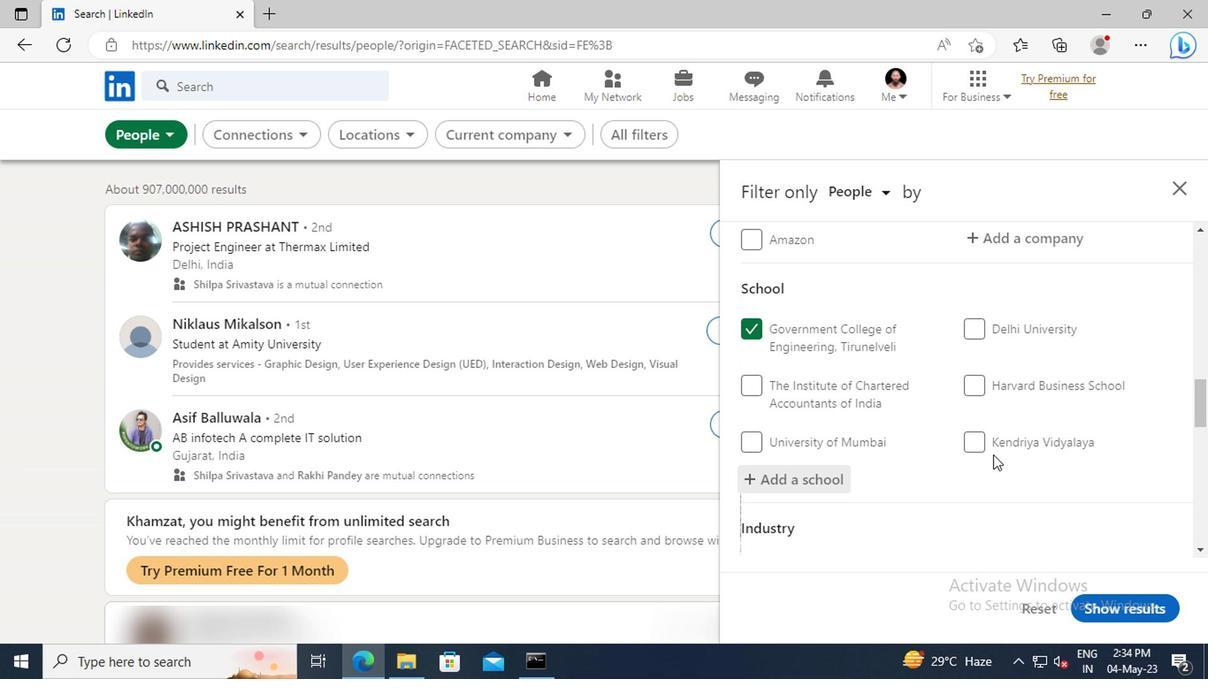 
Action: Mouse scrolled (828, 444) with delta (0, 0)
Screenshot: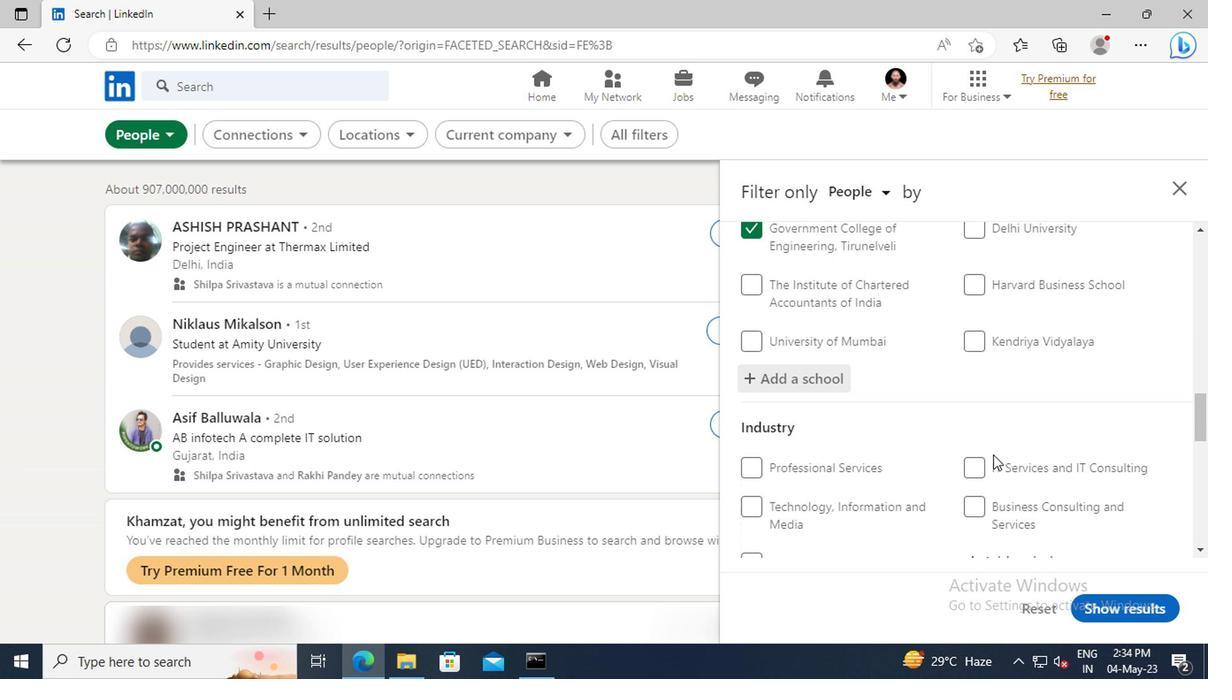 
Action: Mouse scrolled (828, 444) with delta (0, 0)
Screenshot: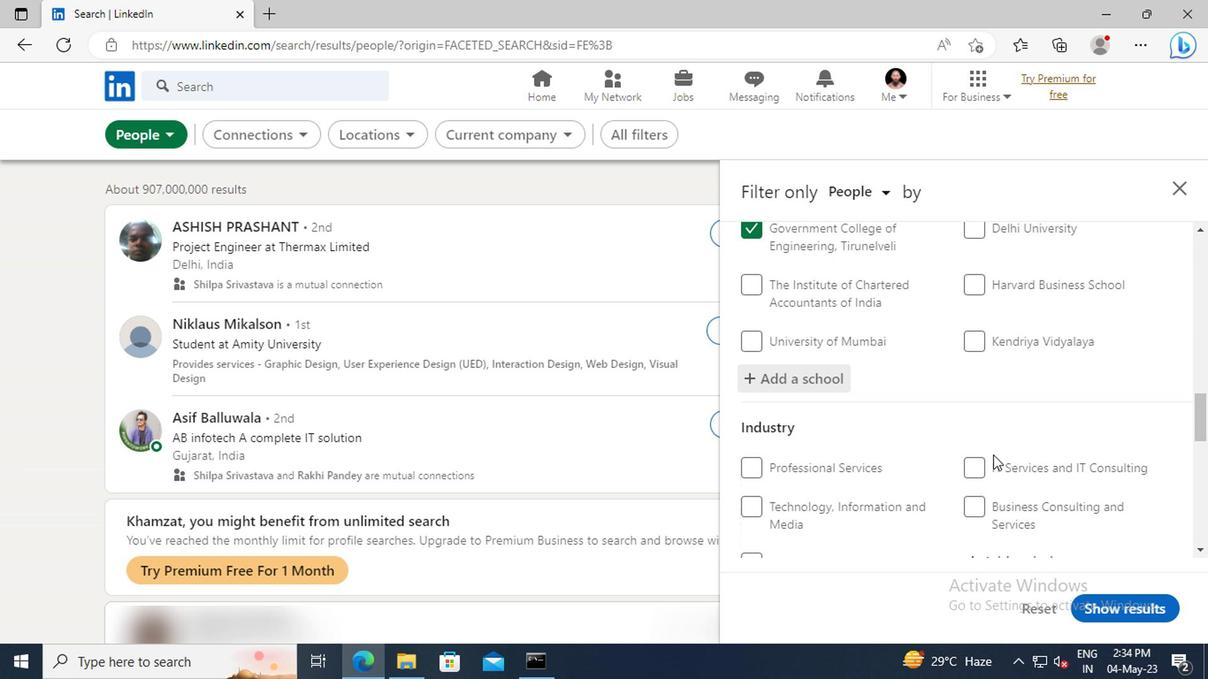 
Action: Mouse moved to (826, 448)
Screenshot: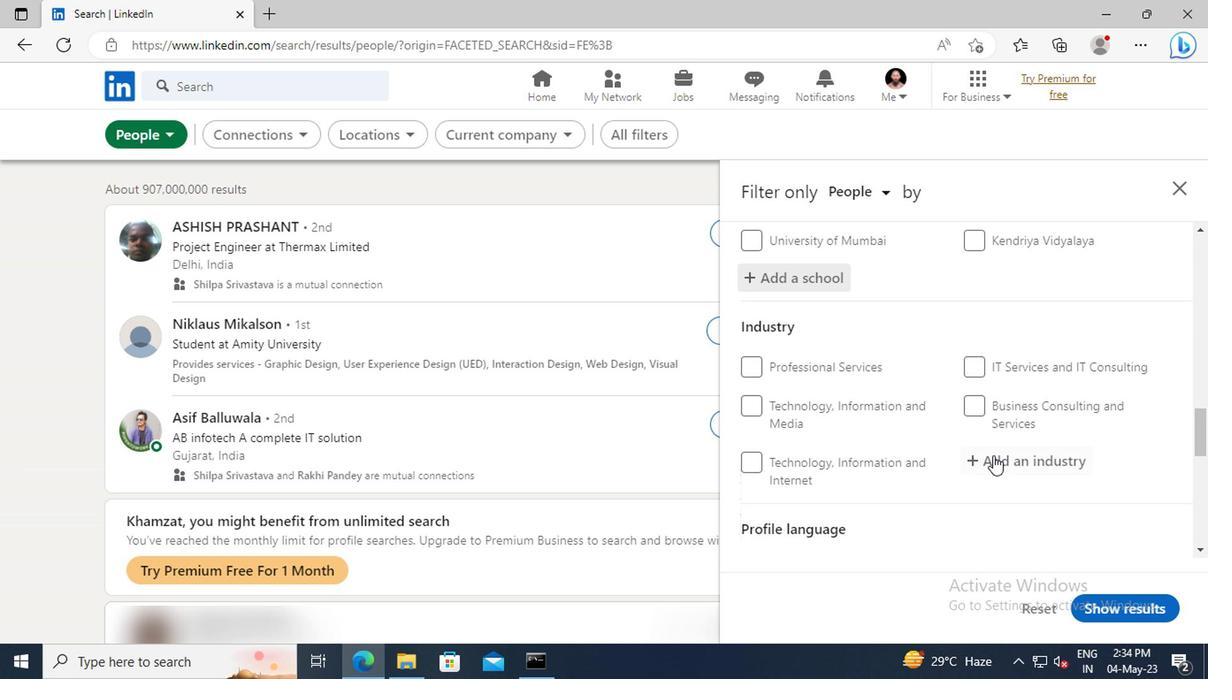 
Action: Mouse pressed left at (826, 448)
Screenshot: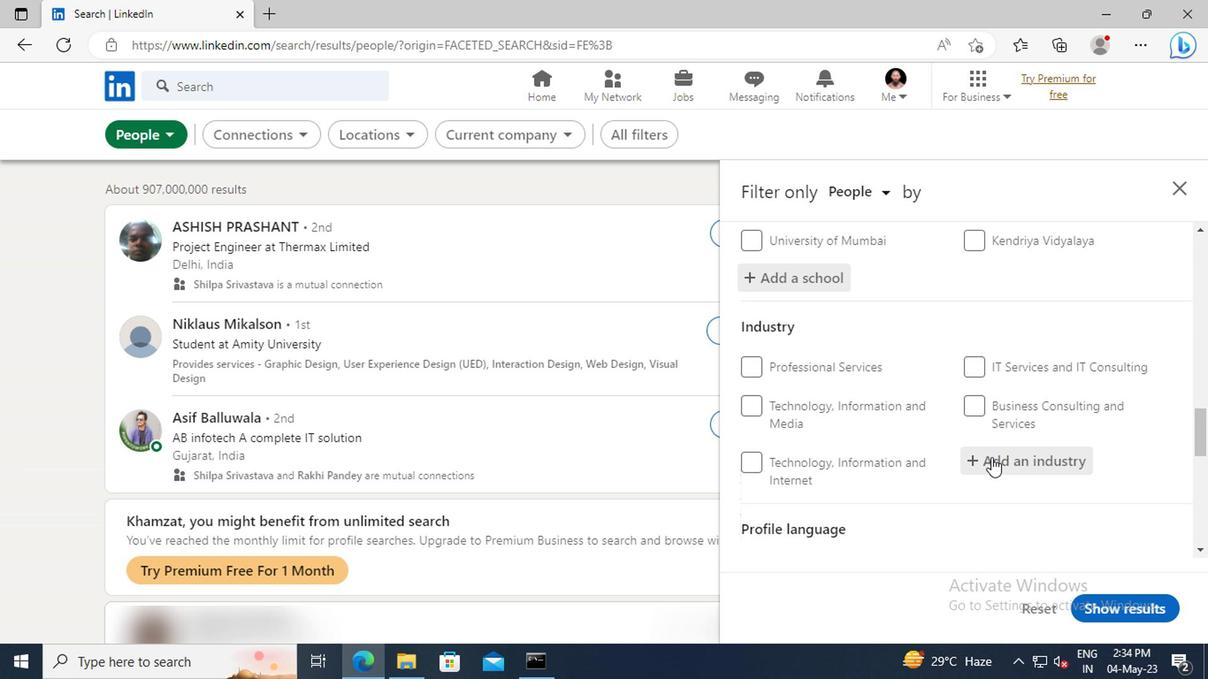 
Action: Key pressed <Key.shift>MUSI
Screenshot: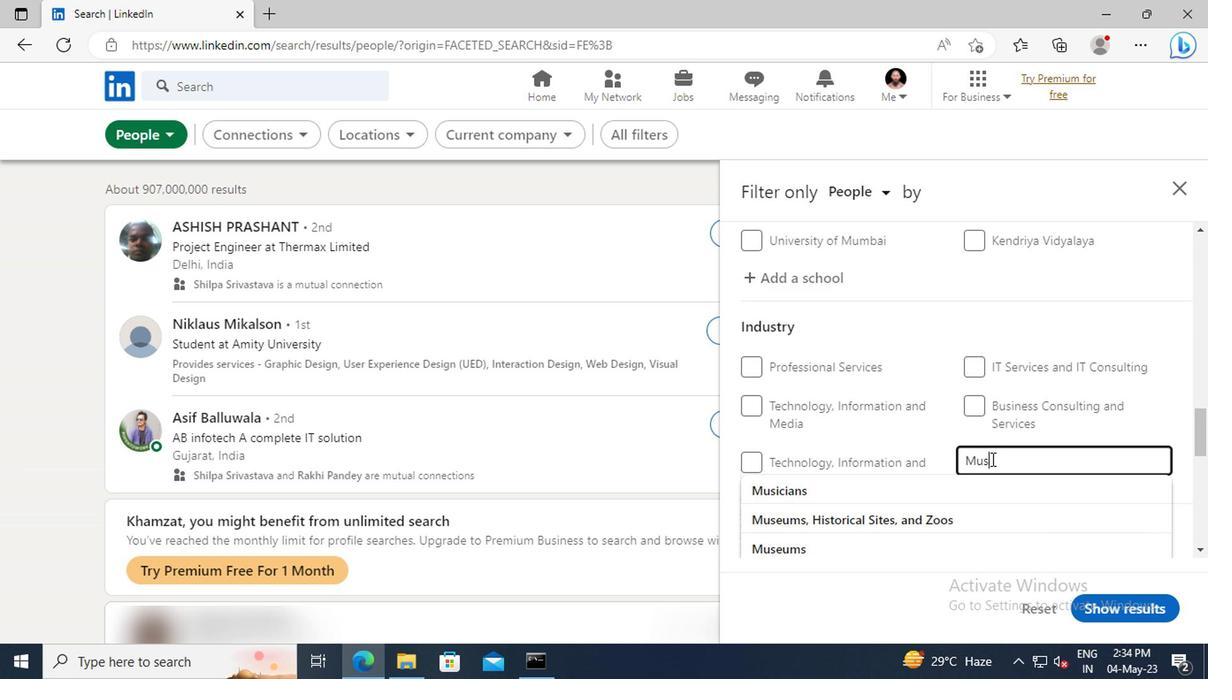 
Action: Mouse moved to (827, 464)
Screenshot: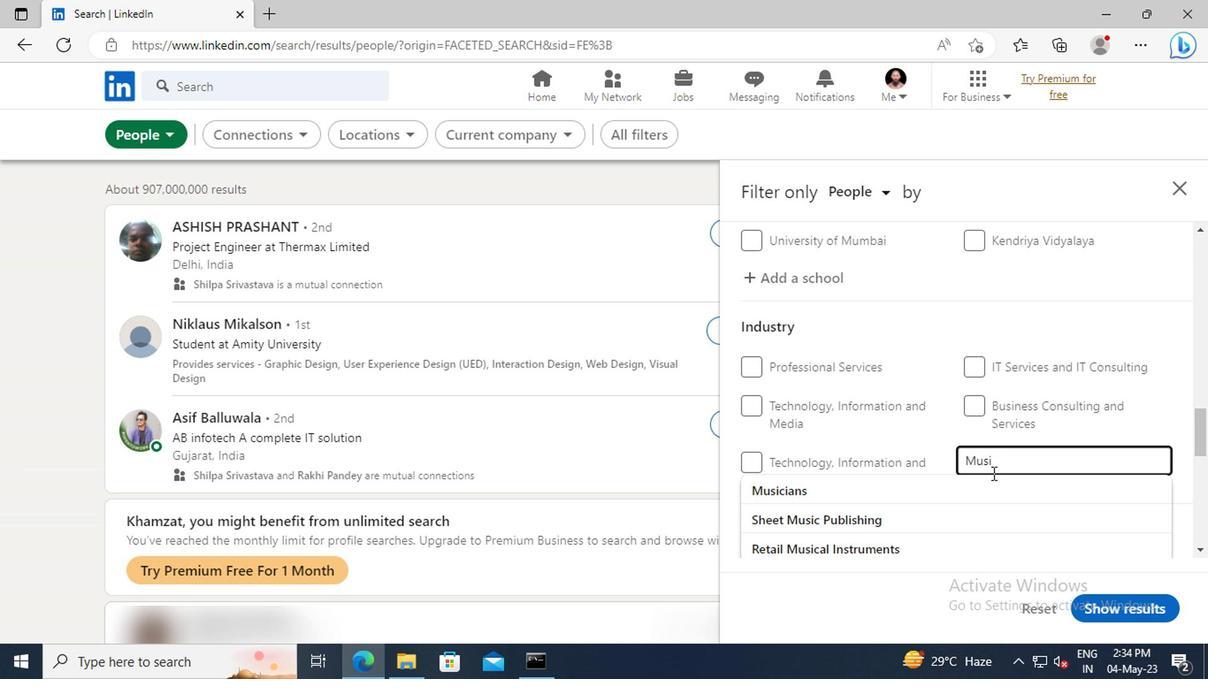 
Action: Mouse pressed left at (827, 464)
Screenshot: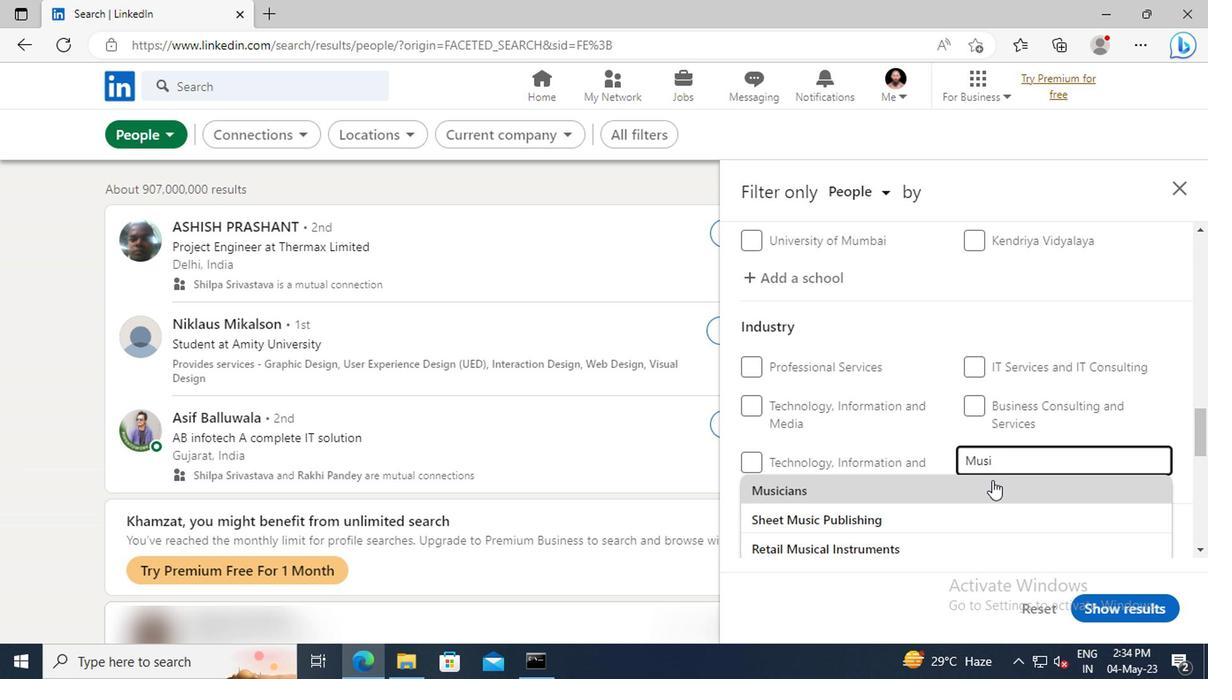 
Action: Mouse scrolled (827, 463) with delta (0, 0)
Screenshot: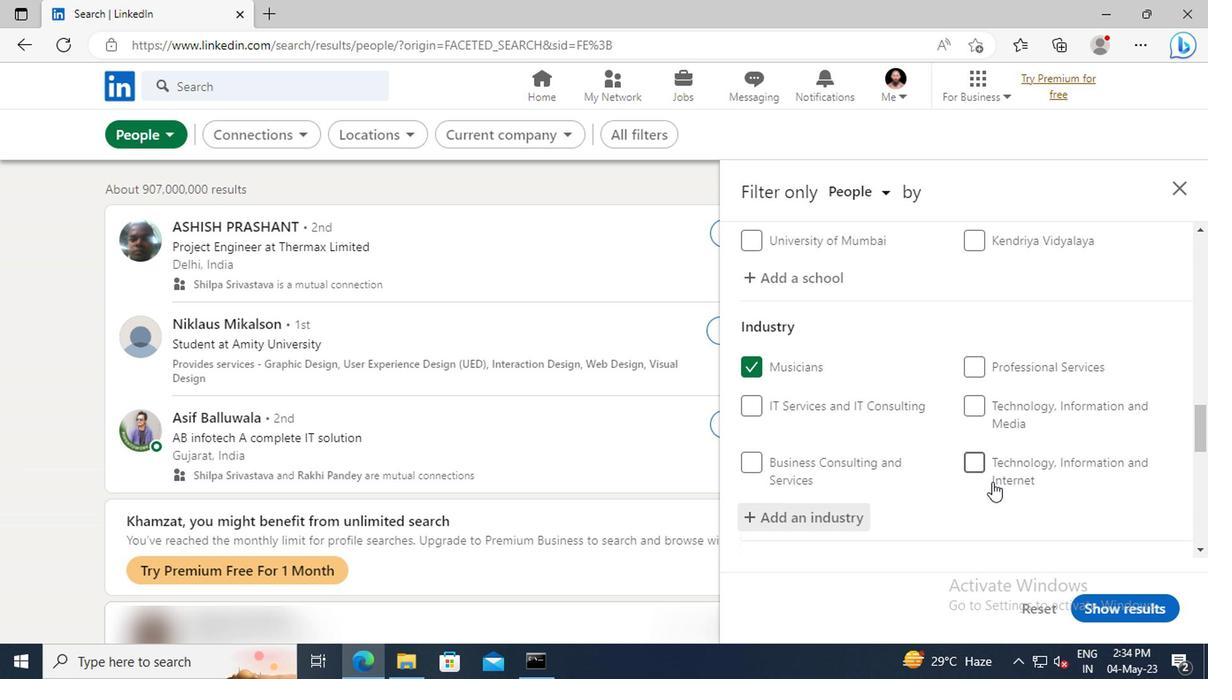 
Action: Mouse scrolled (827, 463) with delta (0, 0)
Screenshot: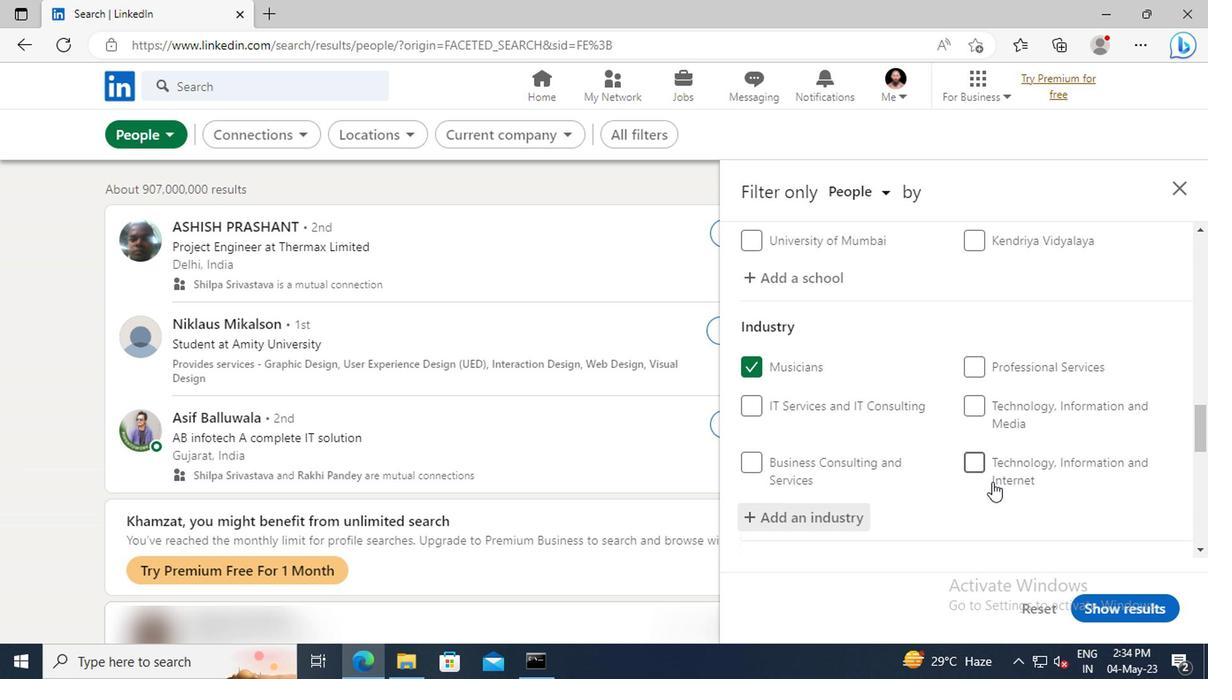 
Action: Mouse scrolled (827, 463) with delta (0, 0)
Screenshot: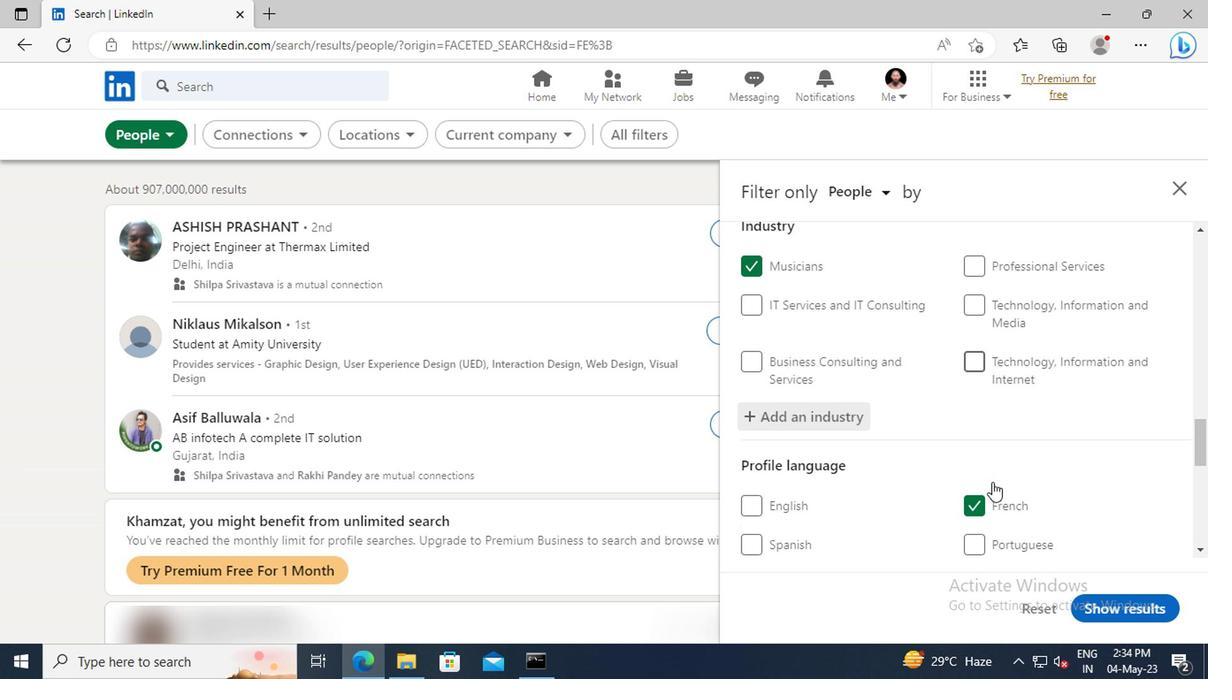 
Action: Mouse scrolled (827, 463) with delta (0, 0)
Screenshot: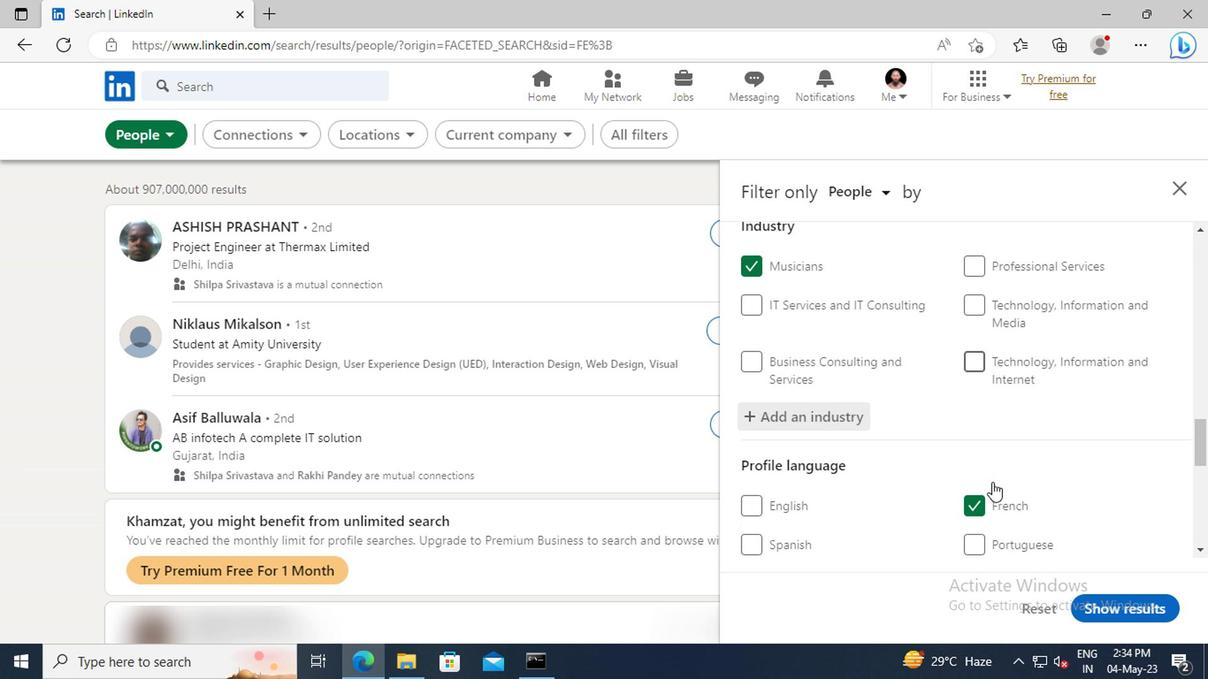 
Action: Mouse scrolled (827, 463) with delta (0, 0)
Screenshot: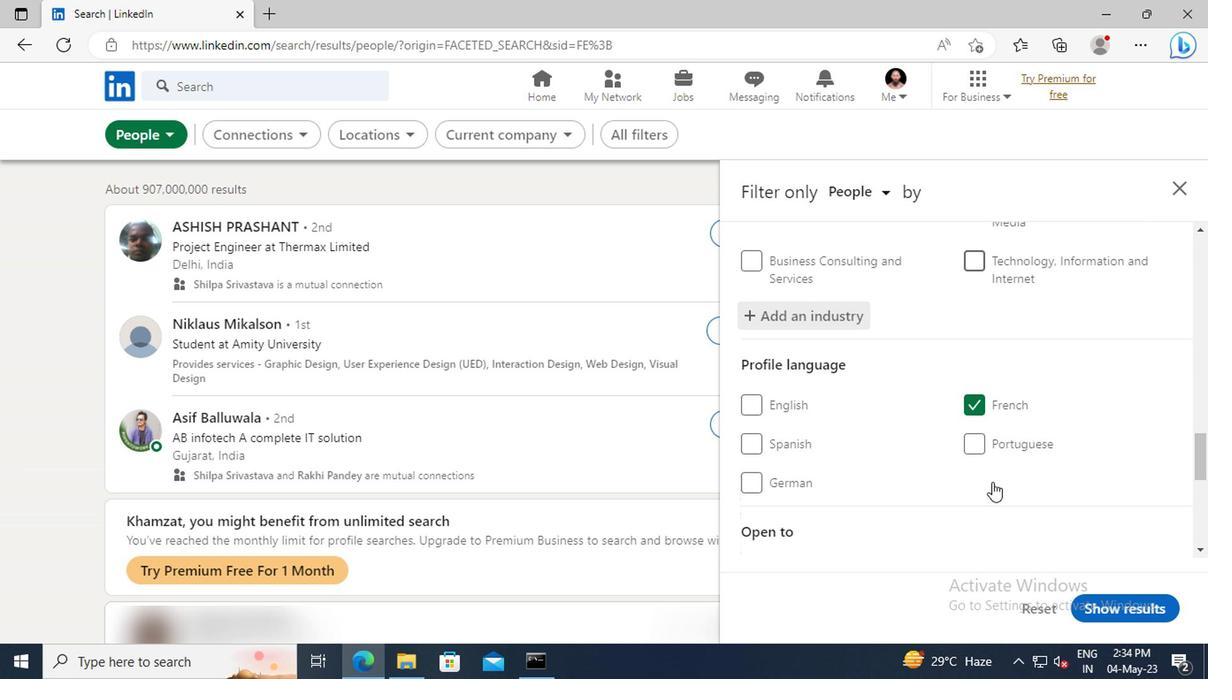 
Action: Mouse scrolled (827, 463) with delta (0, 0)
Screenshot: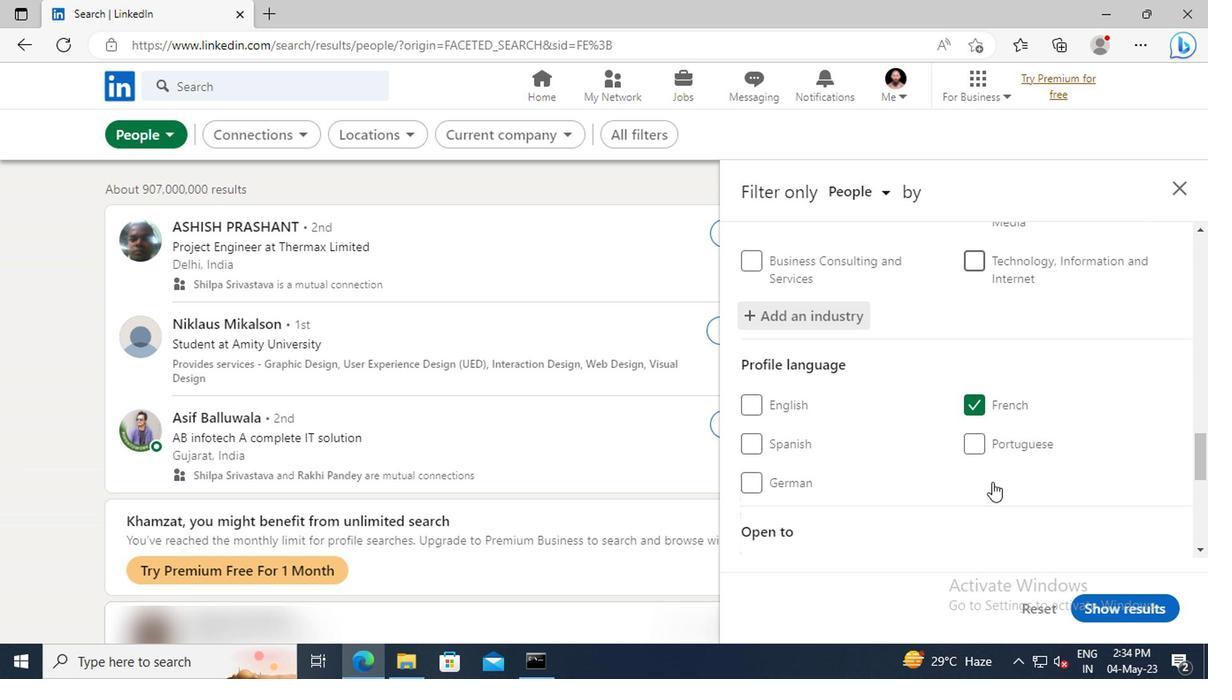 
Action: Mouse scrolled (827, 463) with delta (0, 0)
Screenshot: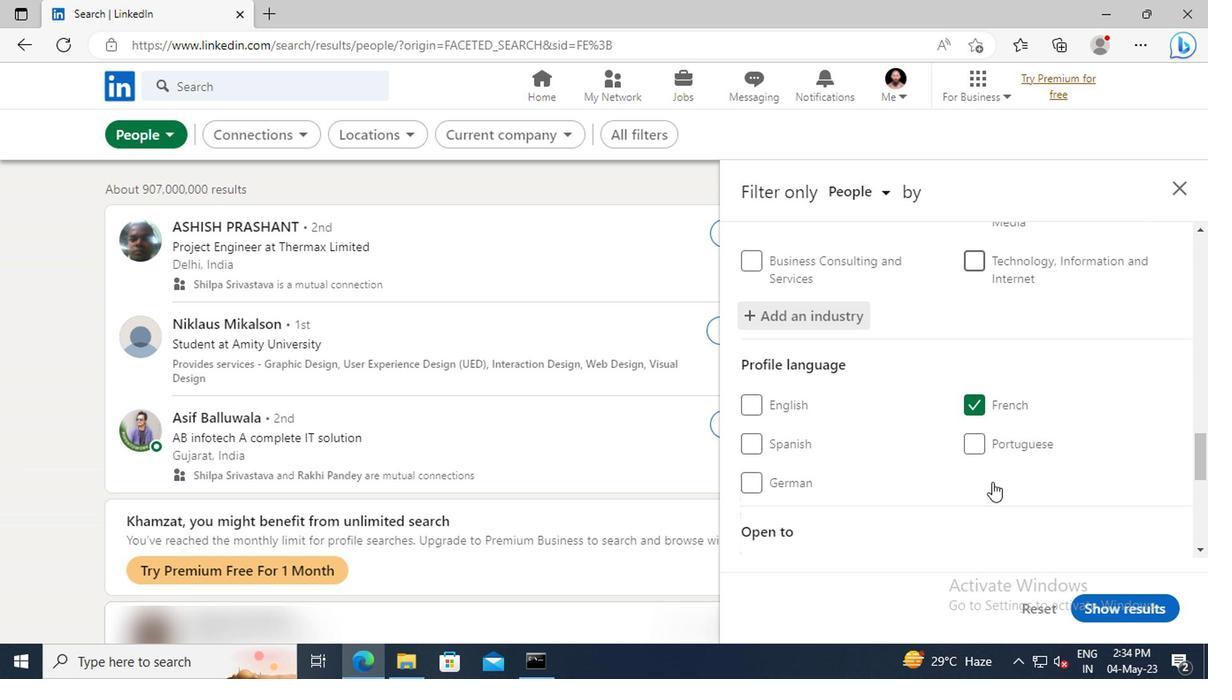 
Action: Mouse scrolled (827, 463) with delta (0, 0)
Screenshot: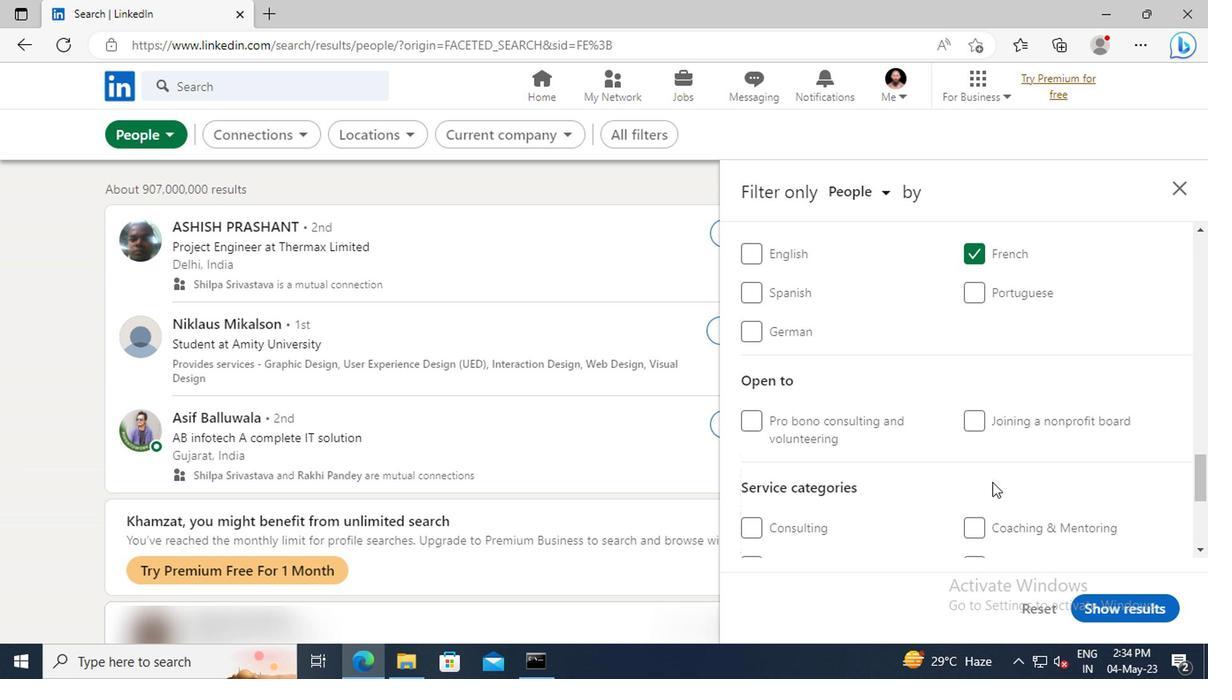 
Action: Mouse scrolled (827, 463) with delta (0, 0)
Screenshot: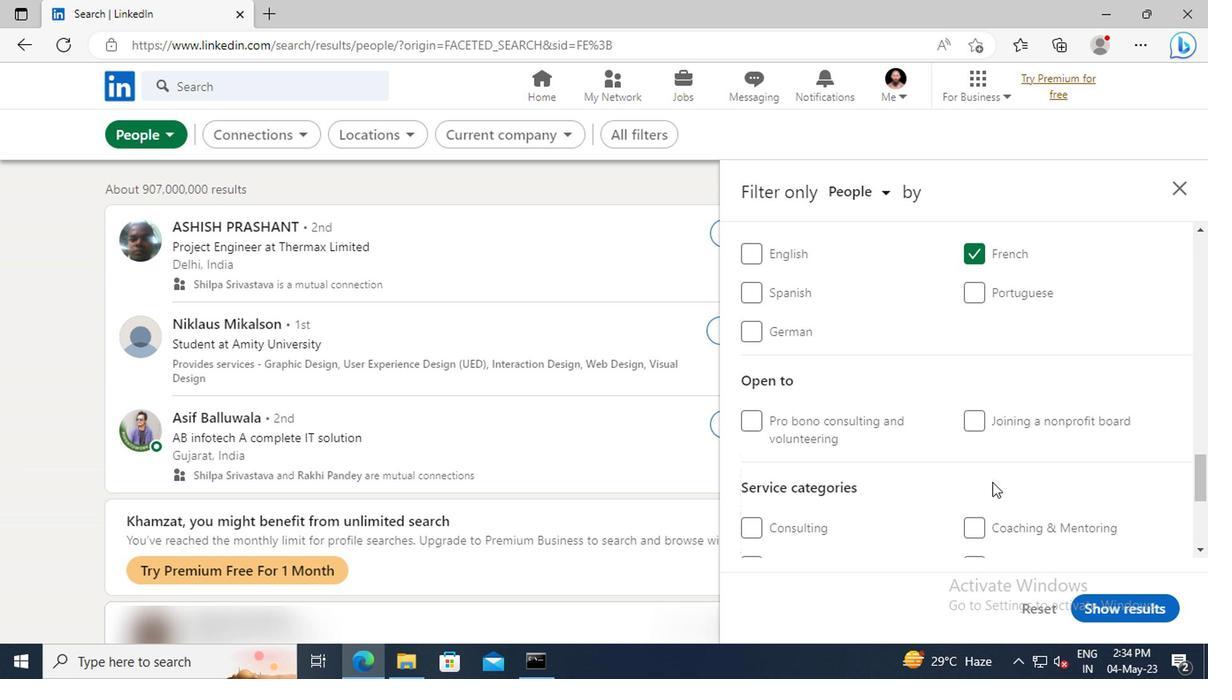 
Action: Mouse moved to (828, 475)
Screenshot: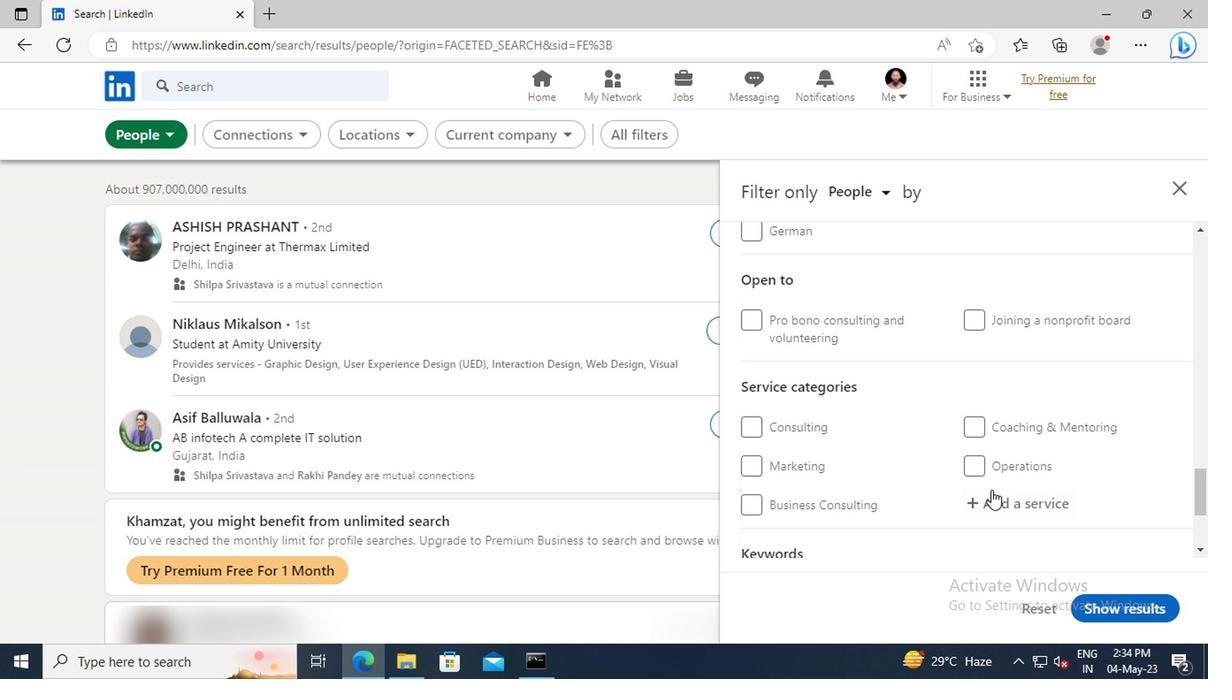 
Action: Mouse pressed left at (828, 475)
Screenshot: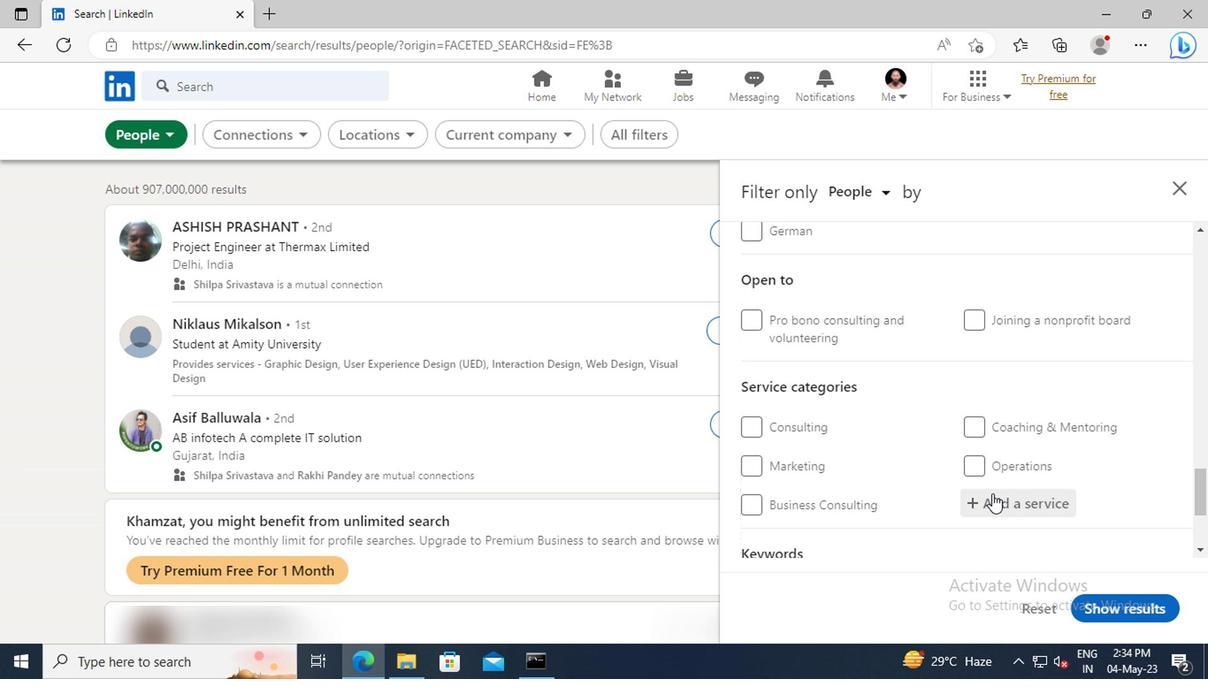 
Action: Key pressed <Key.shift>BLOGGI
Screenshot: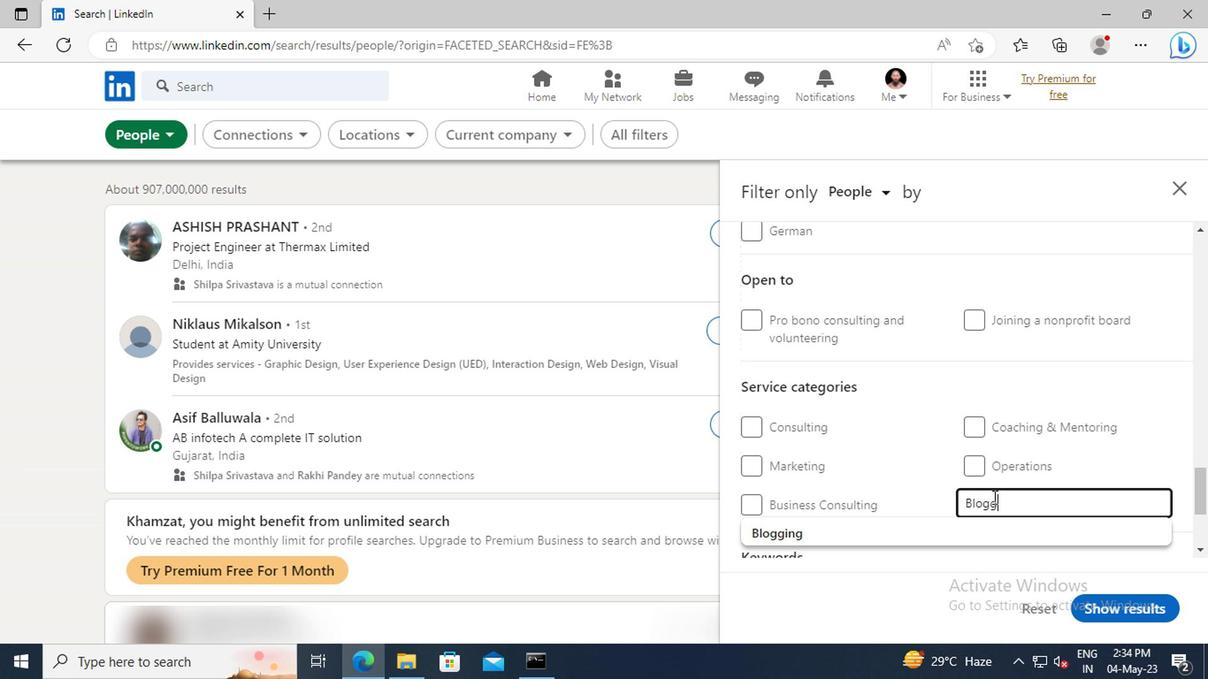 
Action: Mouse moved to (831, 496)
Screenshot: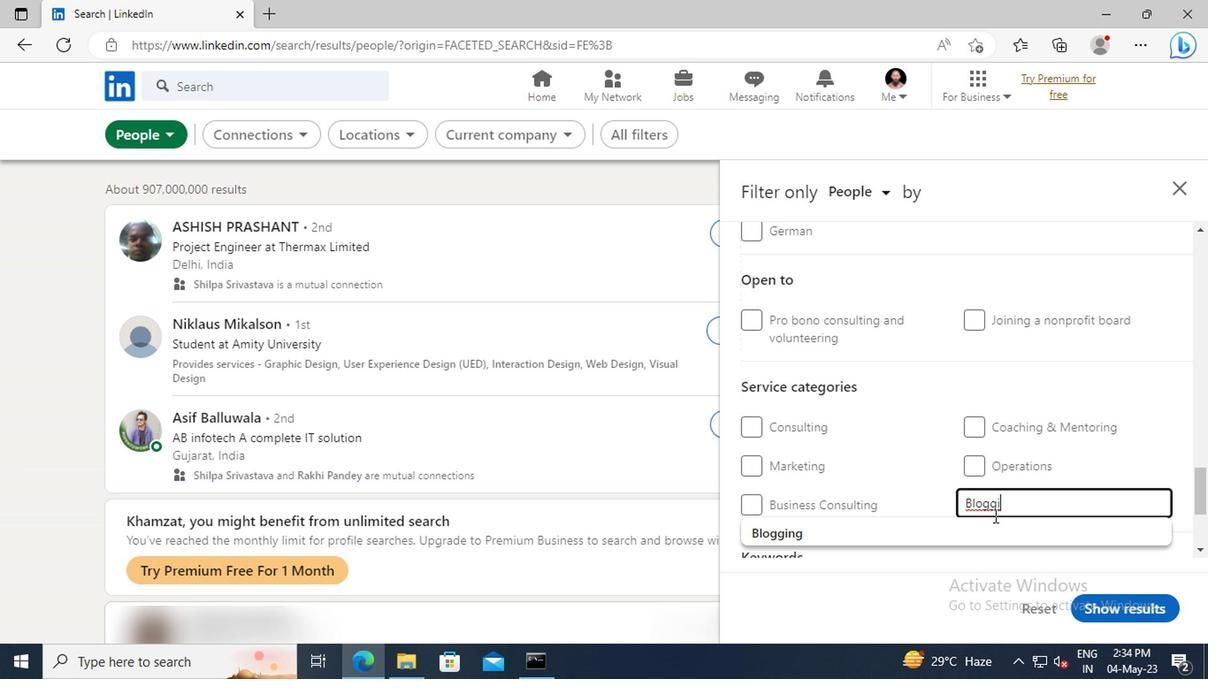 
Action: Mouse pressed left at (831, 496)
Screenshot: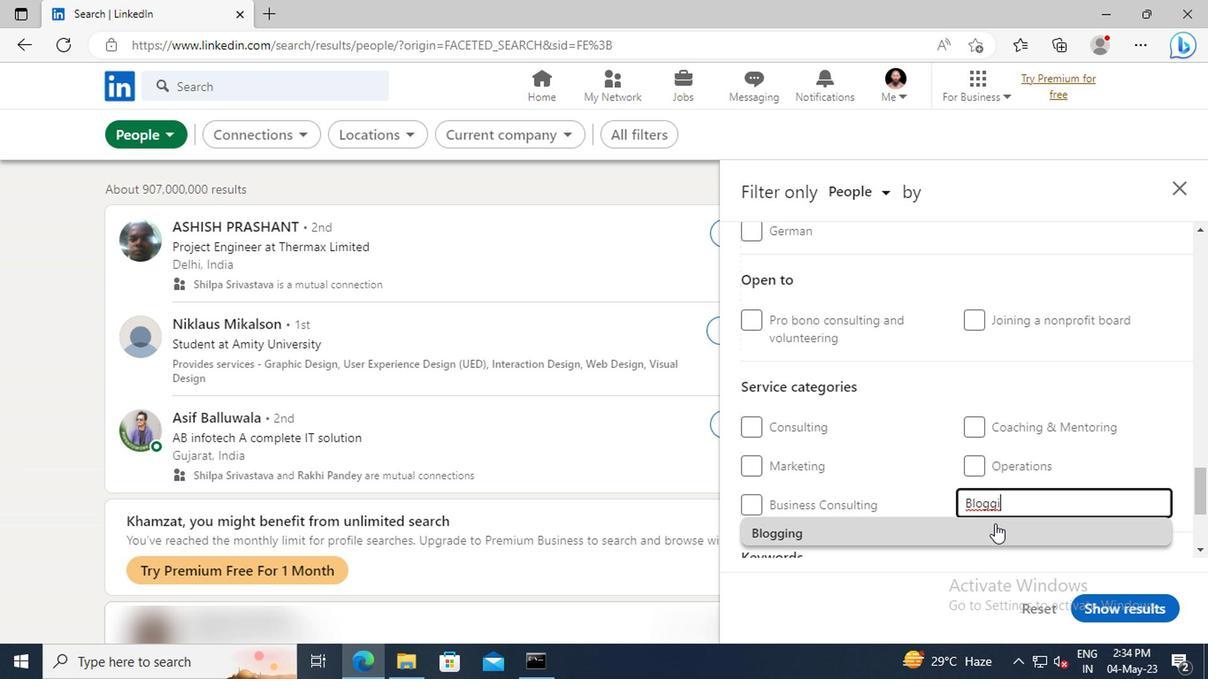 
Action: Mouse scrolled (831, 495) with delta (0, 0)
Screenshot: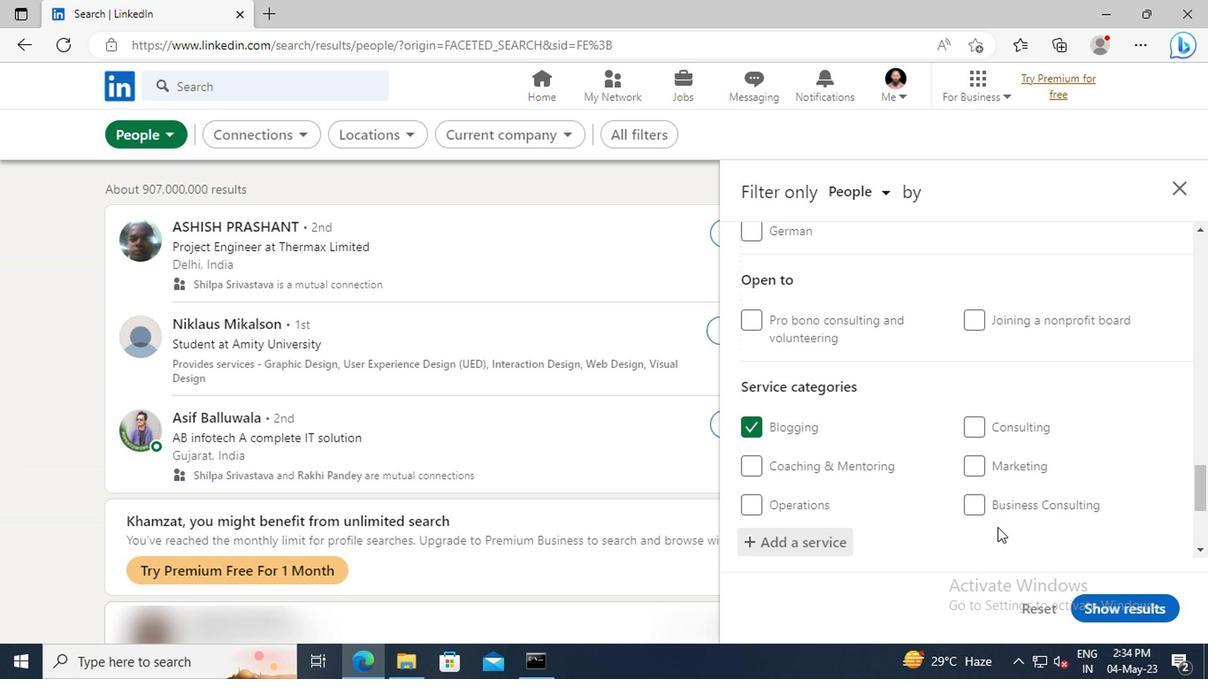 
Action: Mouse scrolled (831, 495) with delta (0, 0)
Screenshot: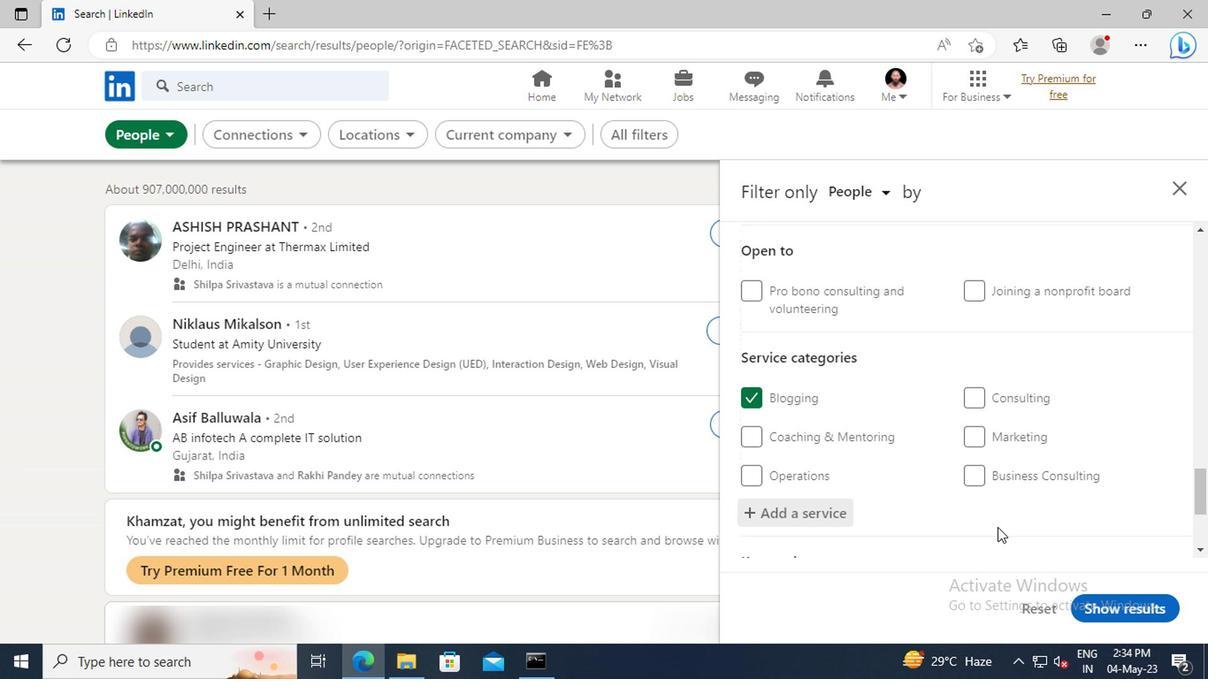 
Action: Mouse scrolled (831, 495) with delta (0, 0)
Screenshot: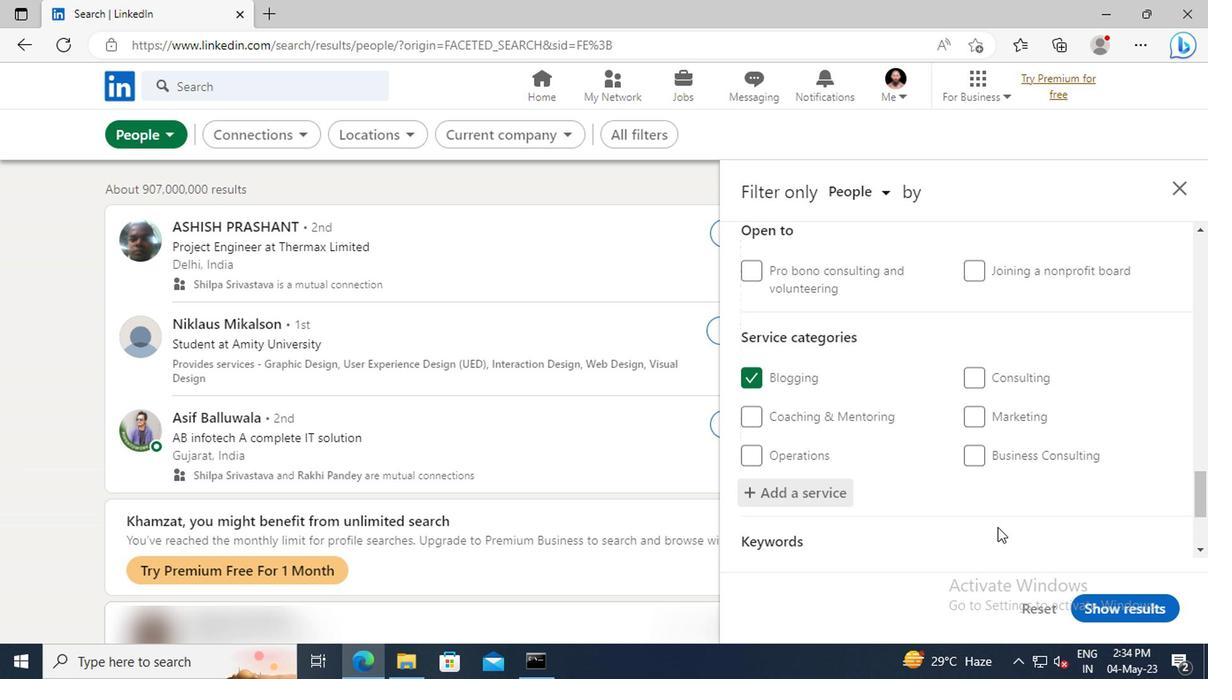 
Action: Mouse scrolled (831, 495) with delta (0, 0)
Screenshot: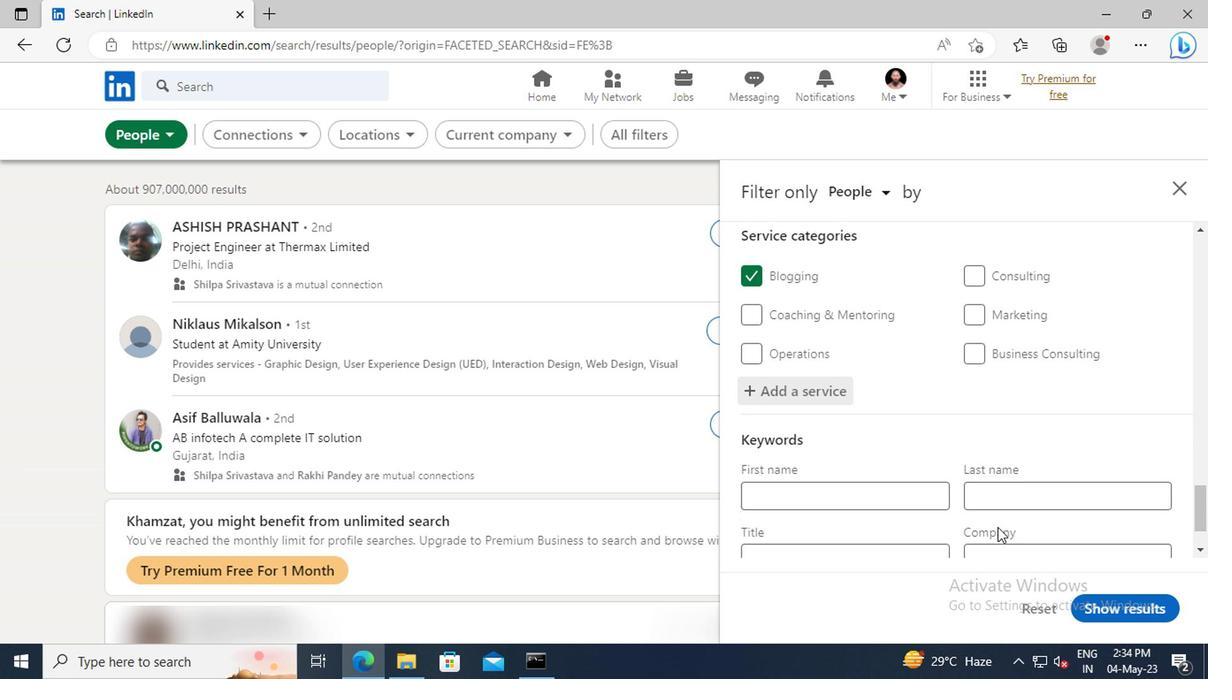 
Action: Mouse scrolled (831, 495) with delta (0, 0)
Screenshot: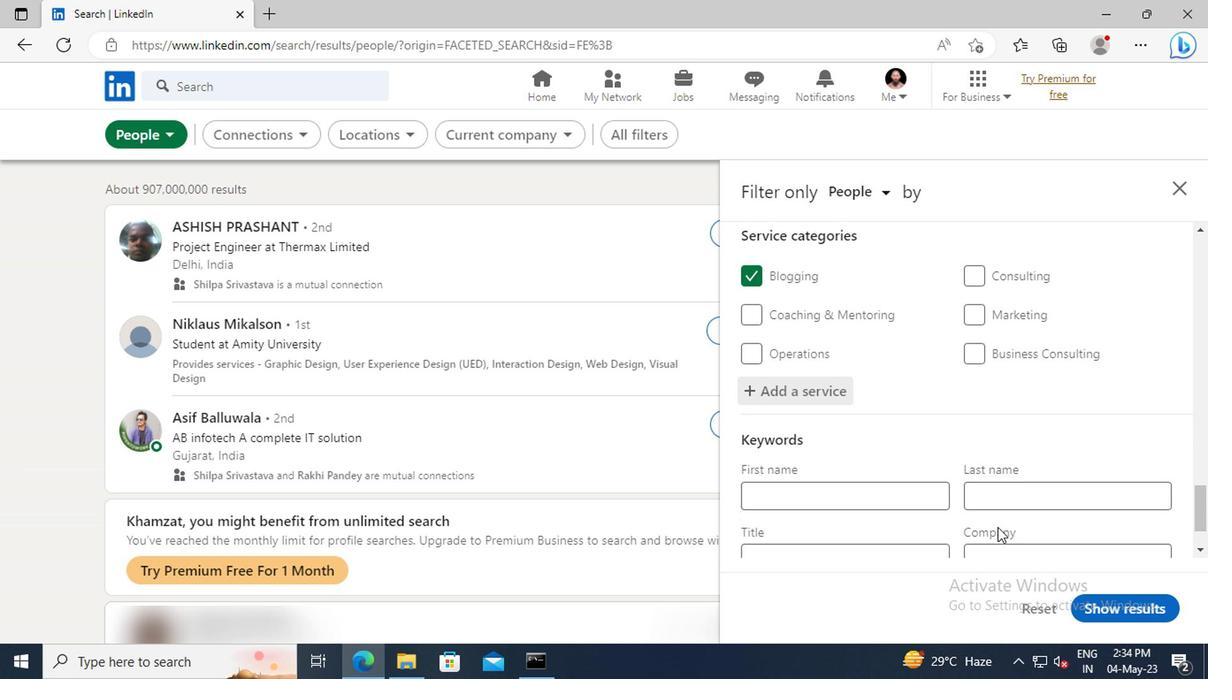 
Action: Mouse scrolled (831, 495) with delta (0, 0)
Screenshot: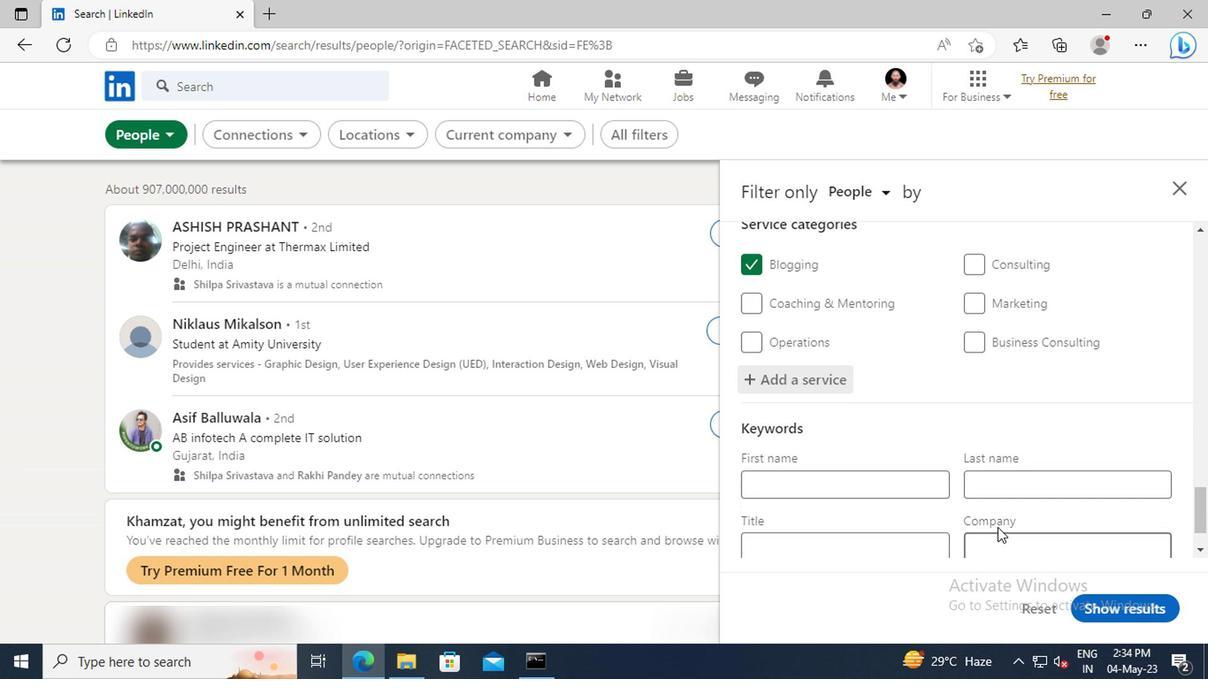 
Action: Mouse moved to (699, 465)
Screenshot: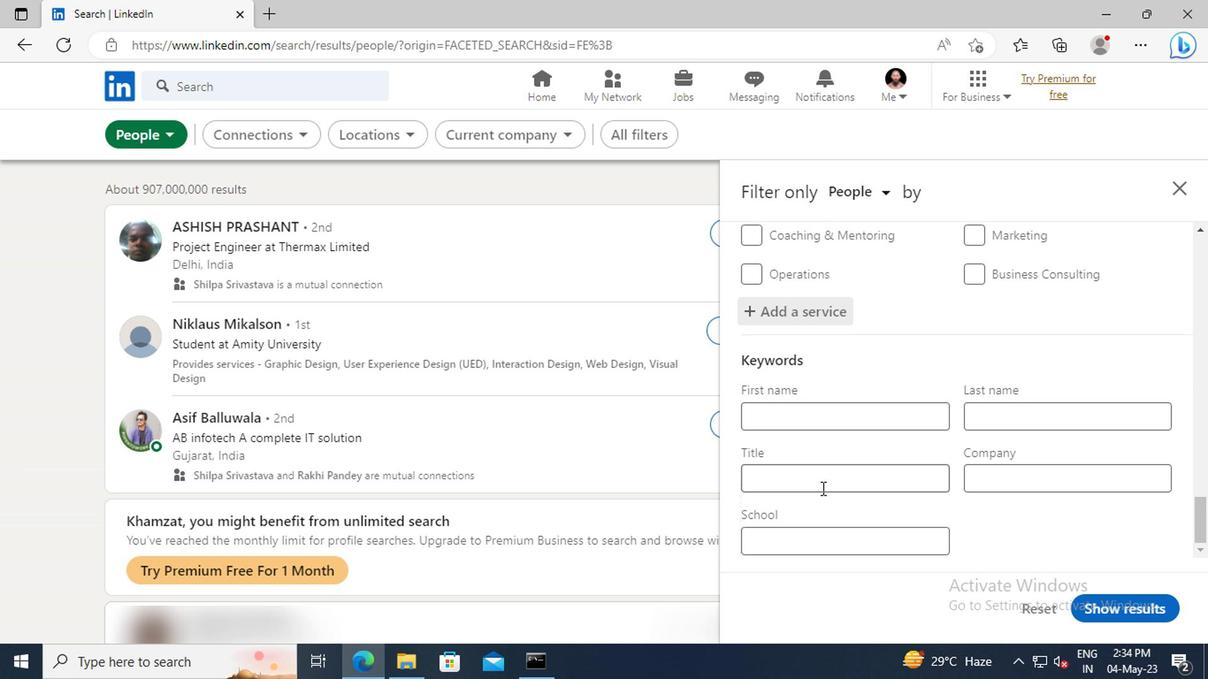 
Action: Mouse pressed left at (699, 465)
Screenshot: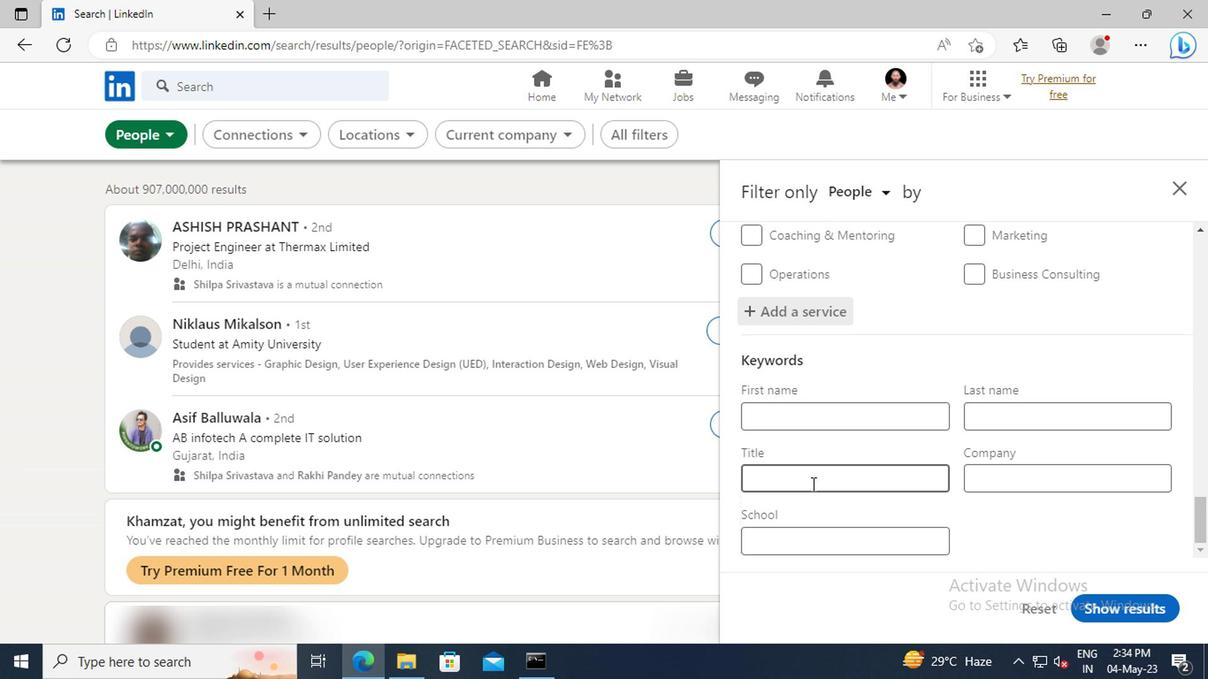 
Action: Key pressed <Key.shift>VP<Key.space>OF<Key.space><Key.shift>MISCELLANEOUS<Key.space><Key.shift>STUFF<Key.enter>
Screenshot: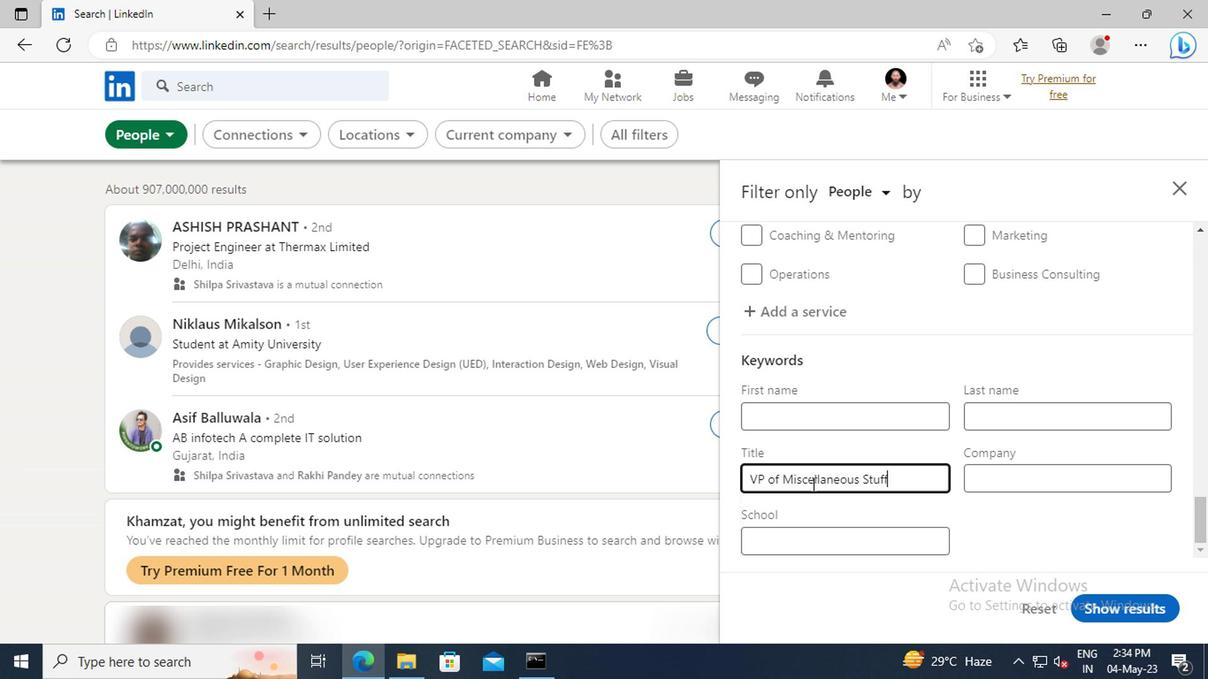 
Action: Mouse moved to (891, 552)
Screenshot: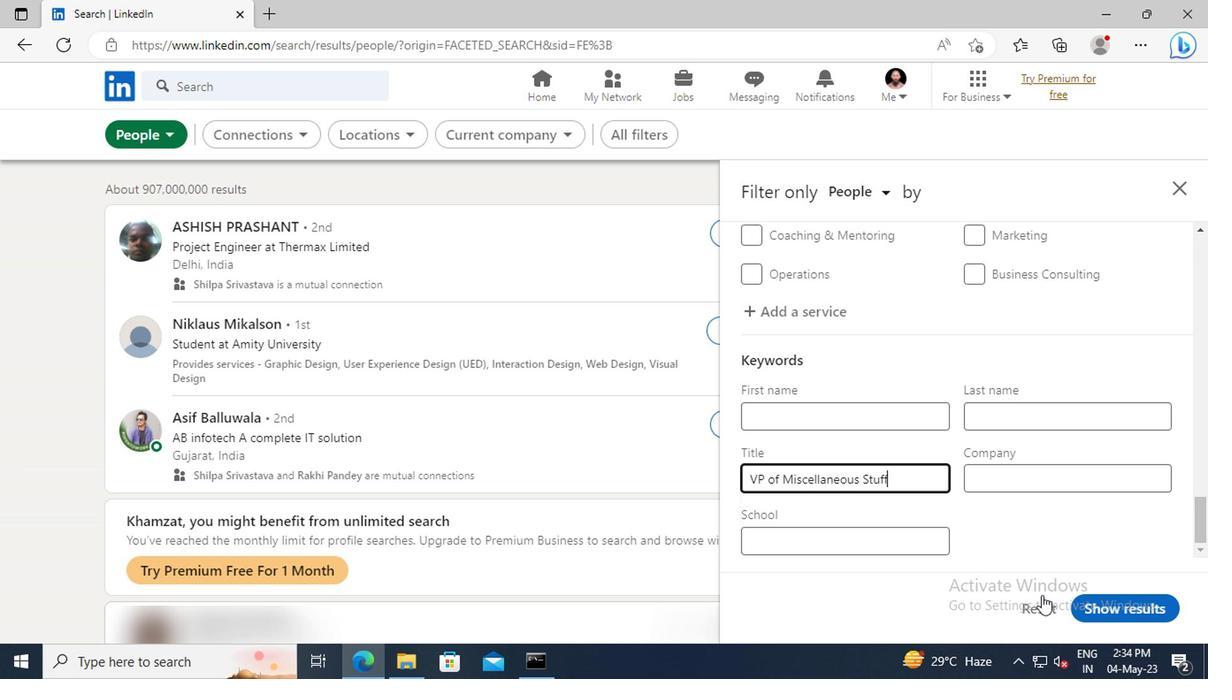 
Action: Mouse pressed left at (891, 552)
Screenshot: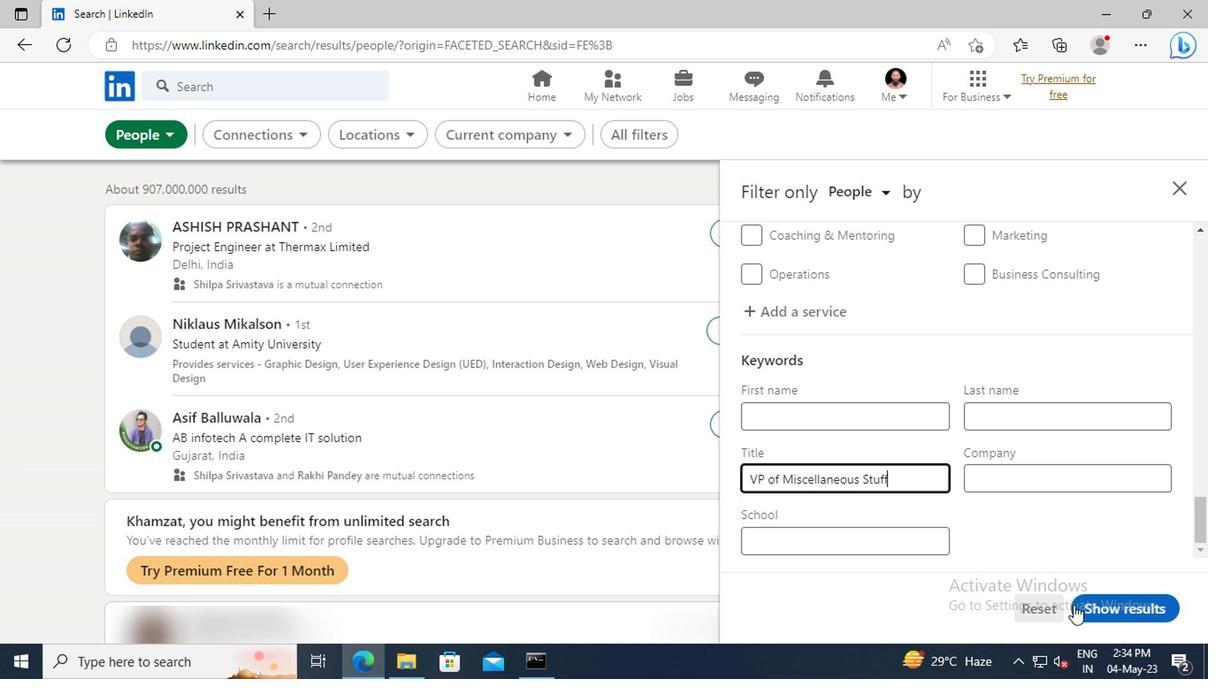 
